 Task: Look for space in Dobropillya, Ukraine from 12th August, 2023 to 16th August, 2023 for 8 adults in price range Rs.10000 to Rs.16000. Place can be private room with 8 bedrooms having 8 beds and 8 bathrooms. Property type can be house, flat, guest house, hotel. Amenities needed are: wifi, TV, free parkinig on premises, gym, breakfast. Booking option can be shelf check-in. Required host language is English.
Action: Mouse moved to (603, 162)
Screenshot: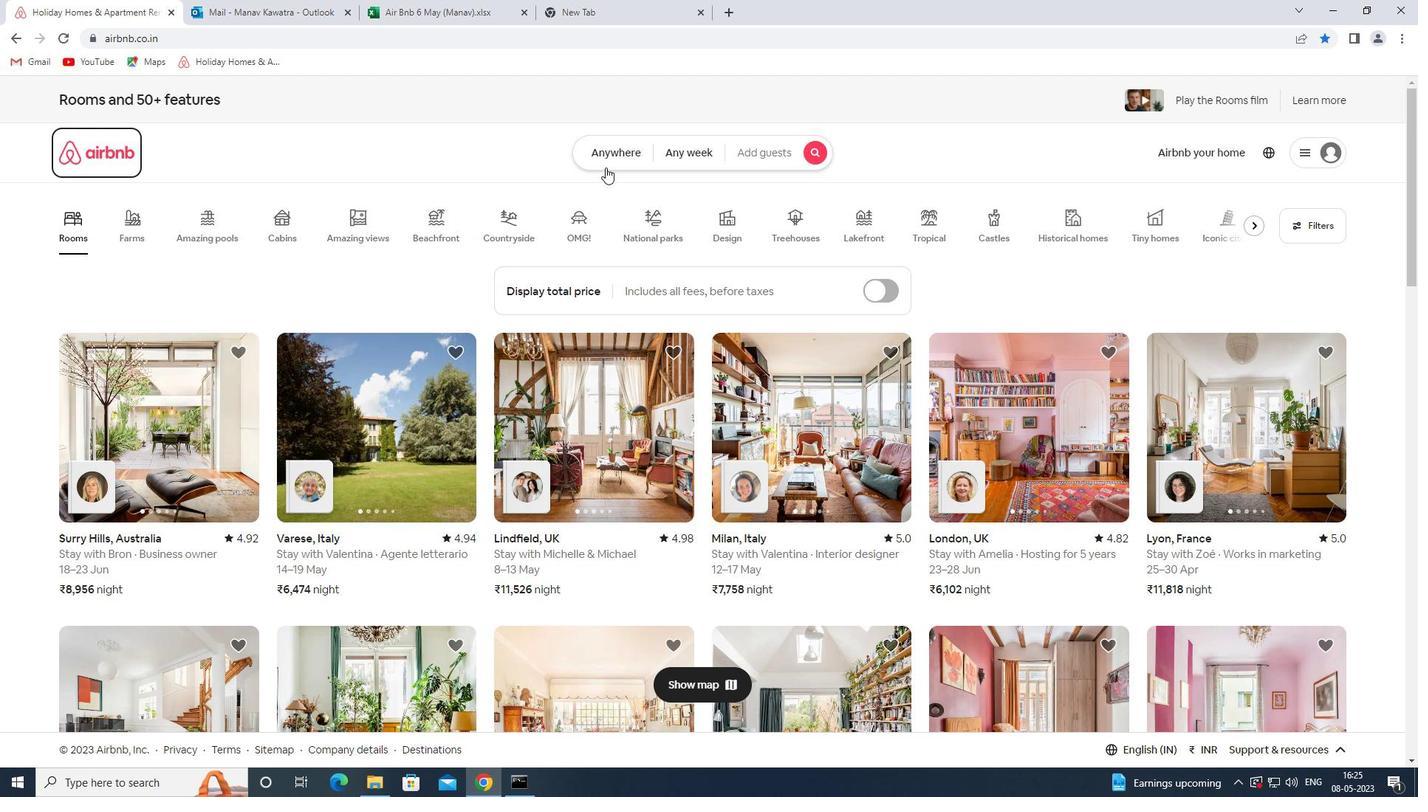 
Action: Mouse pressed left at (603, 162)
Screenshot: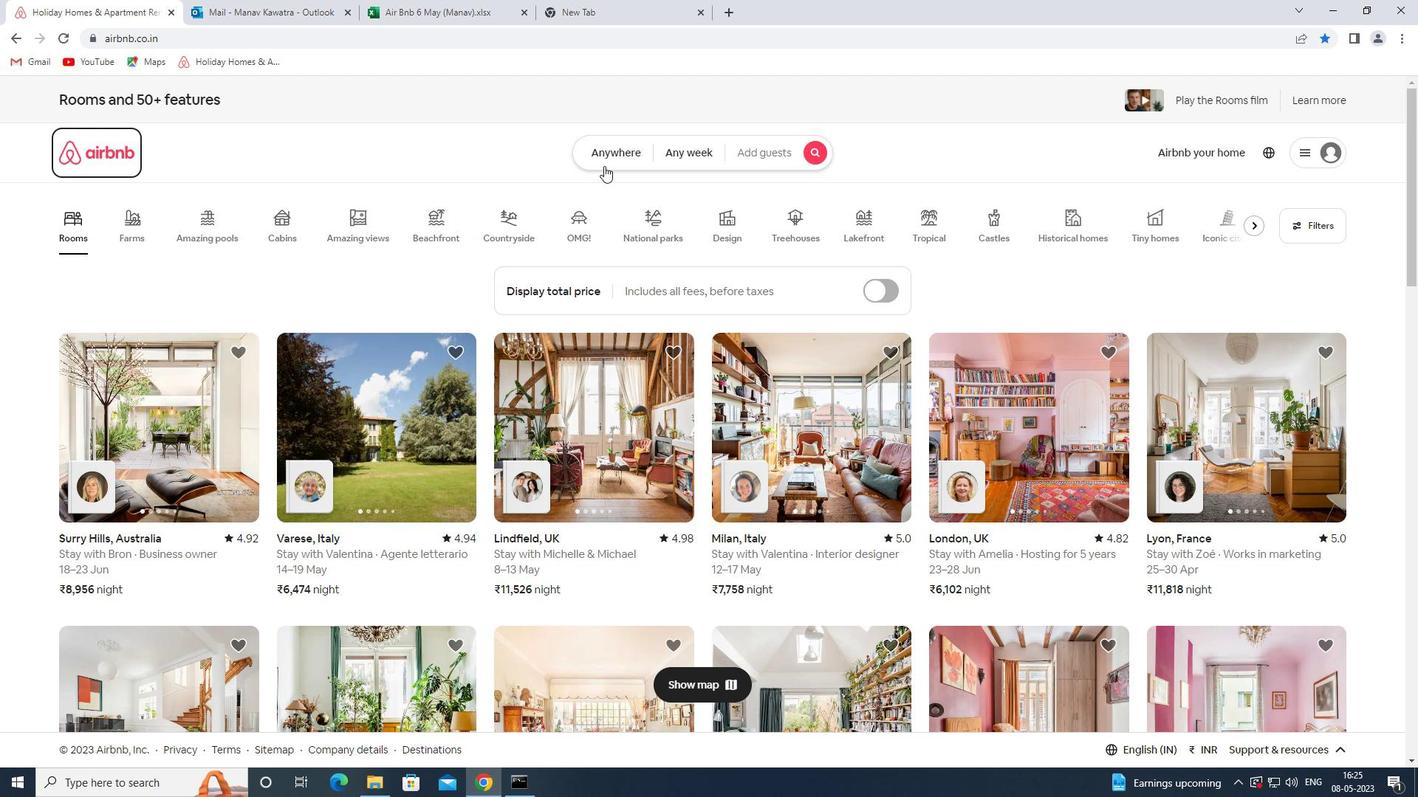 
Action: Mouse moved to (513, 212)
Screenshot: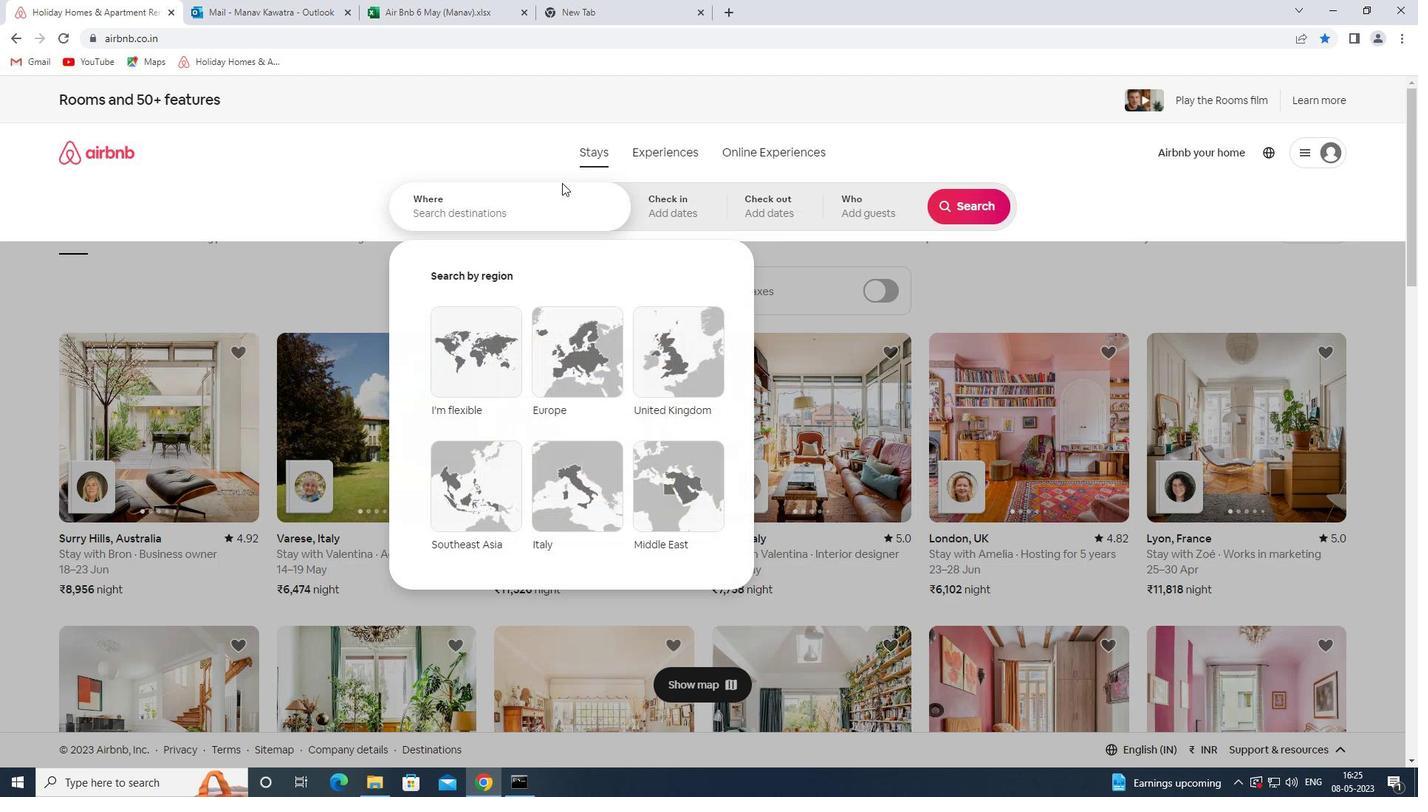 
Action: Mouse pressed left at (513, 212)
Screenshot: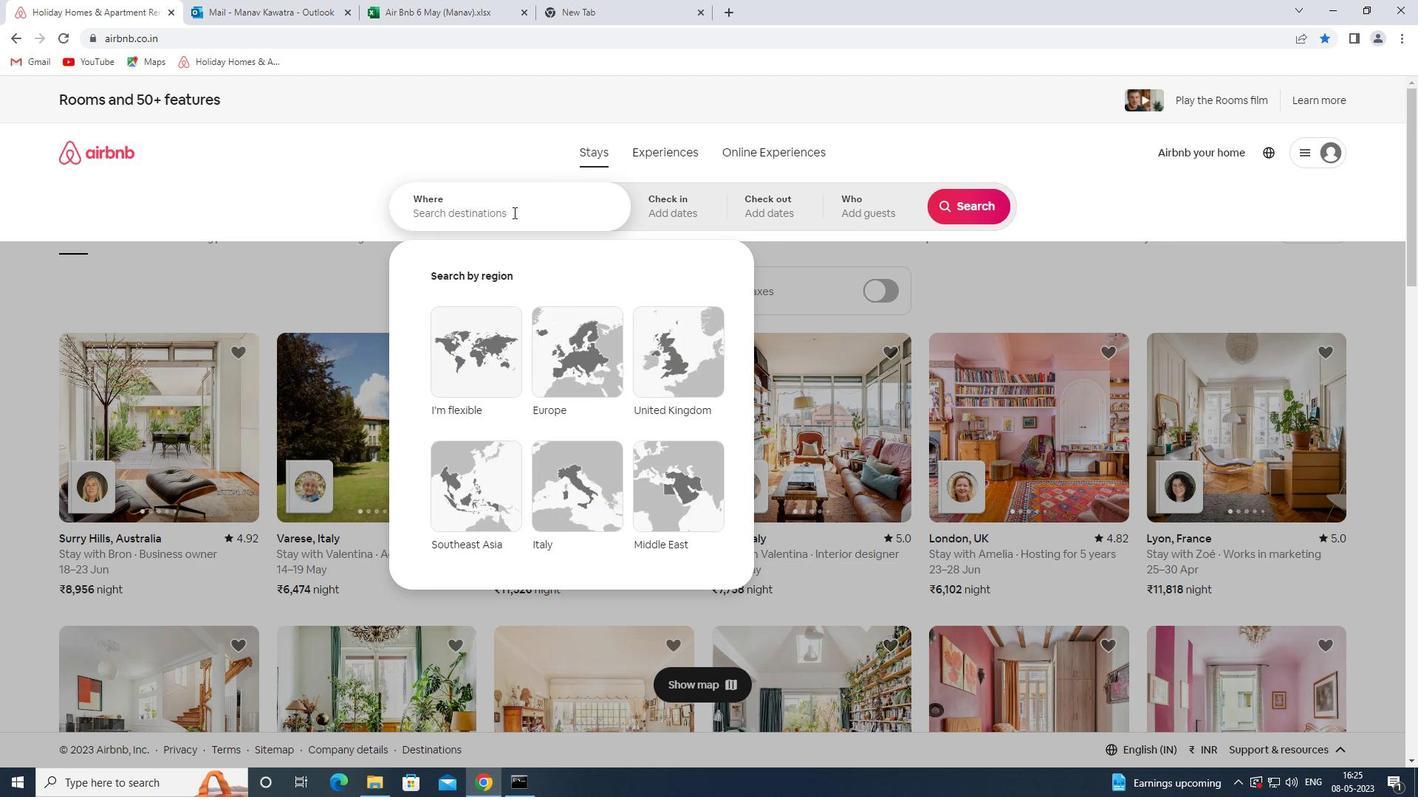 
Action: Key pressed <Key.shift><Key.shift><Key.shift>DON<Key.backspace>BROPILLYA<Key.space><Key.shift><Key.shift><Key.shift><Key.shift><Key.shift><Key.shift><Key.shift><Key.shift><Key.shift><Key.shift><Key.shift><Key.shift><Key.shift><Key.shift><Key.shift><Key.shift><Key.shift><Key.shift><Key.shift><Key.shift><Key.shift><Key.shift><Key.shift><Key.shift><Key.shift><Key.shift>UKRAINE<Key.space><Key.enter>
Screenshot: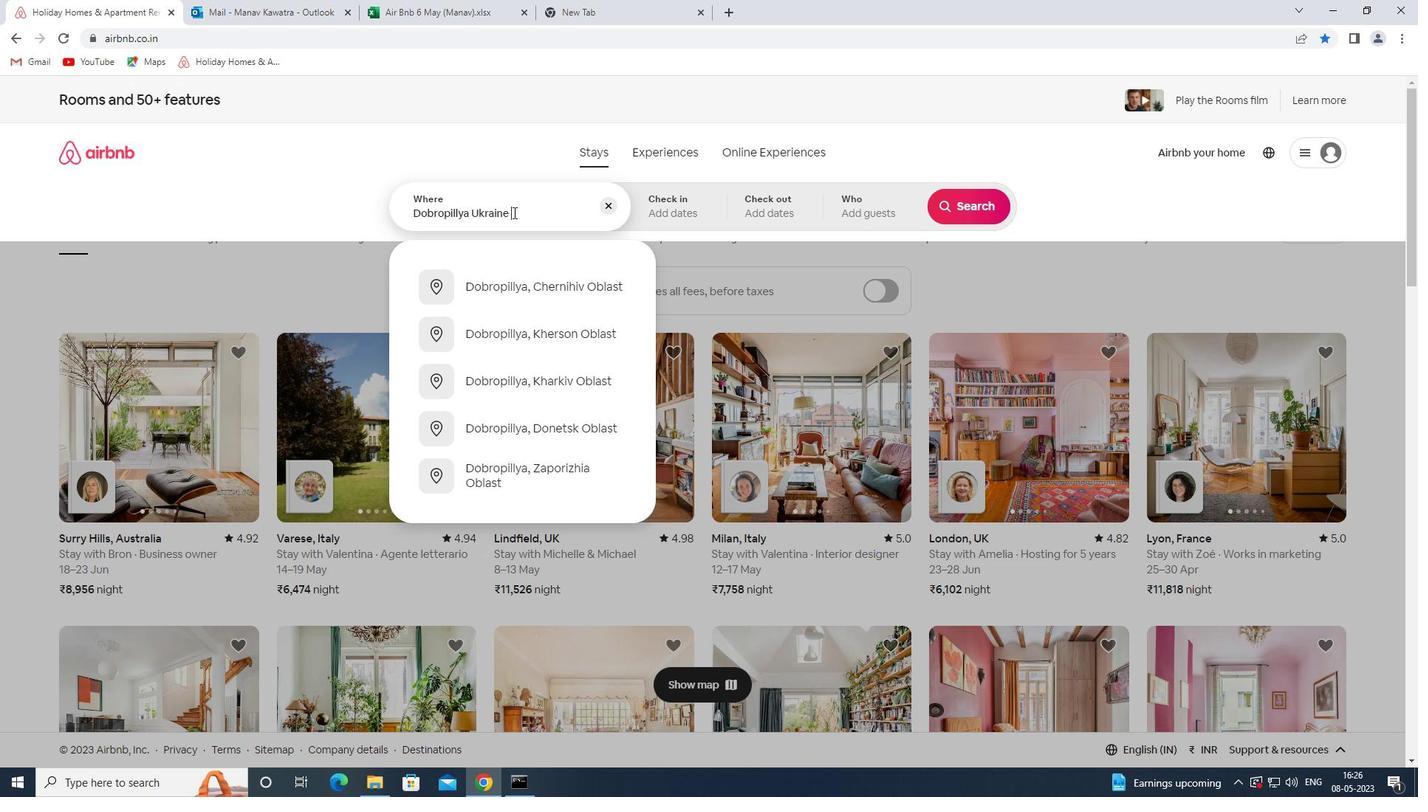 
Action: Mouse moved to (958, 336)
Screenshot: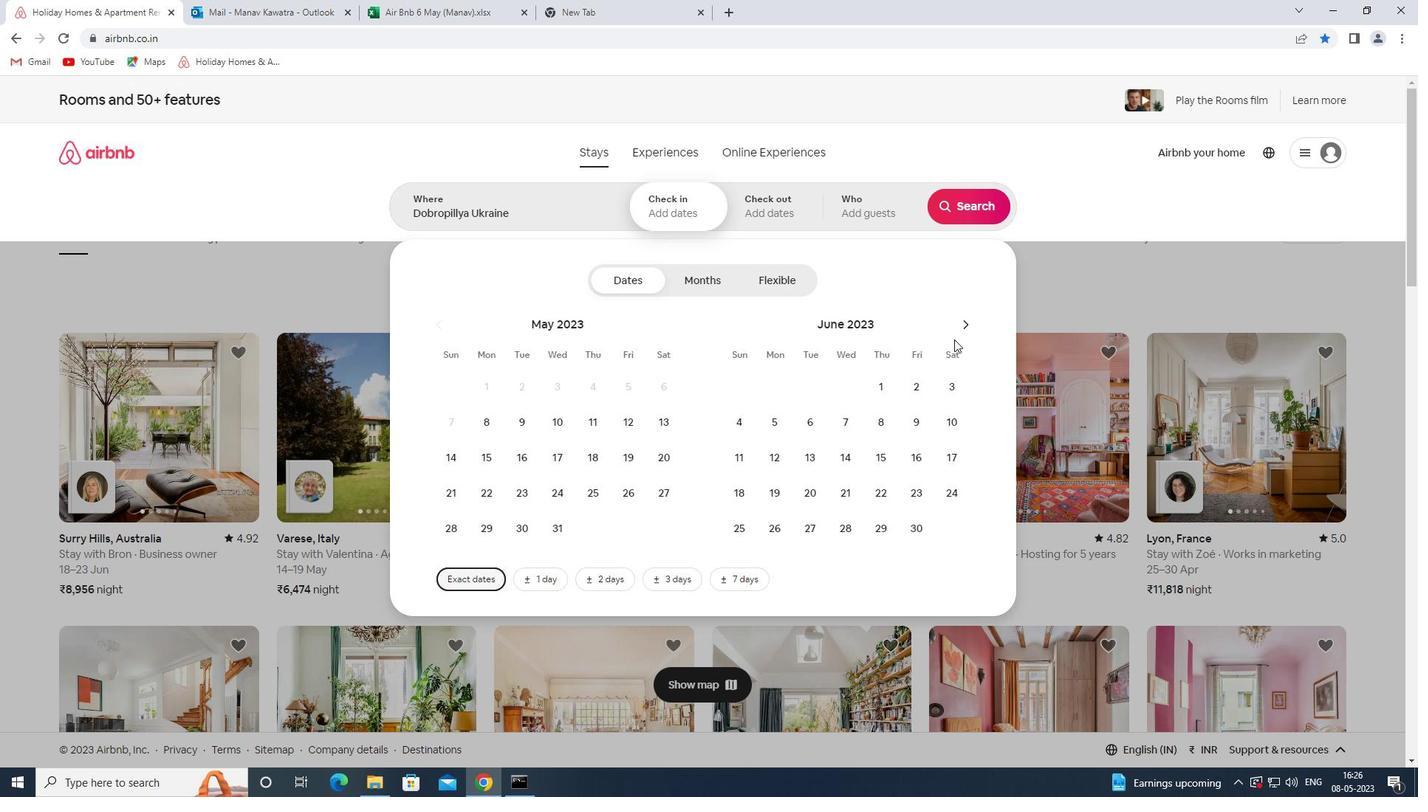 
Action: Mouse pressed left at (958, 336)
Screenshot: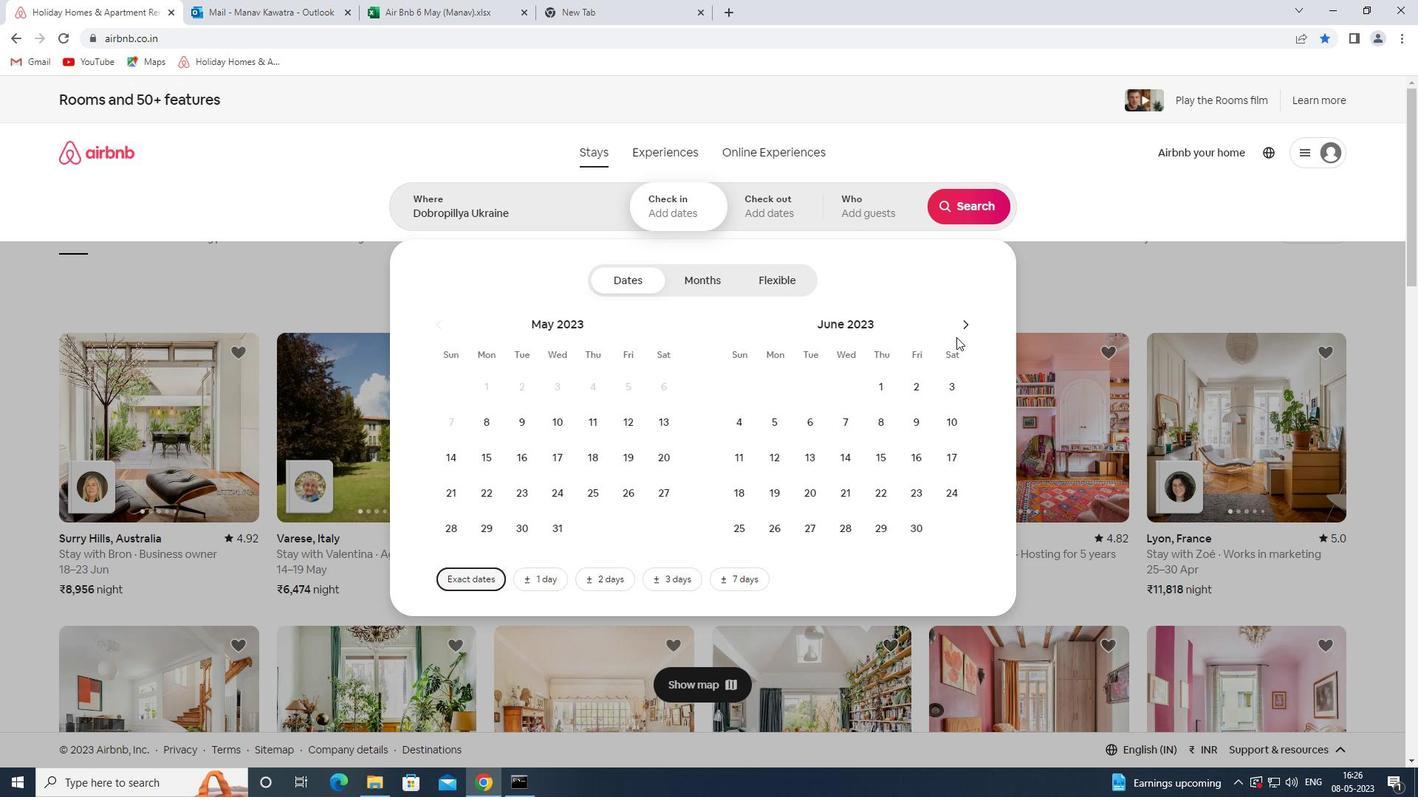 
Action: Mouse moved to (962, 326)
Screenshot: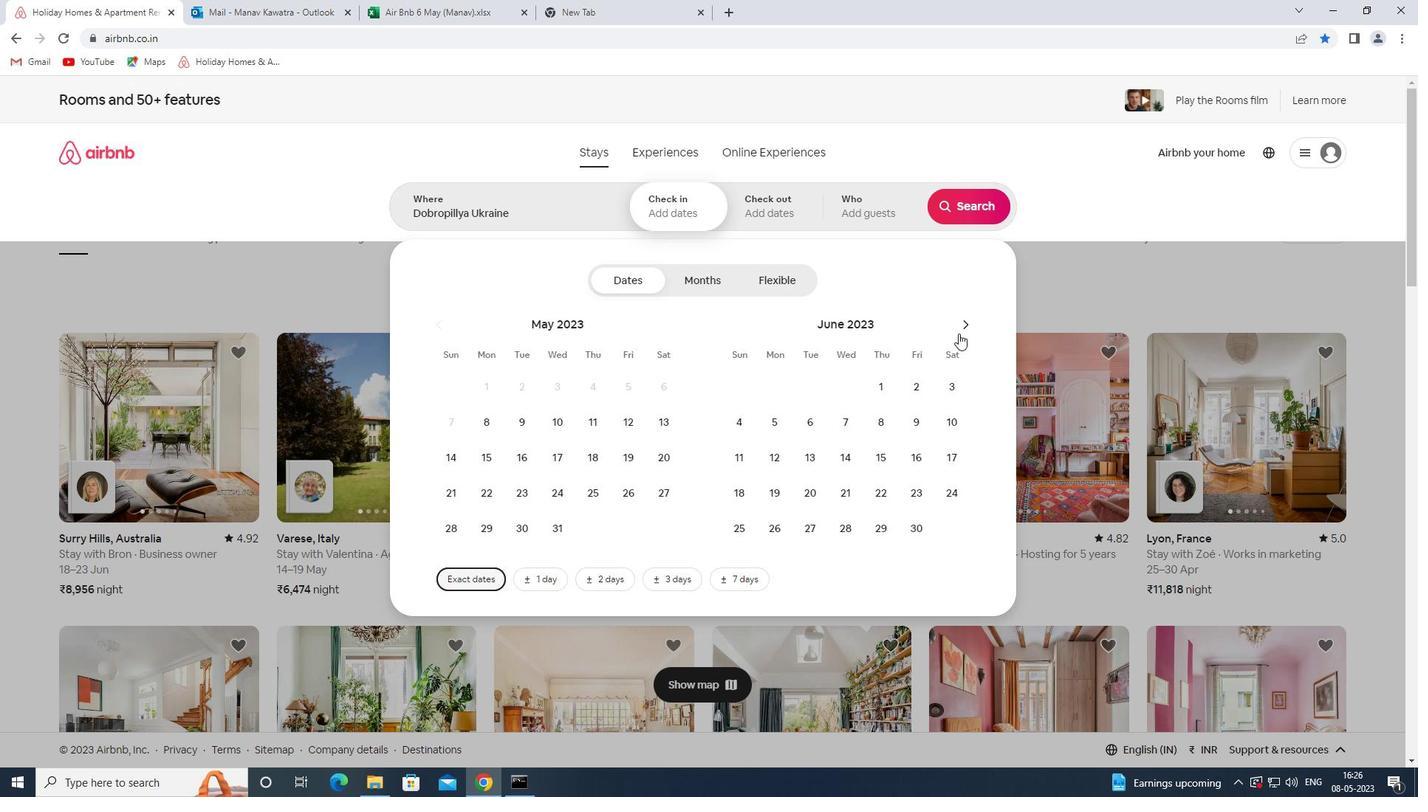 
Action: Mouse pressed left at (962, 326)
Screenshot: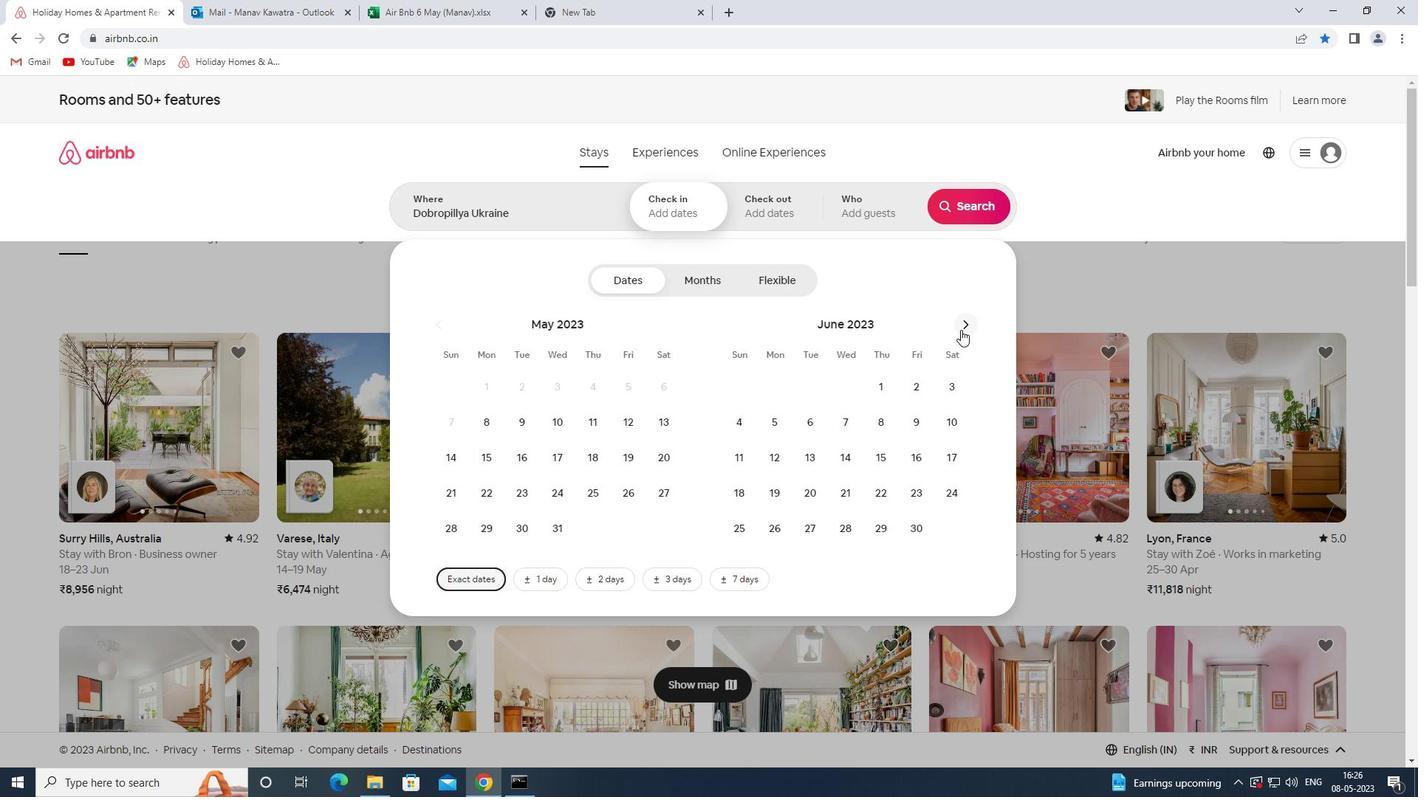 
Action: Mouse pressed left at (962, 326)
Screenshot: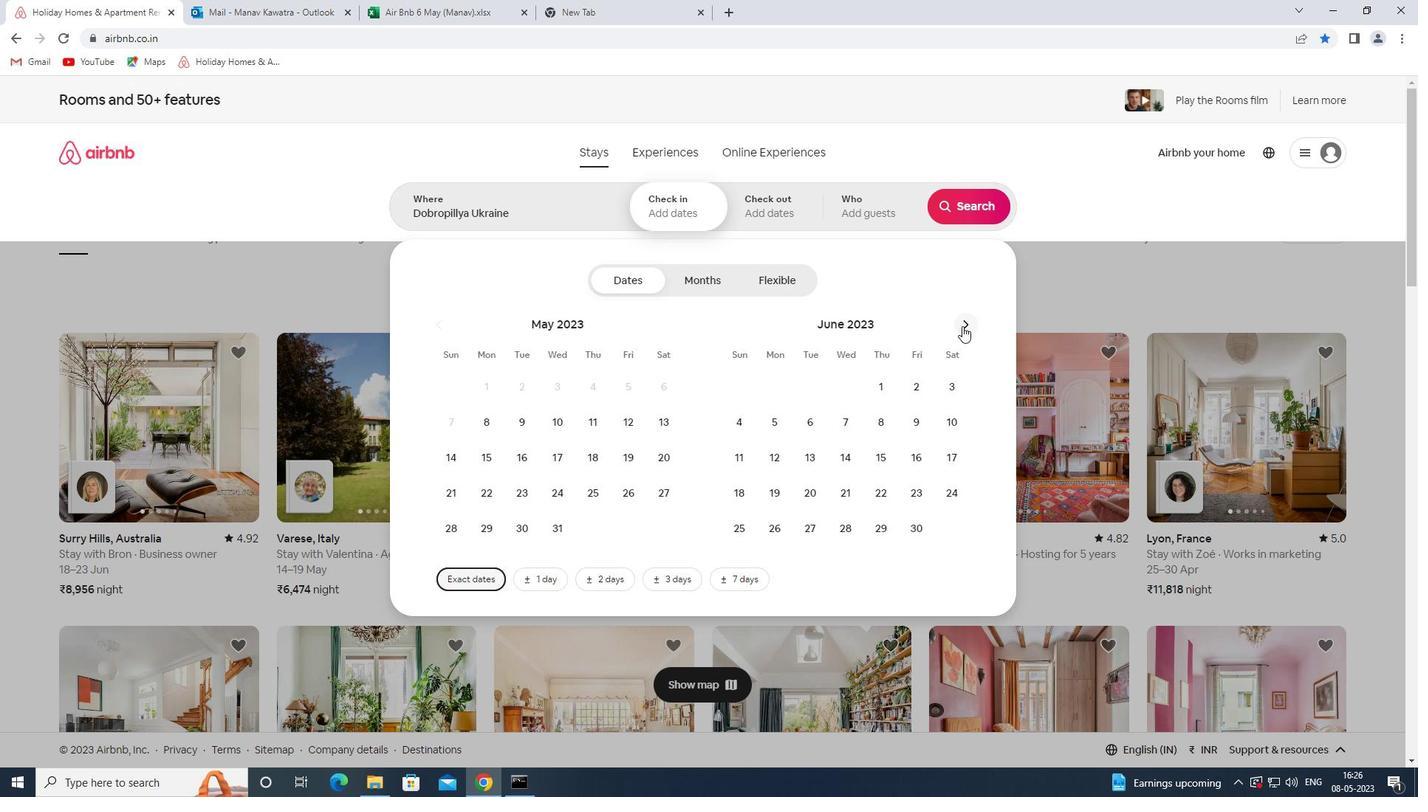 
Action: Mouse pressed left at (962, 326)
Screenshot: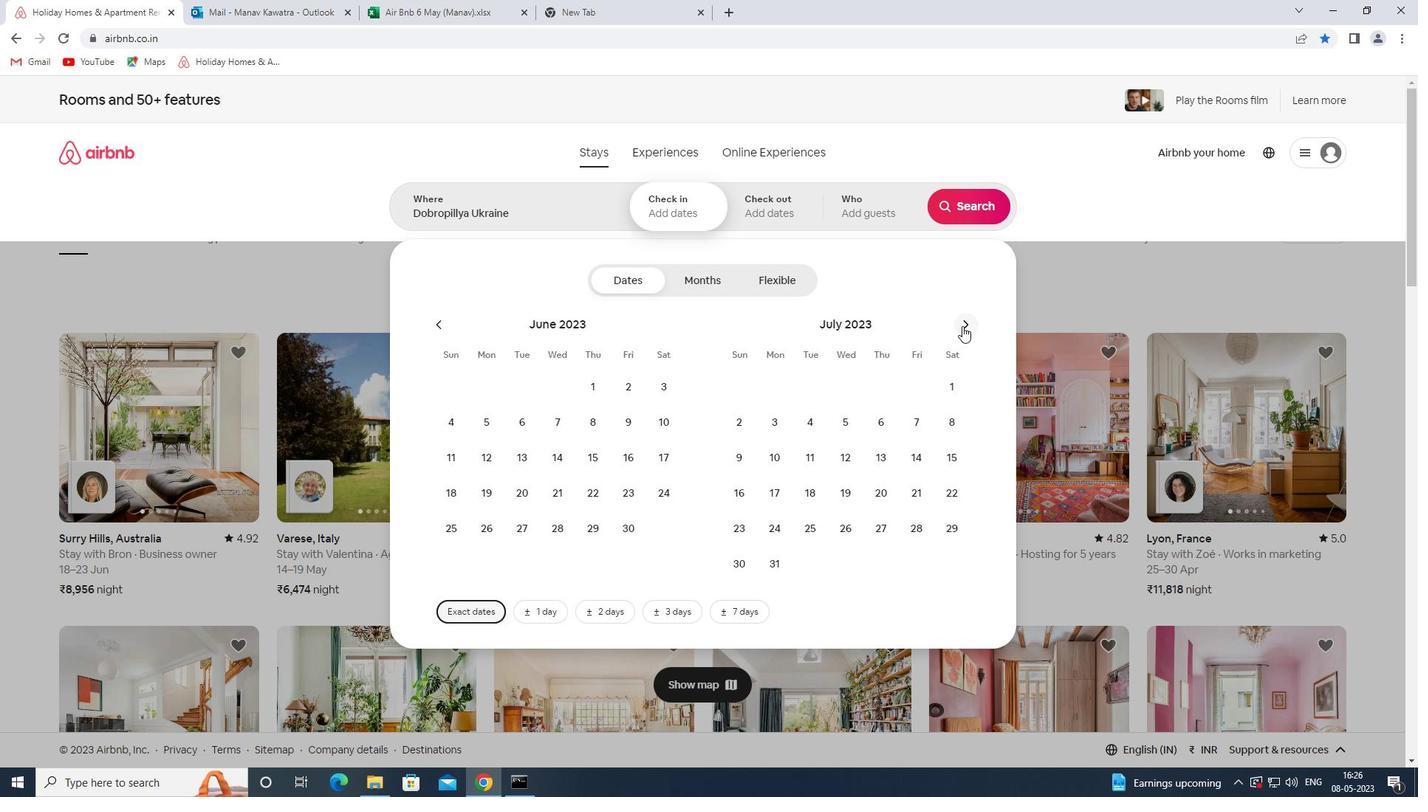 
Action: Mouse moved to (945, 421)
Screenshot: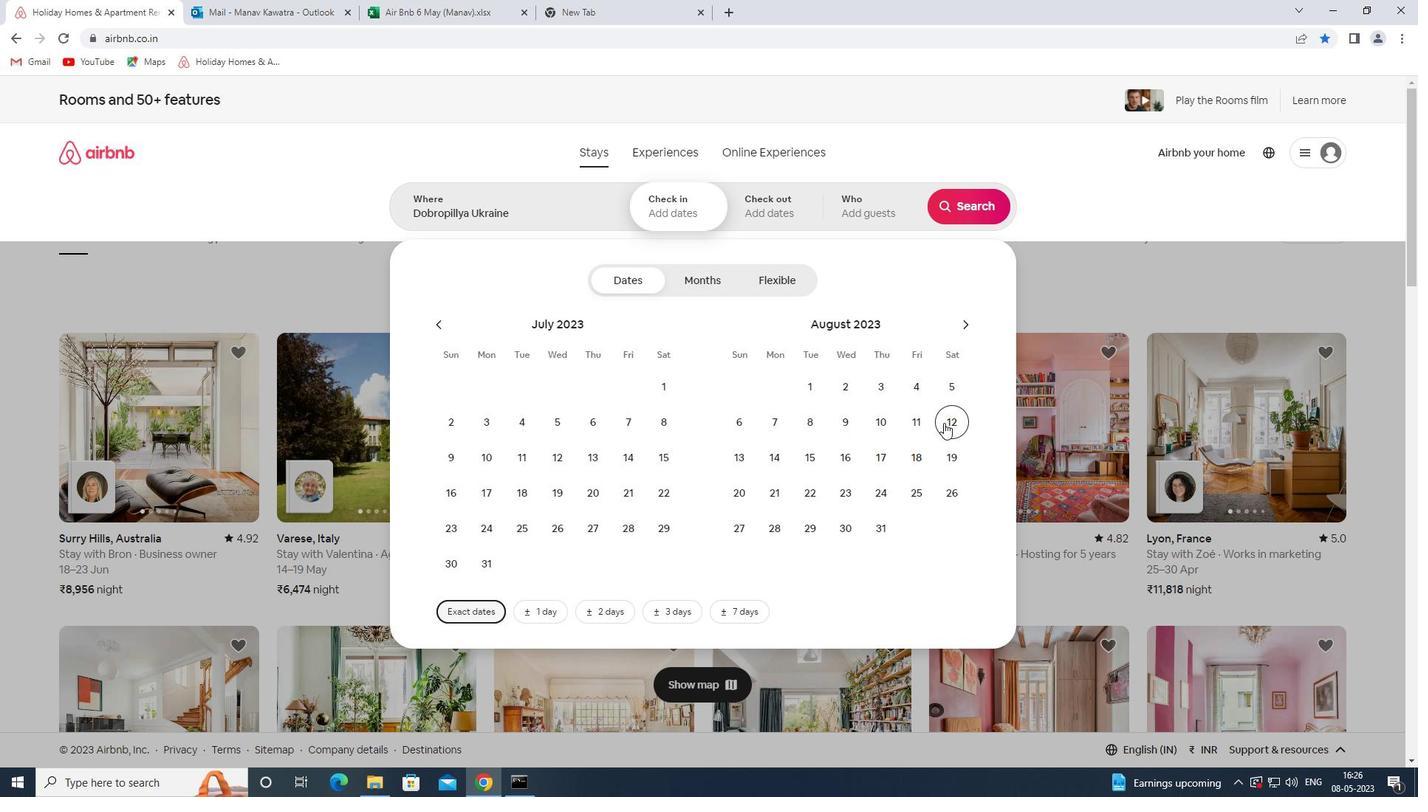 
Action: Mouse pressed left at (945, 421)
Screenshot: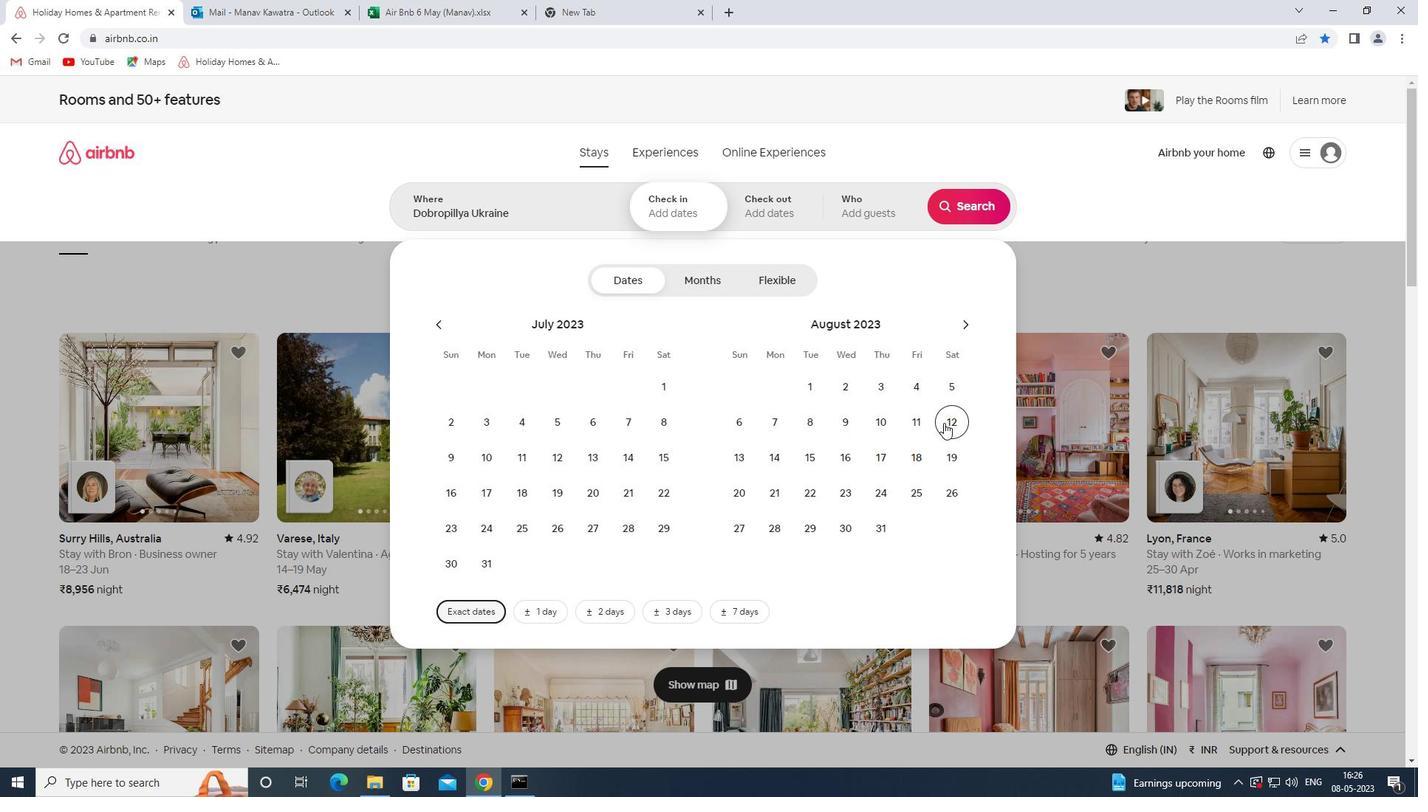 
Action: Mouse moved to (847, 455)
Screenshot: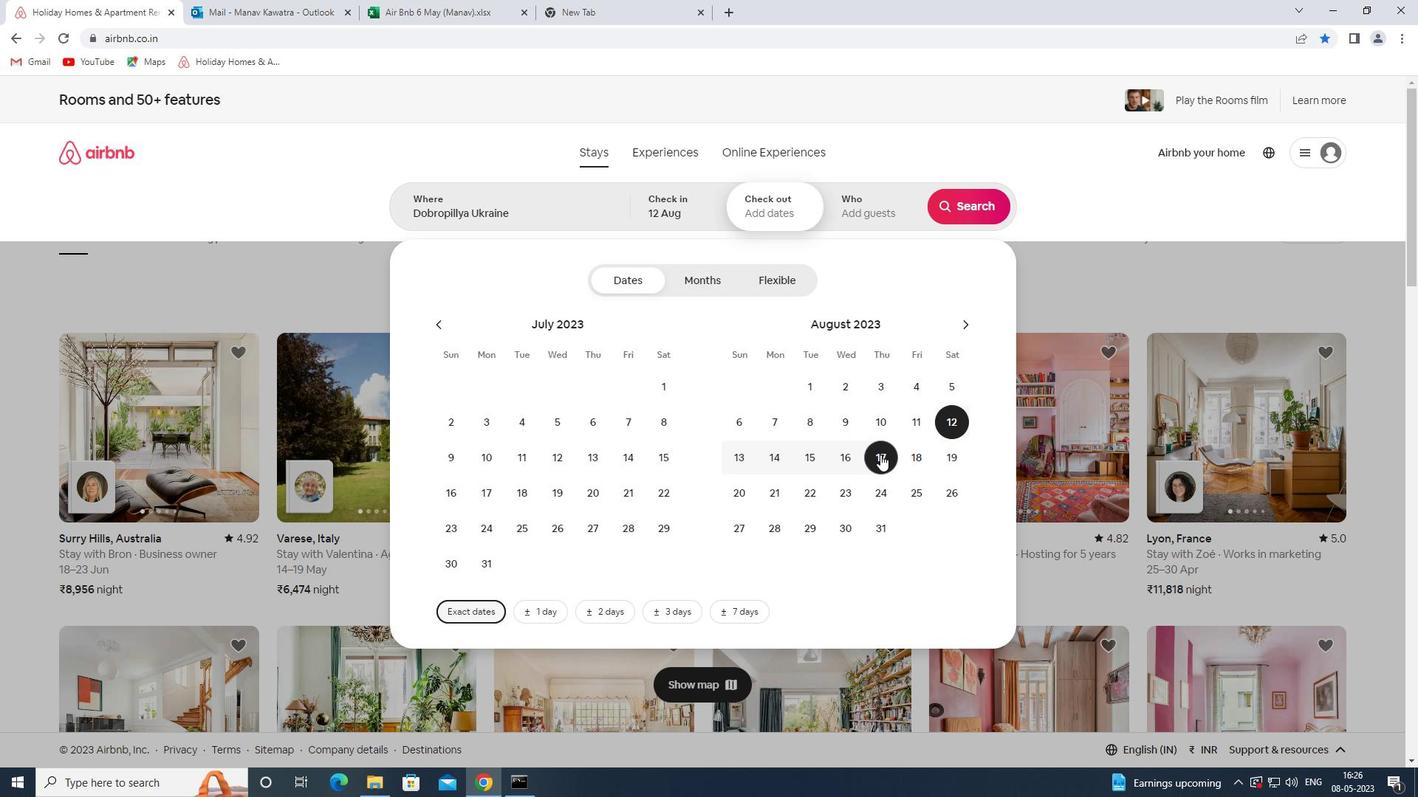 
Action: Mouse pressed left at (847, 455)
Screenshot: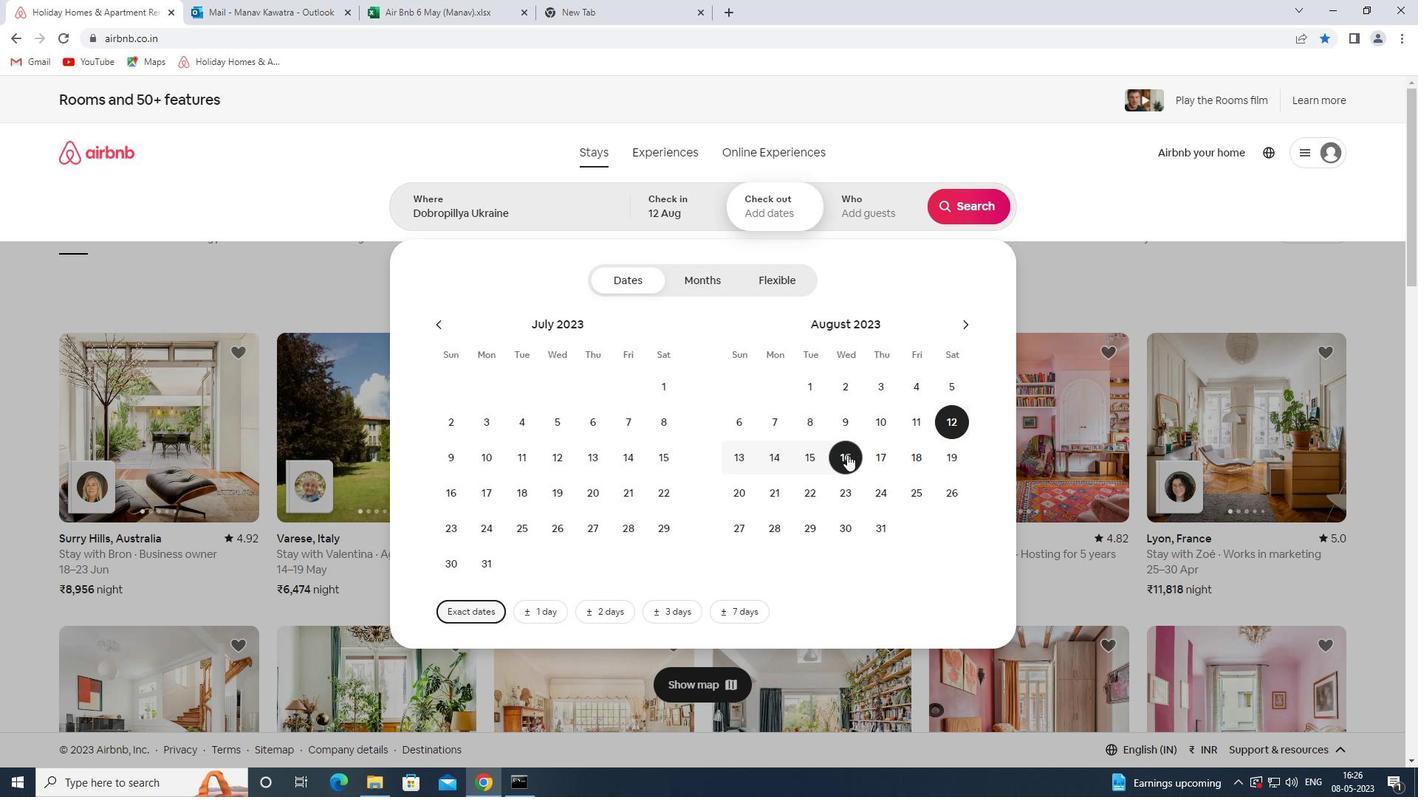 
Action: Mouse moved to (884, 209)
Screenshot: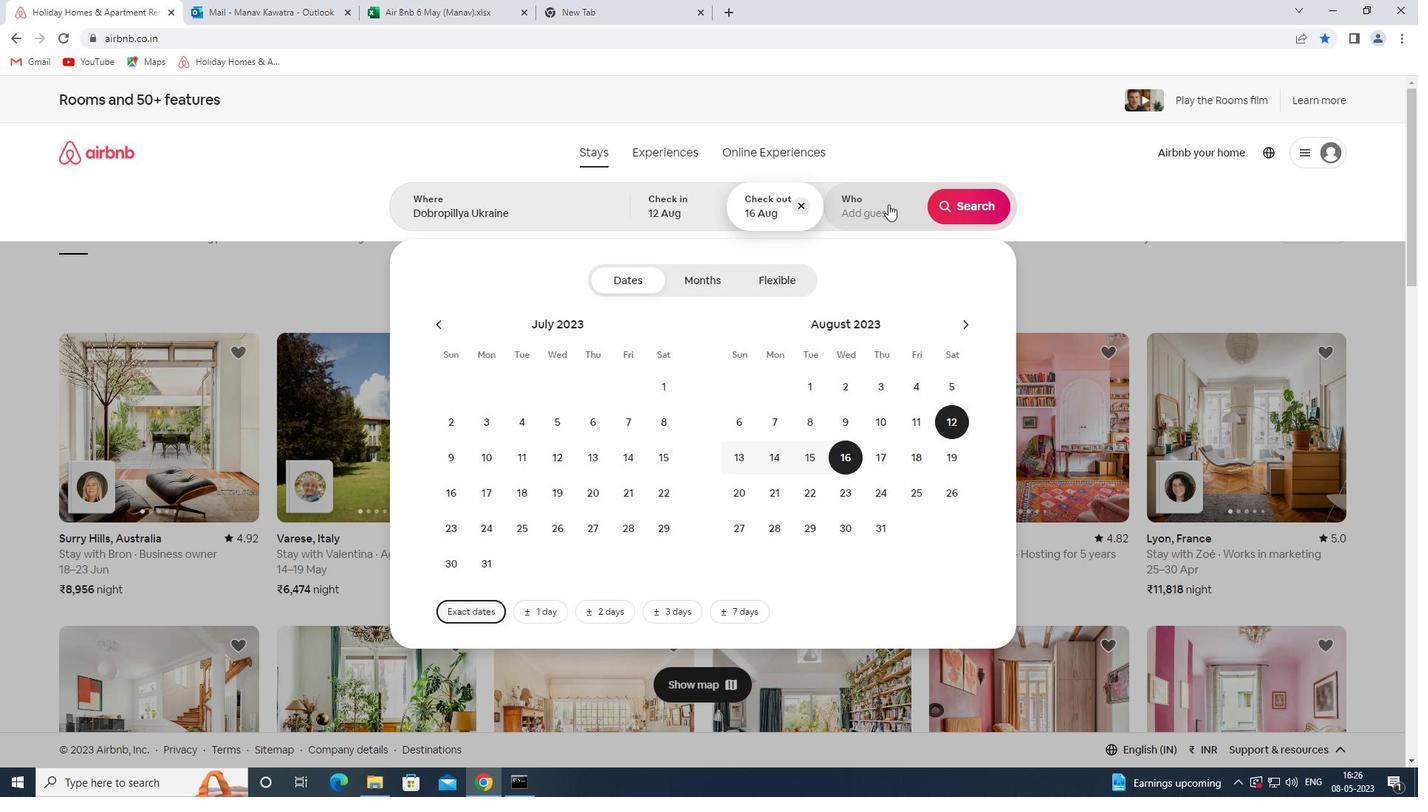 
Action: Mouse pressed left at (884, 209)
Screenshot: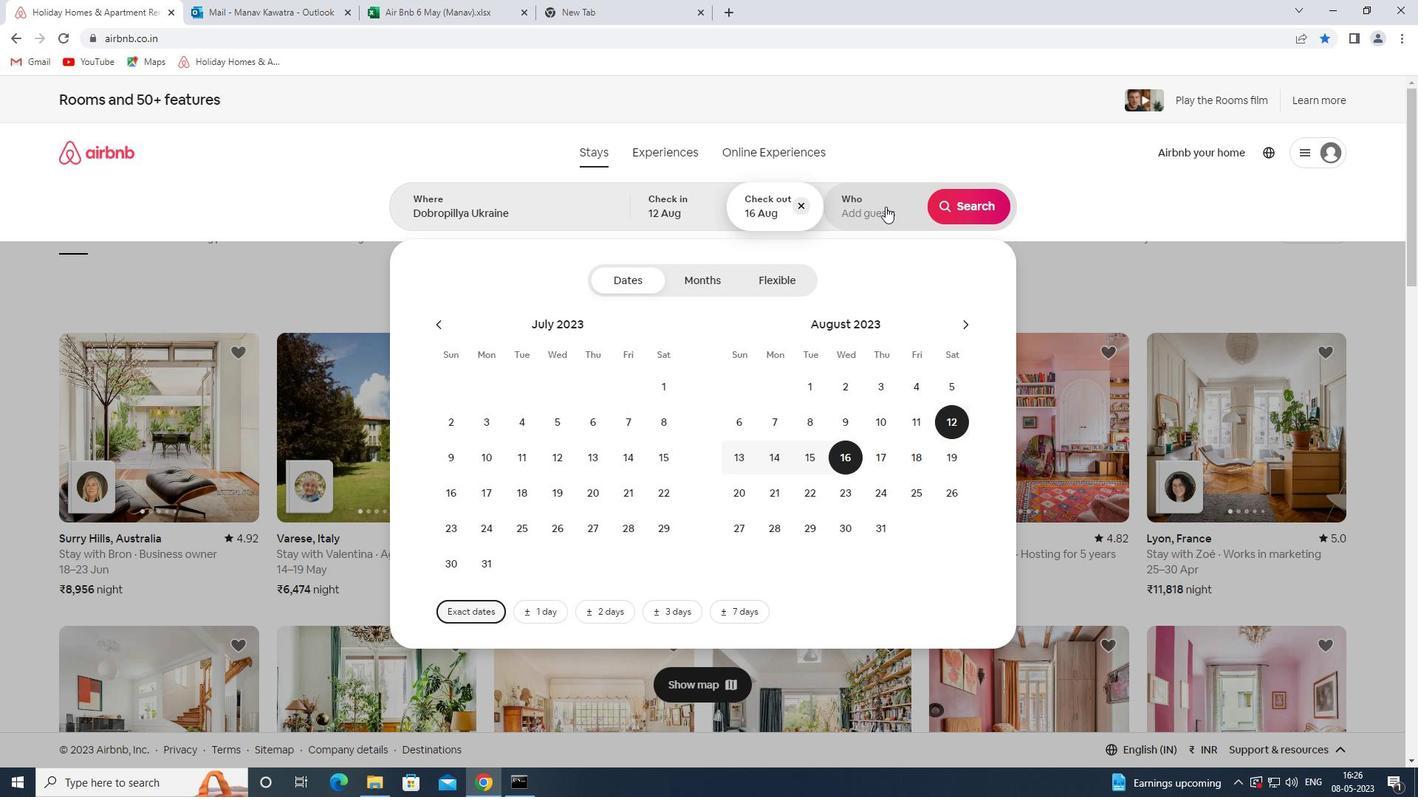
Action: Mouse moved to (977, 282)
Screenshot: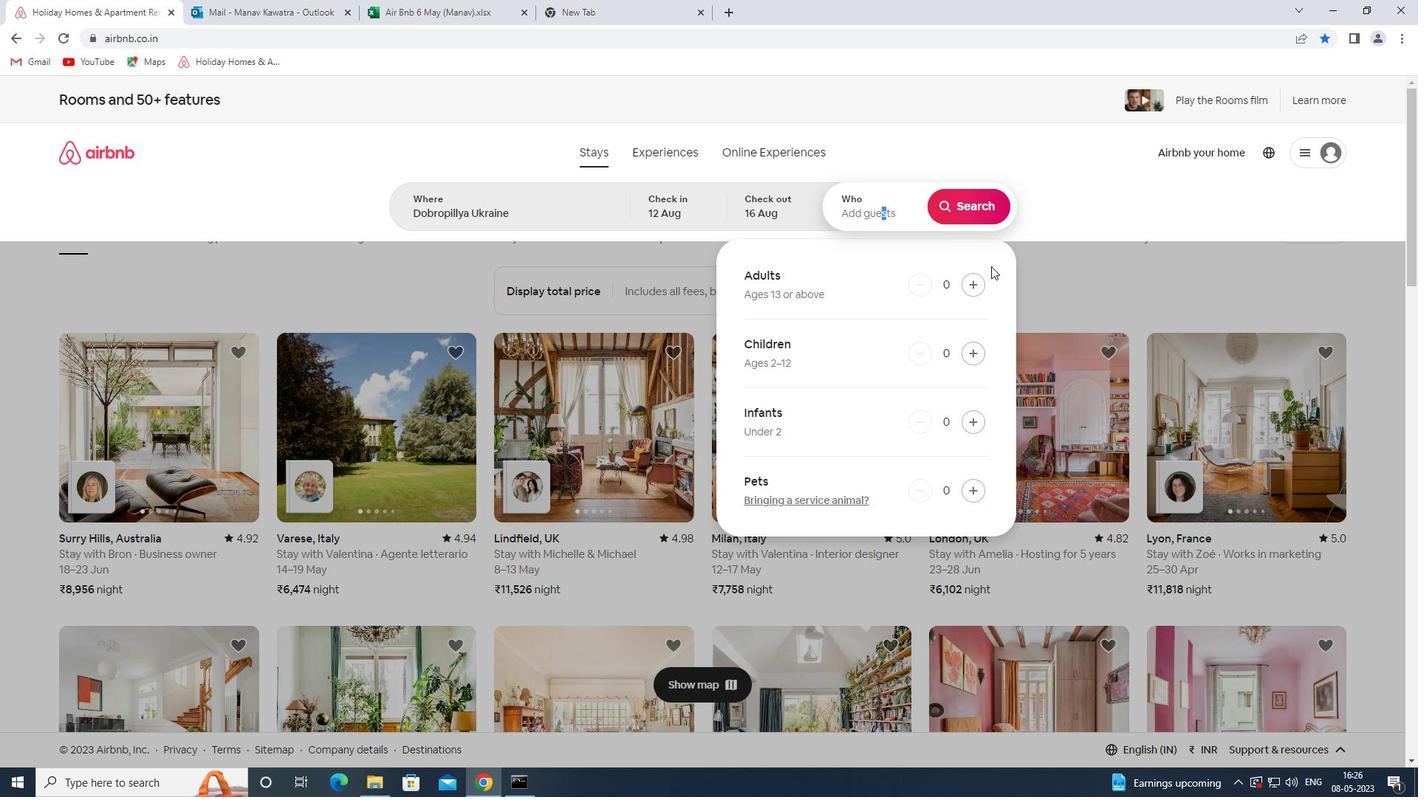 
Action: Mouse pressed left at (977, 282)
Screenshot: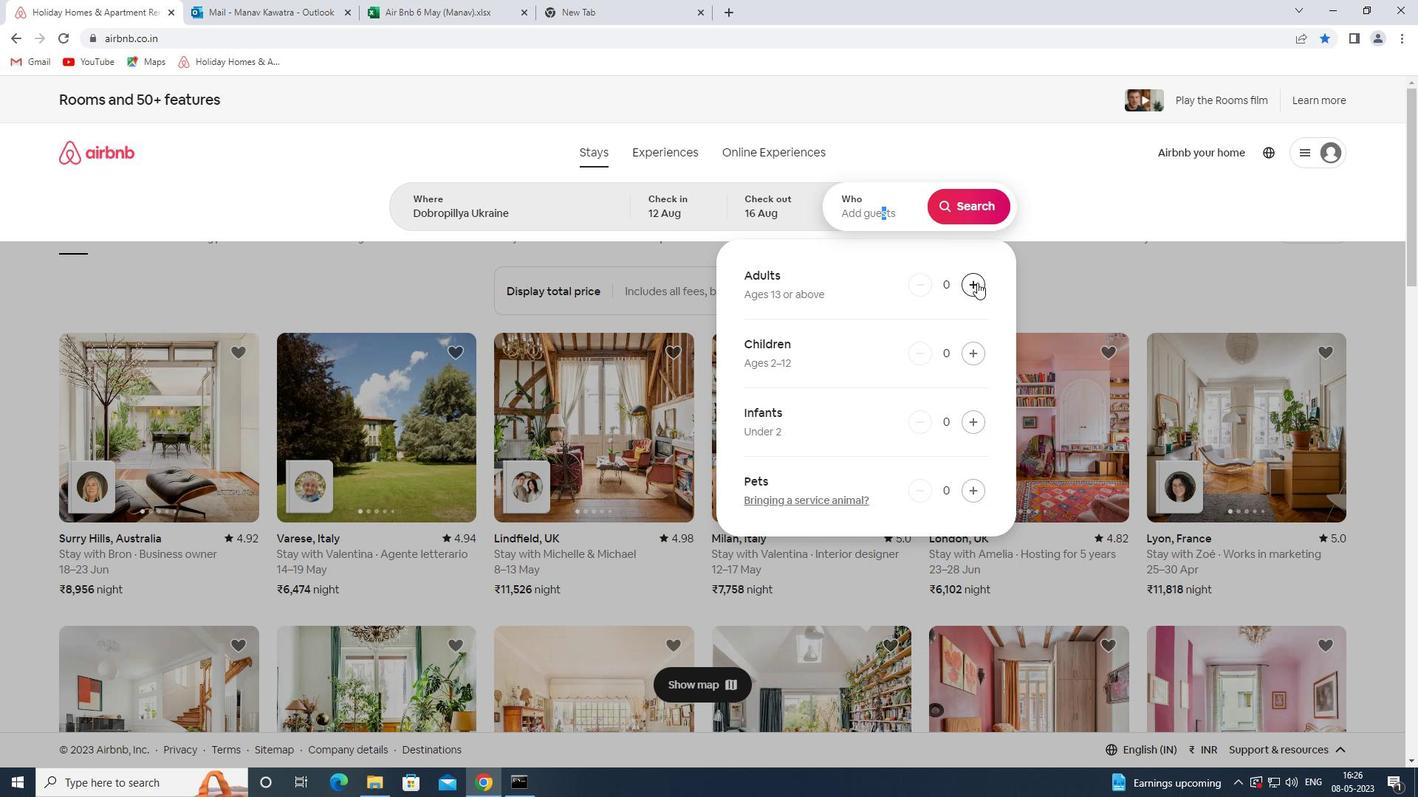 
Action: Mouse pressed left at (977, 282)
Screenshot: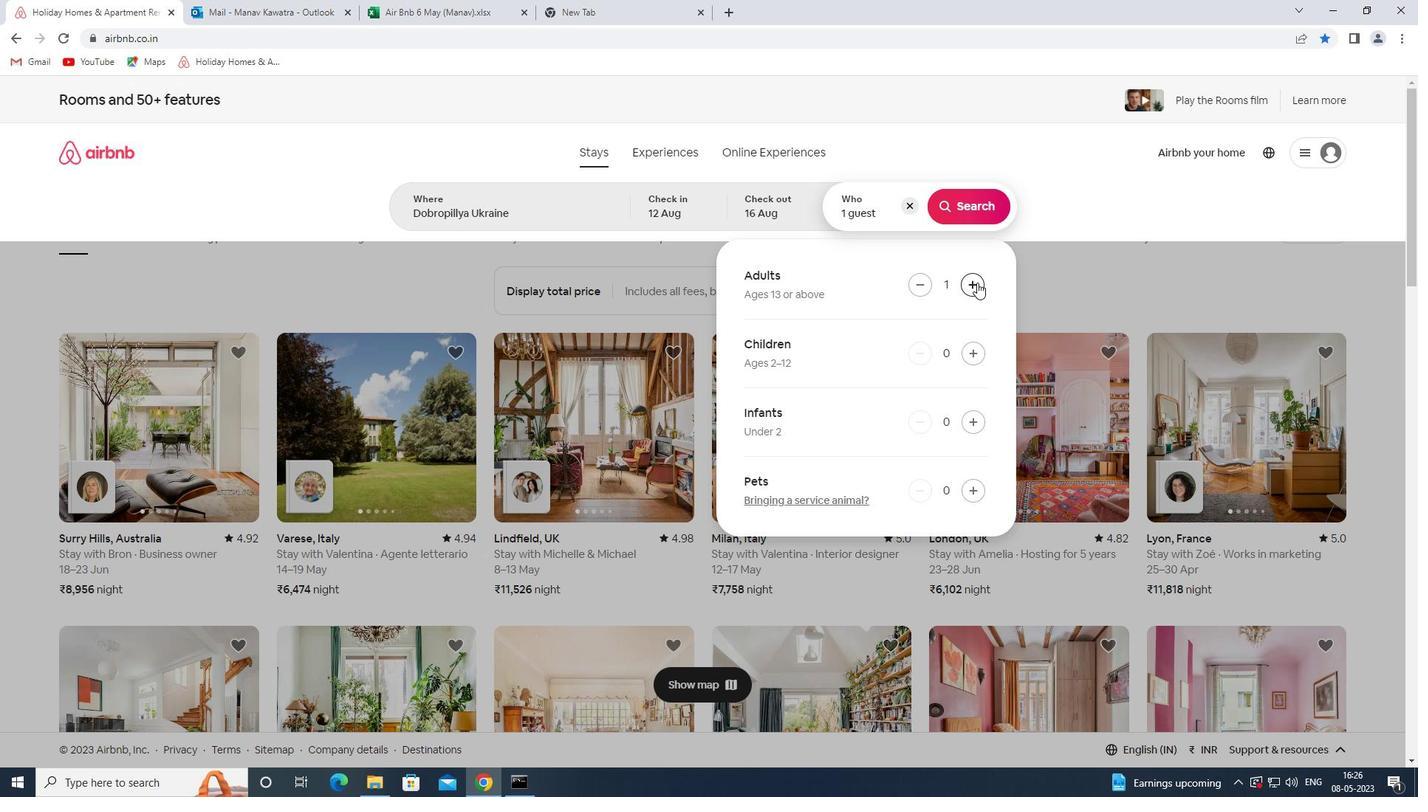 
Action: Mouse pressed left at (977, 282)
Screenshot: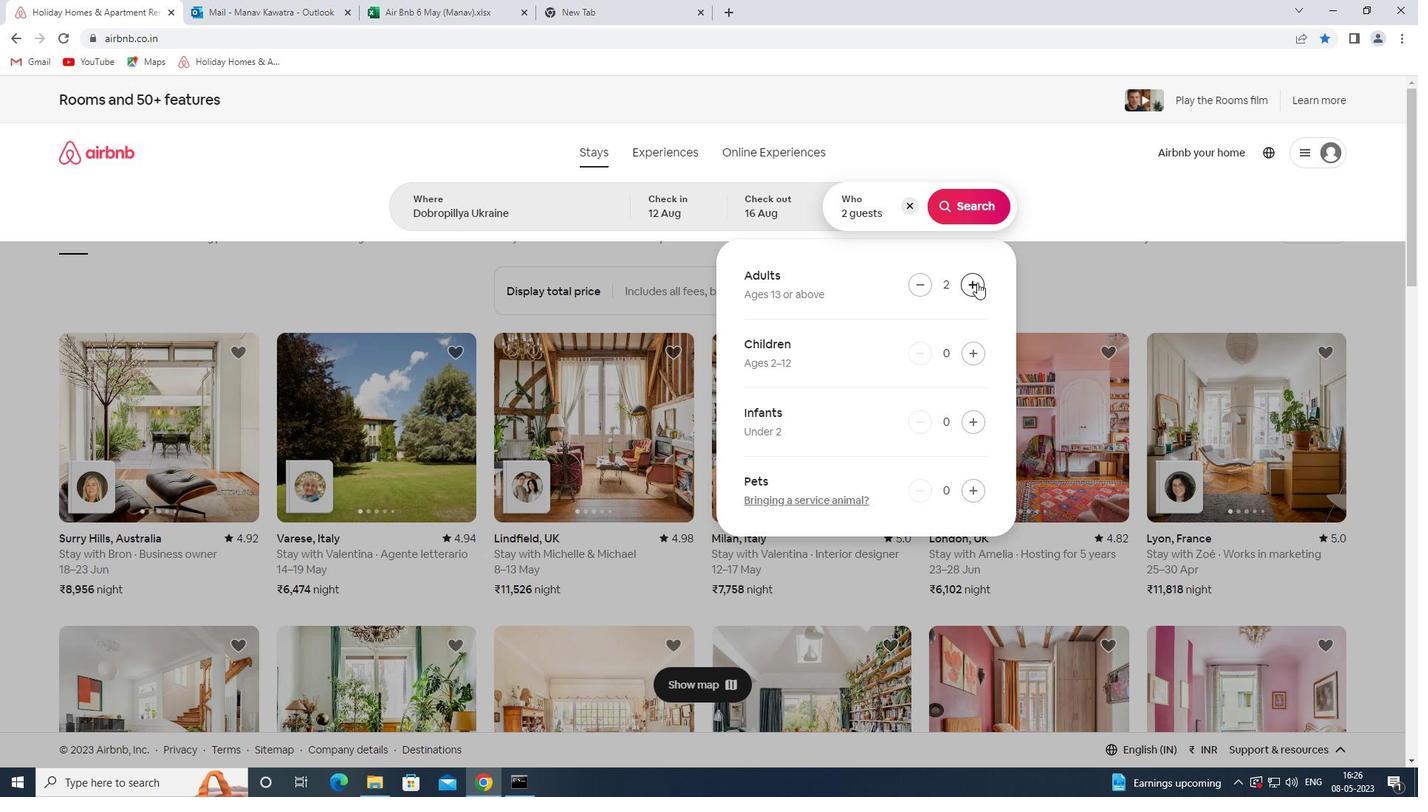 
Action: Mouse pressed left at (977, 282)
Screenshot: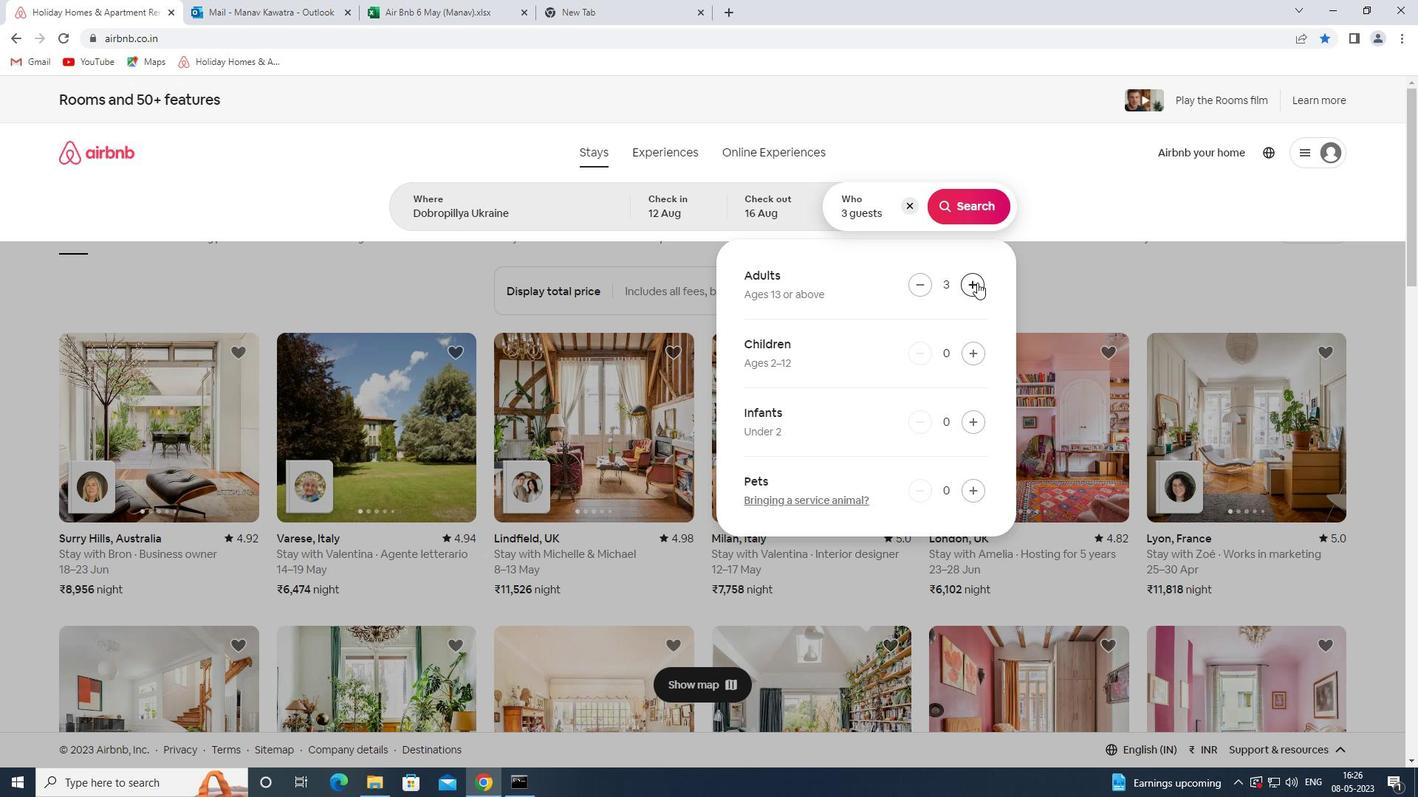 
Action: Mouse pressed left at (977, 282)
Screenshot: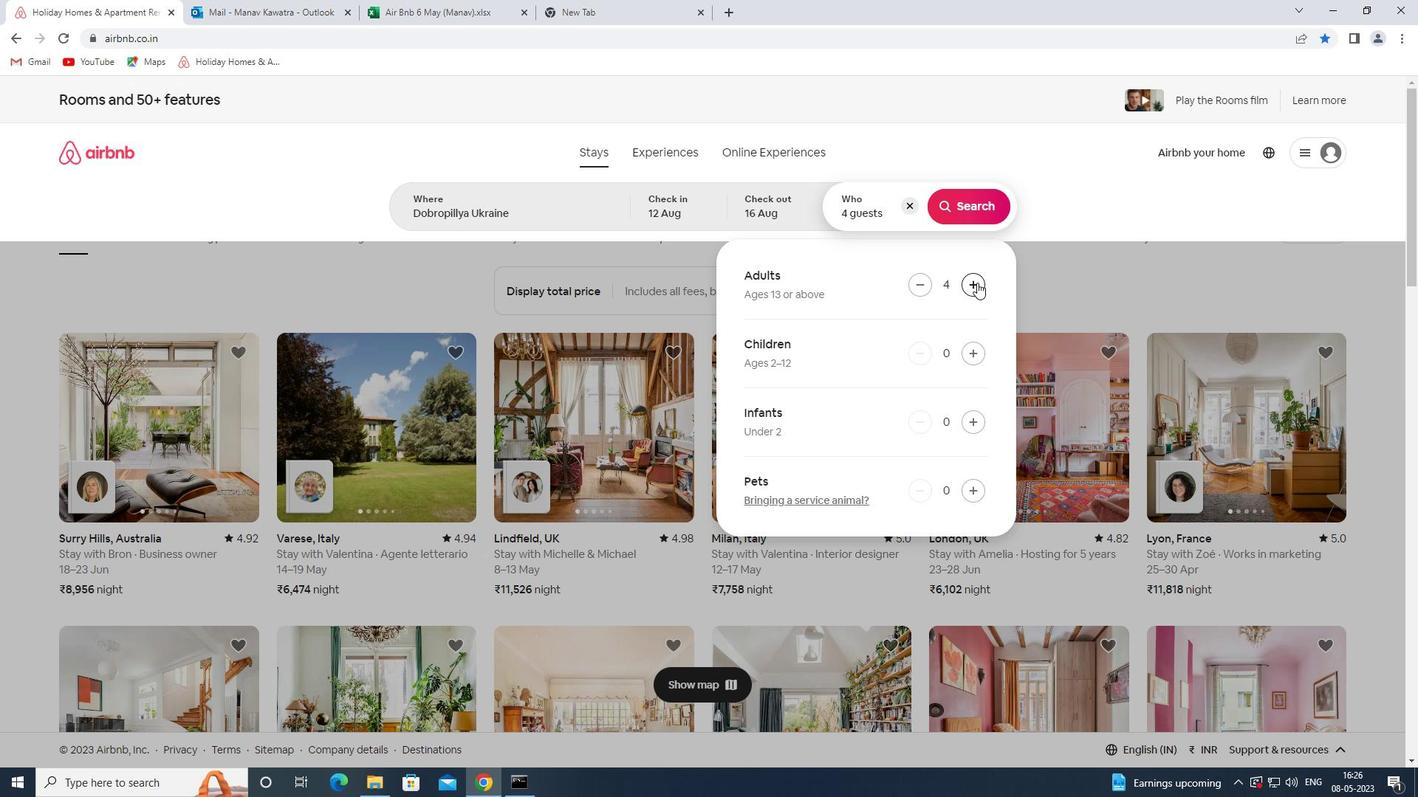 
Action: Mouse pressed left at (977, 282)
Screenshot: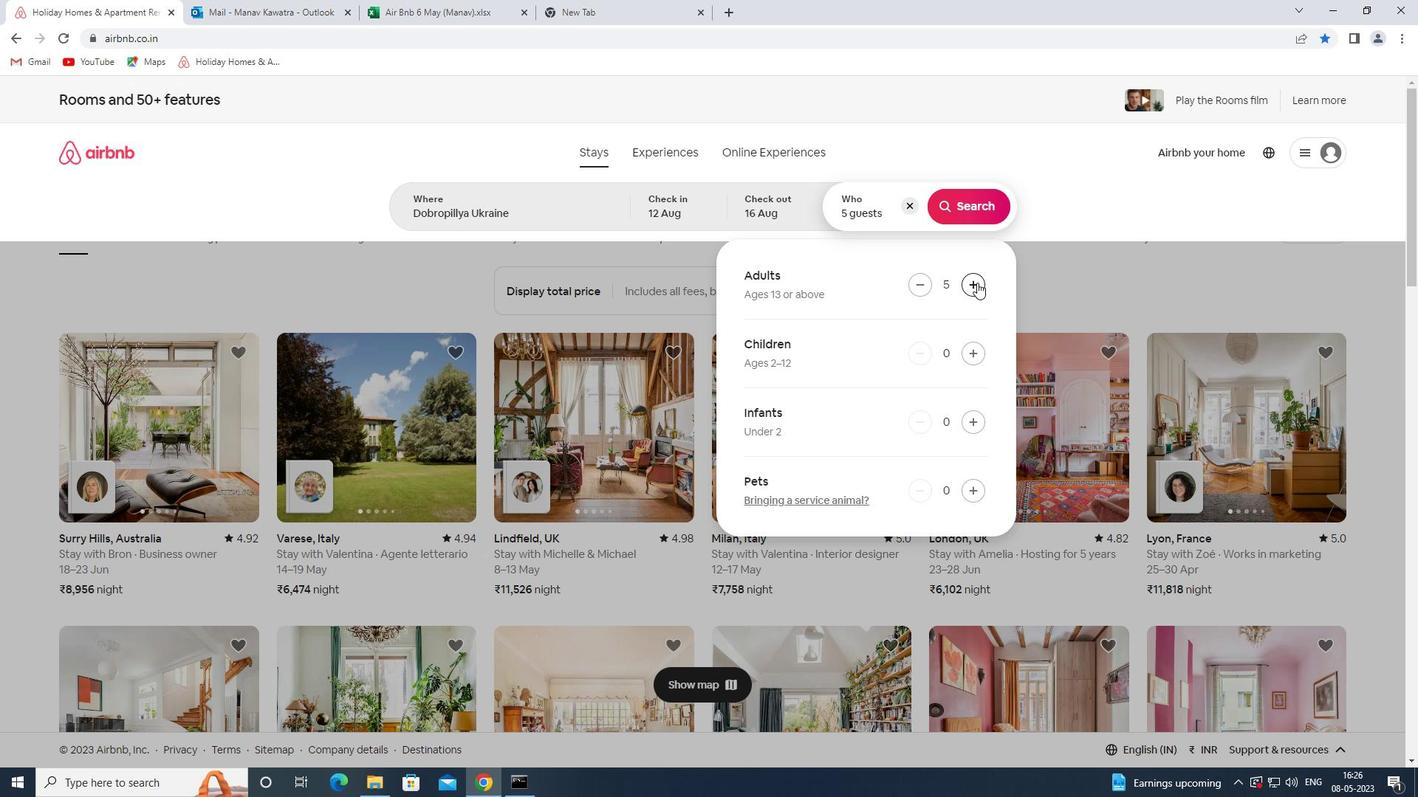 
Action: Mouse pressed left at (977, 282)
Screenshot: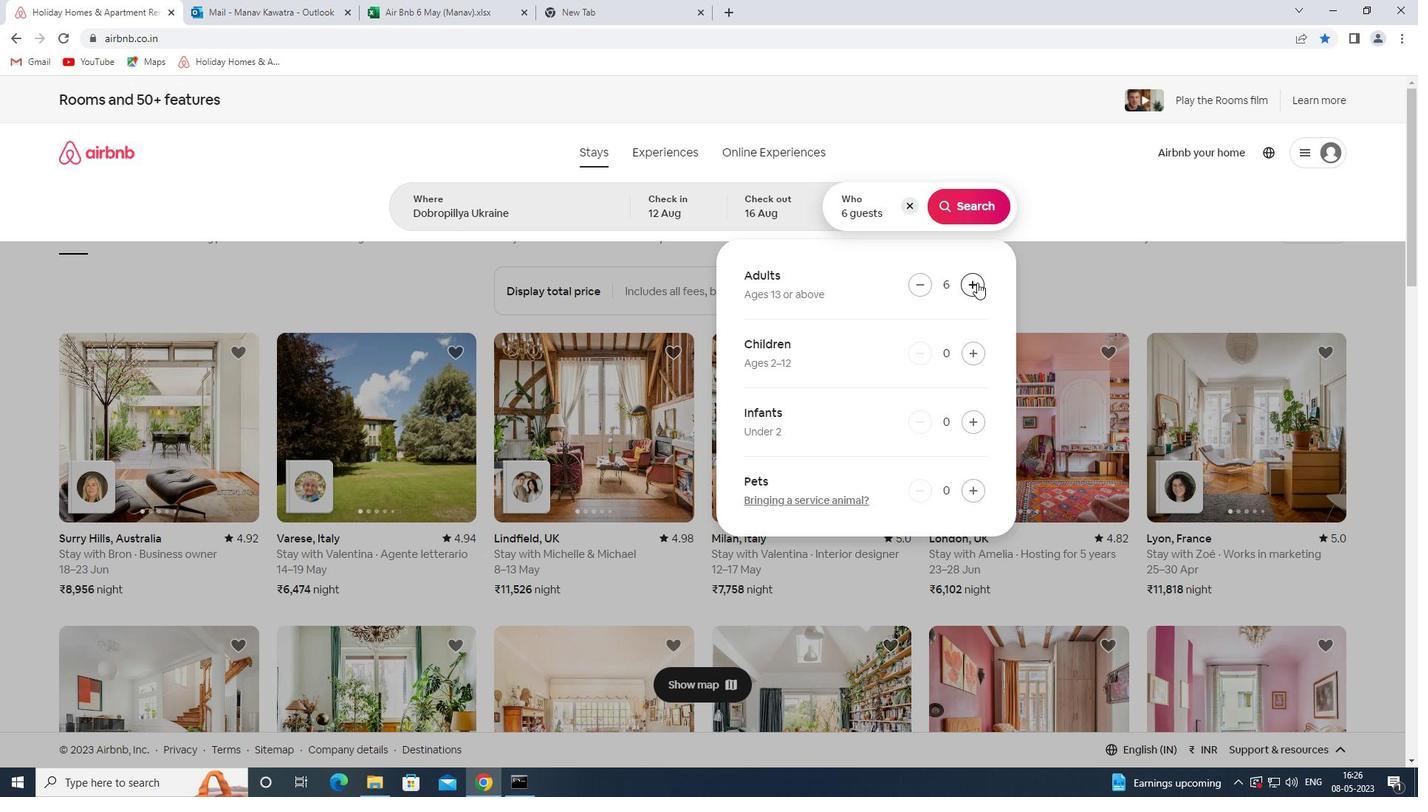 
Action: Mouse pressed left at (977, 282)
Screenshot: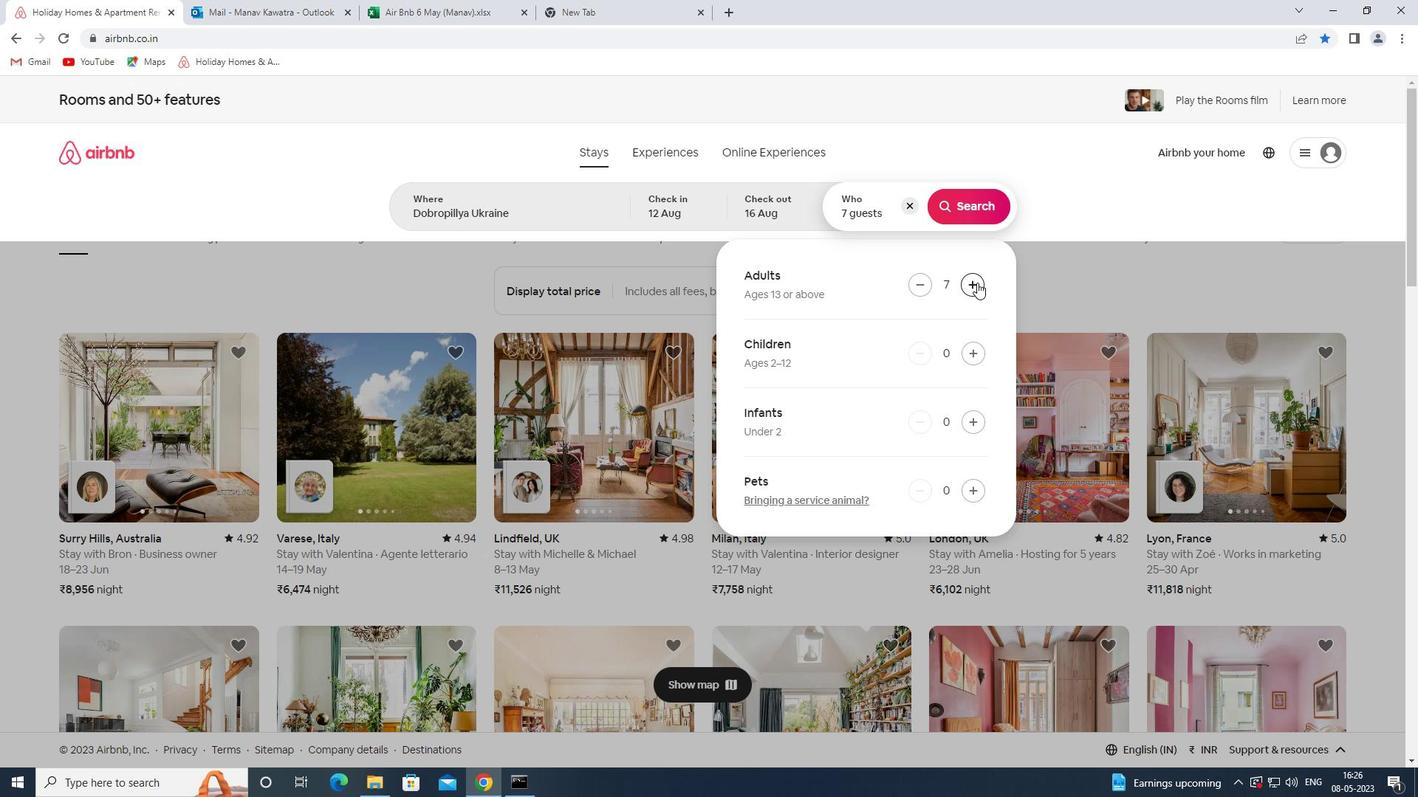 
Action: Mouse moved to (974, 207)
Screenshot: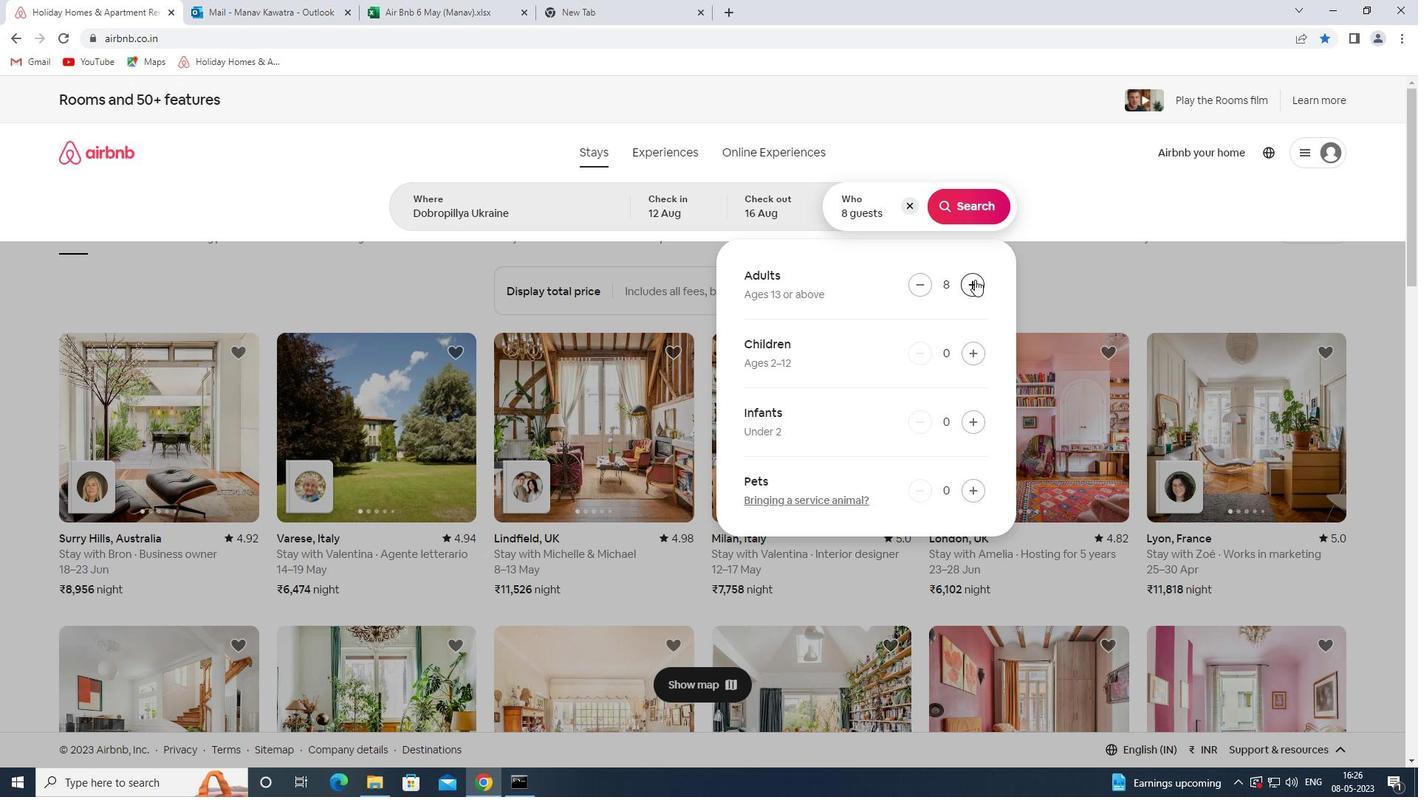 
Action: Mouse pressed left at (974, 207)
Screenshot: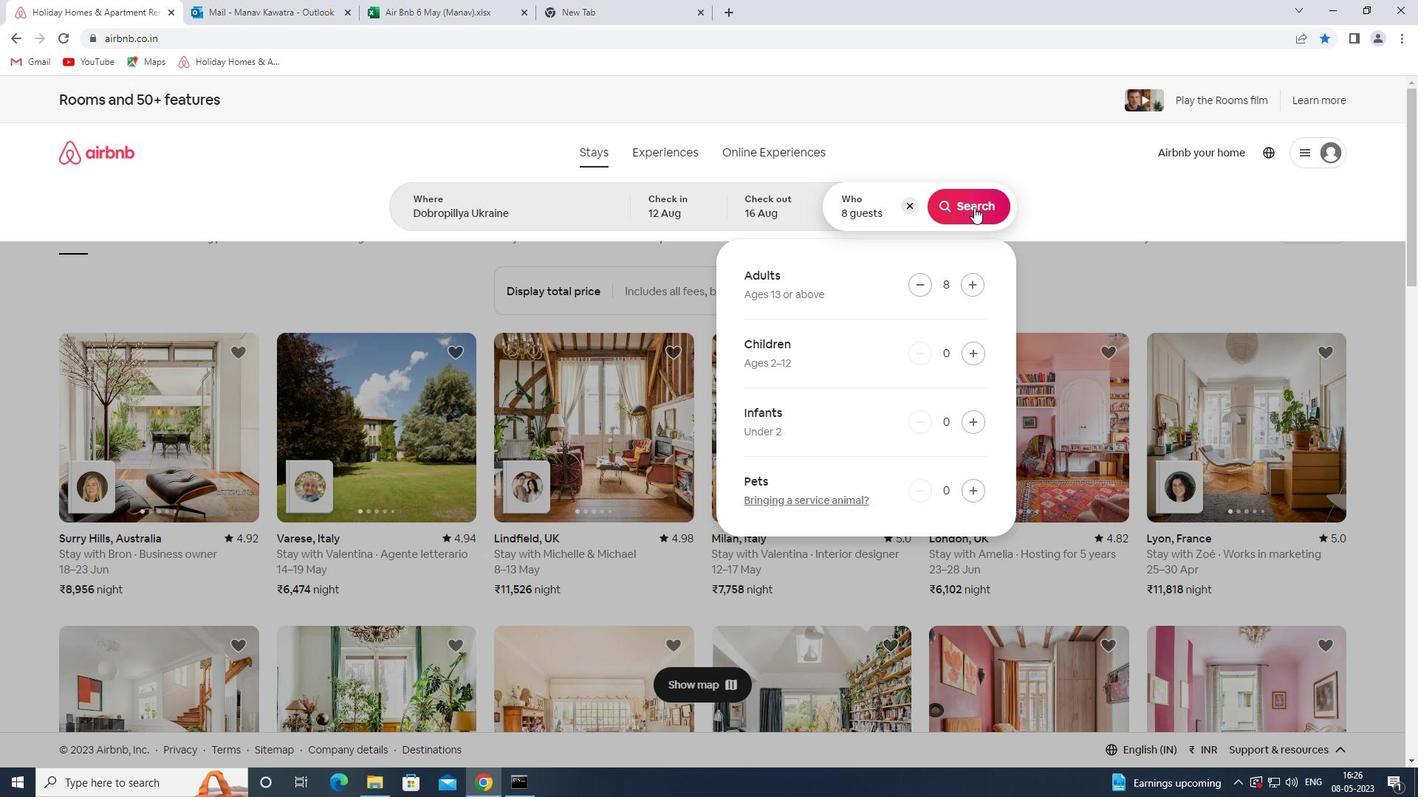 
Action: Mouse moved to (1345, 173)
Screenshot: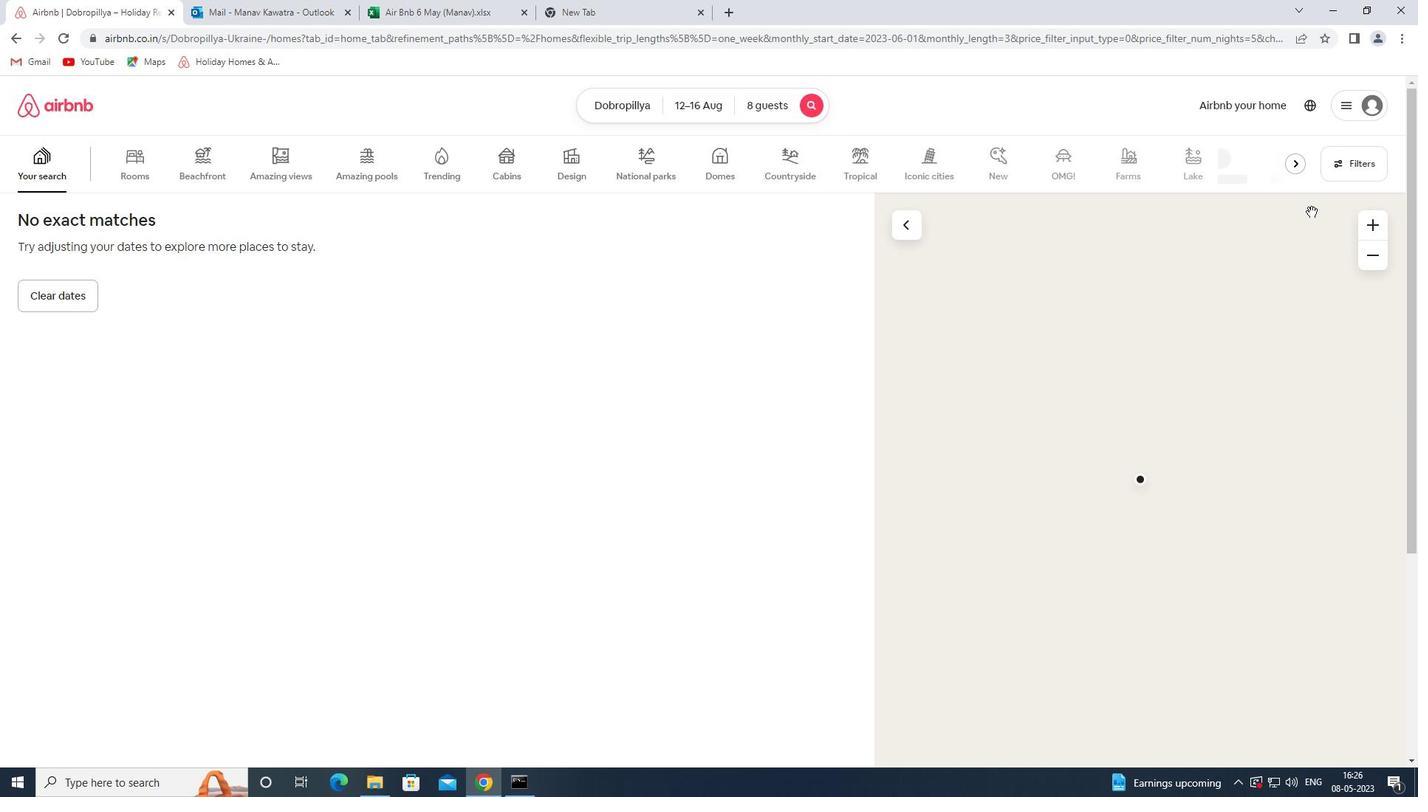 
Action: Mouse pressed left at (1345, 173)
Screenshot: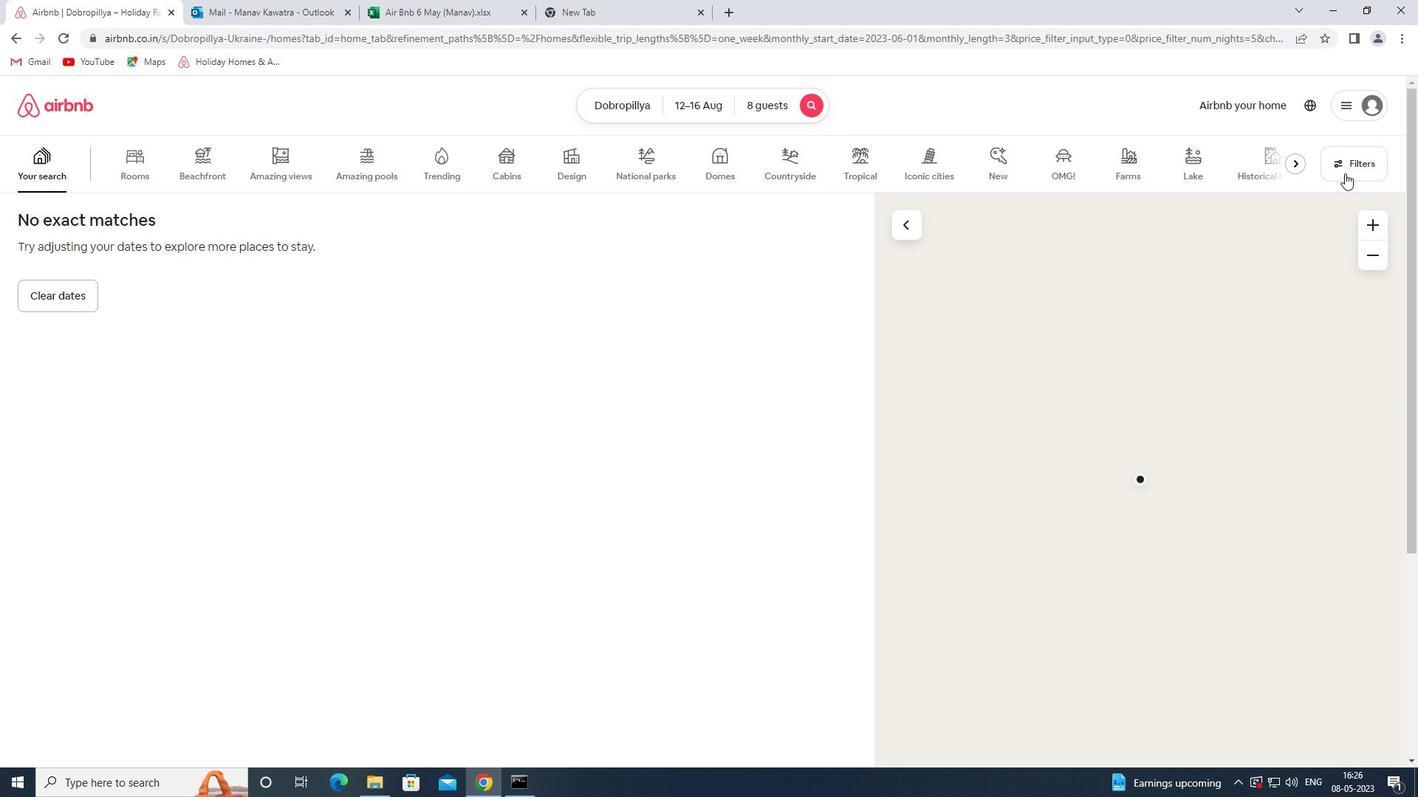 
Action: Mouse moved to (552, 525)
Screenshot: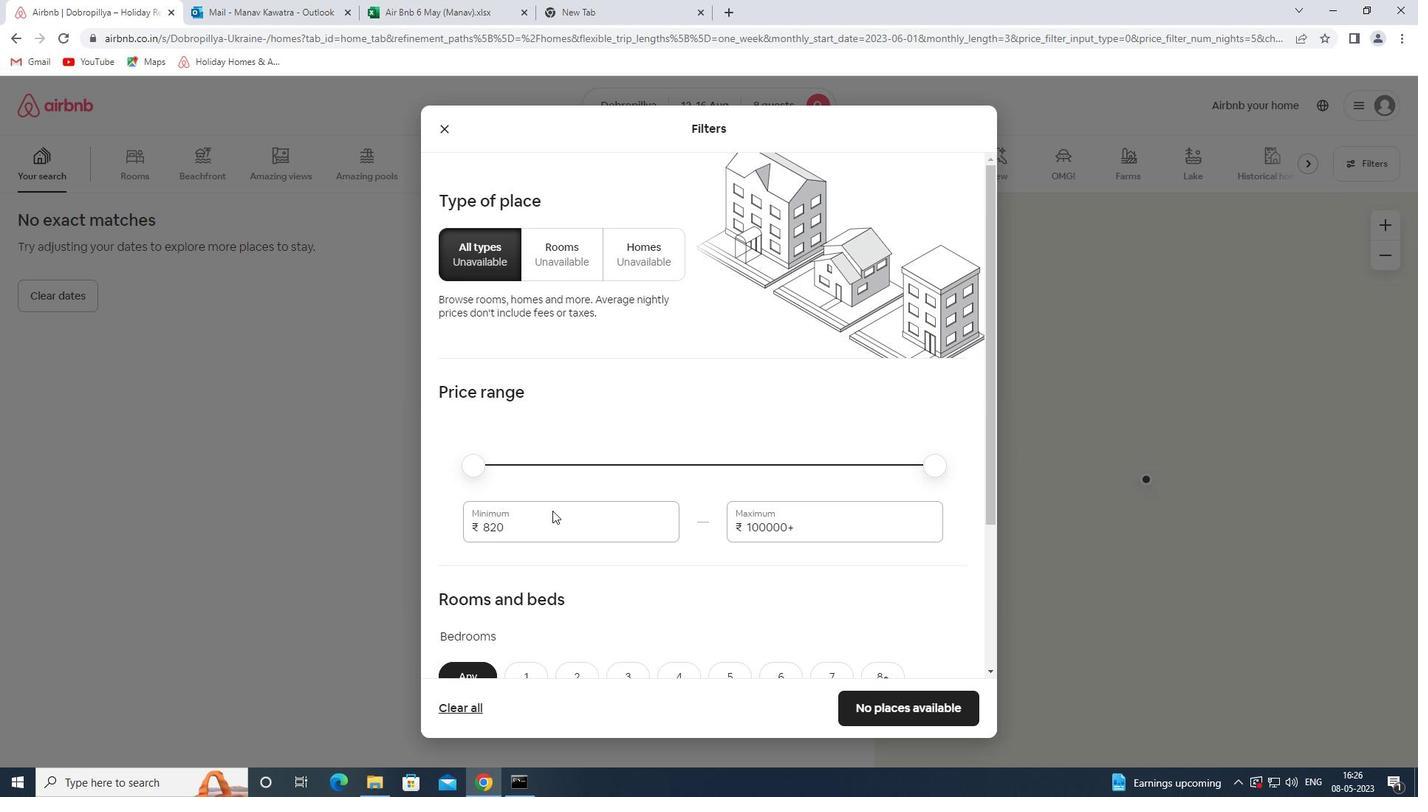 
Action: Mouse pressed left at (552, 525)
Screenshot: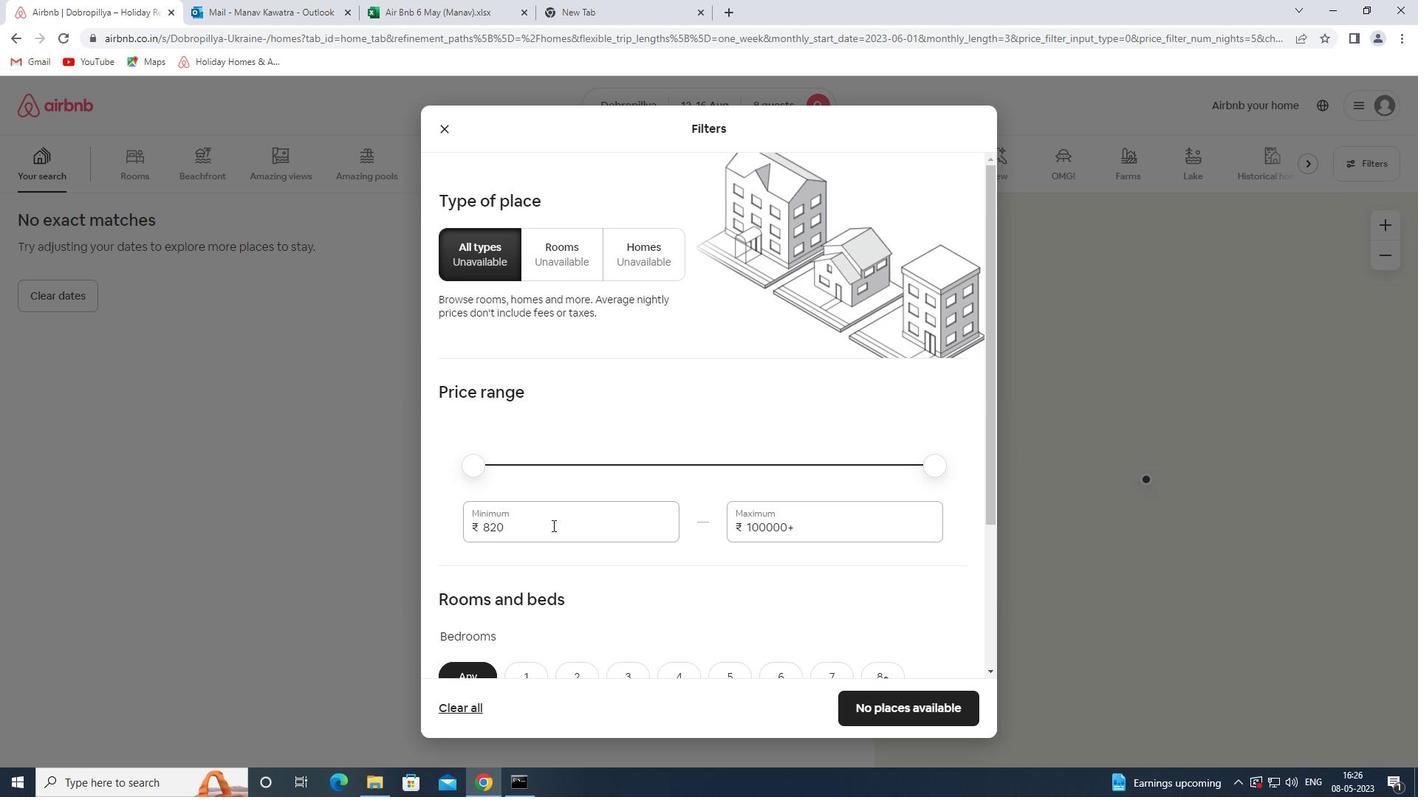 
Action: Mouse pressed left at (552, 525)
Screenshot: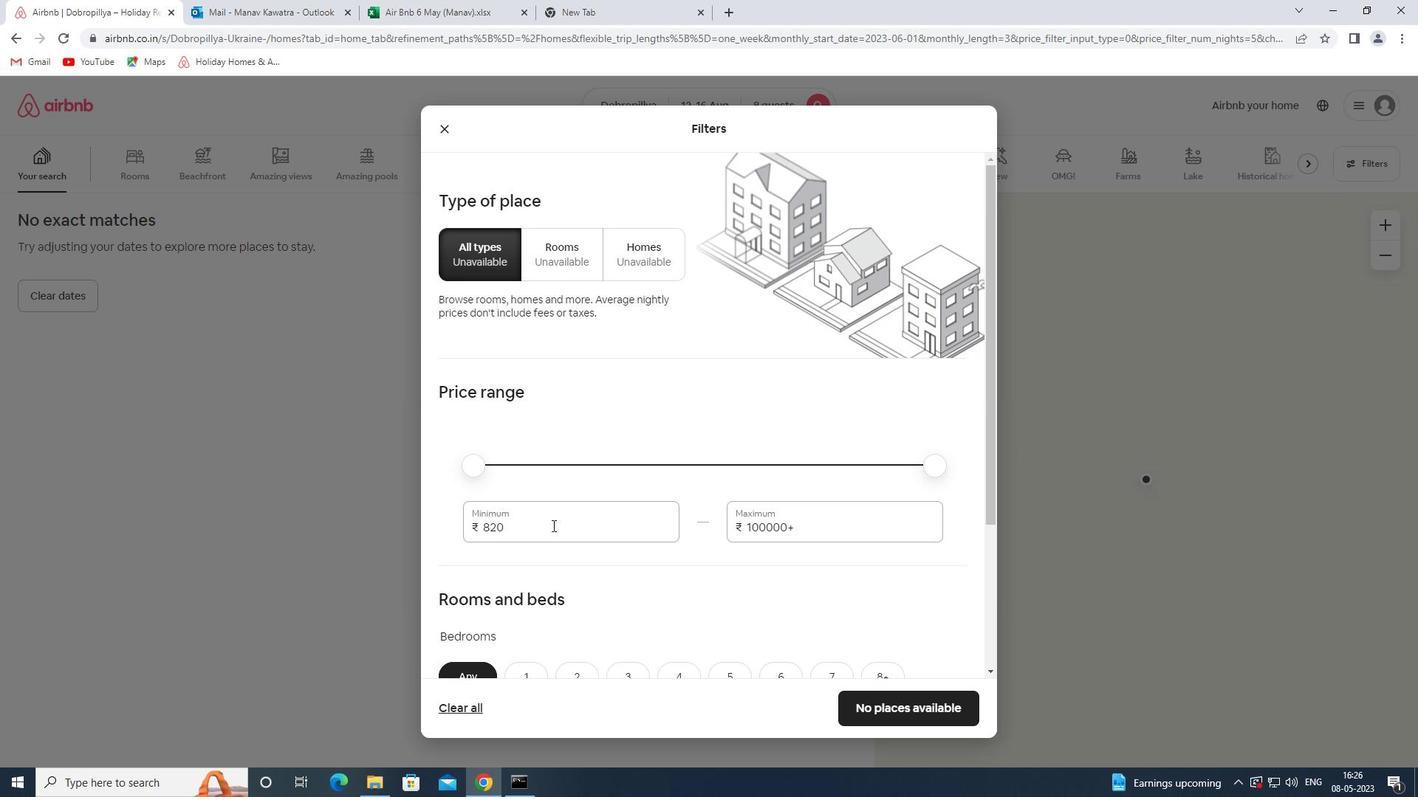 
Action: Key pressed 1
Screenshot: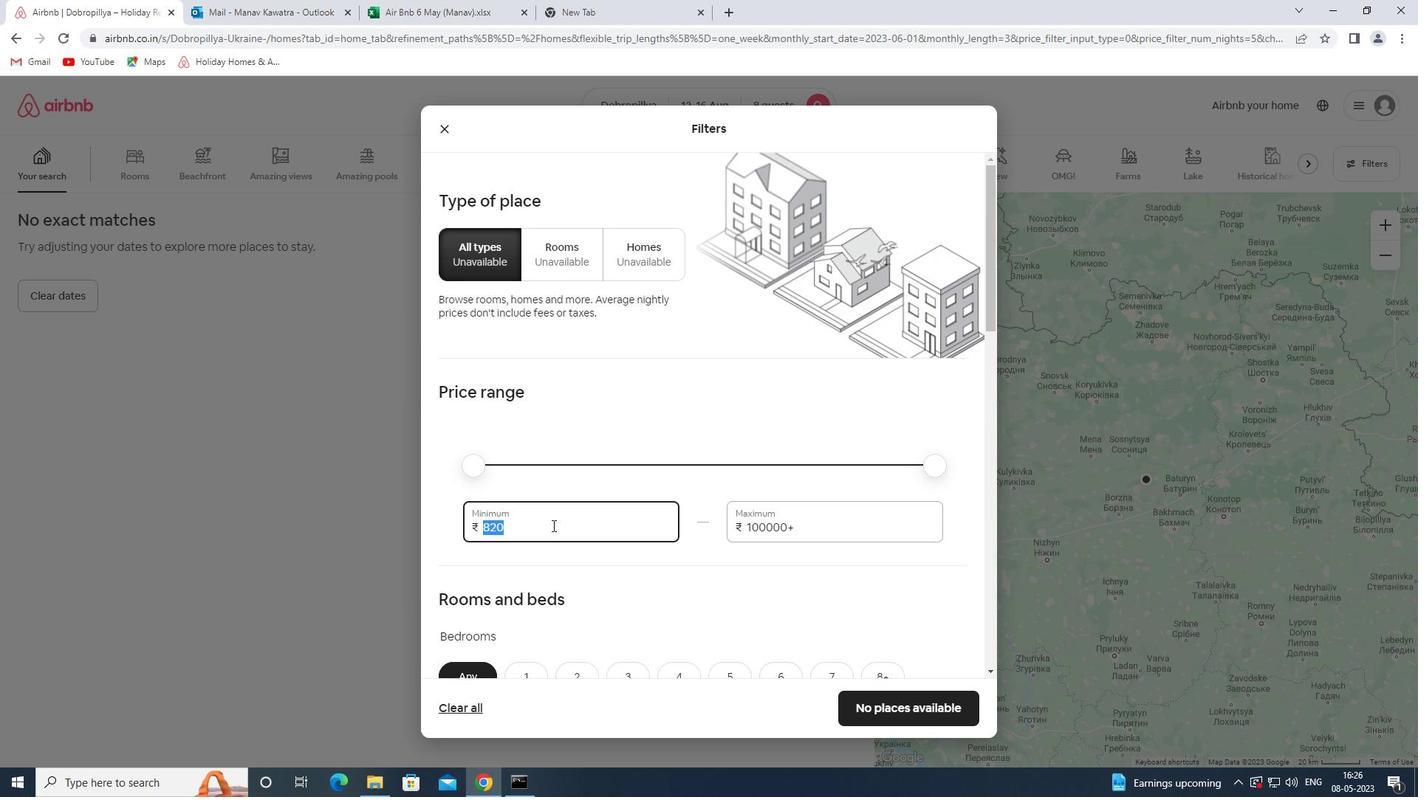 
Action: Mouse moved to (559, 504)
Screenshot: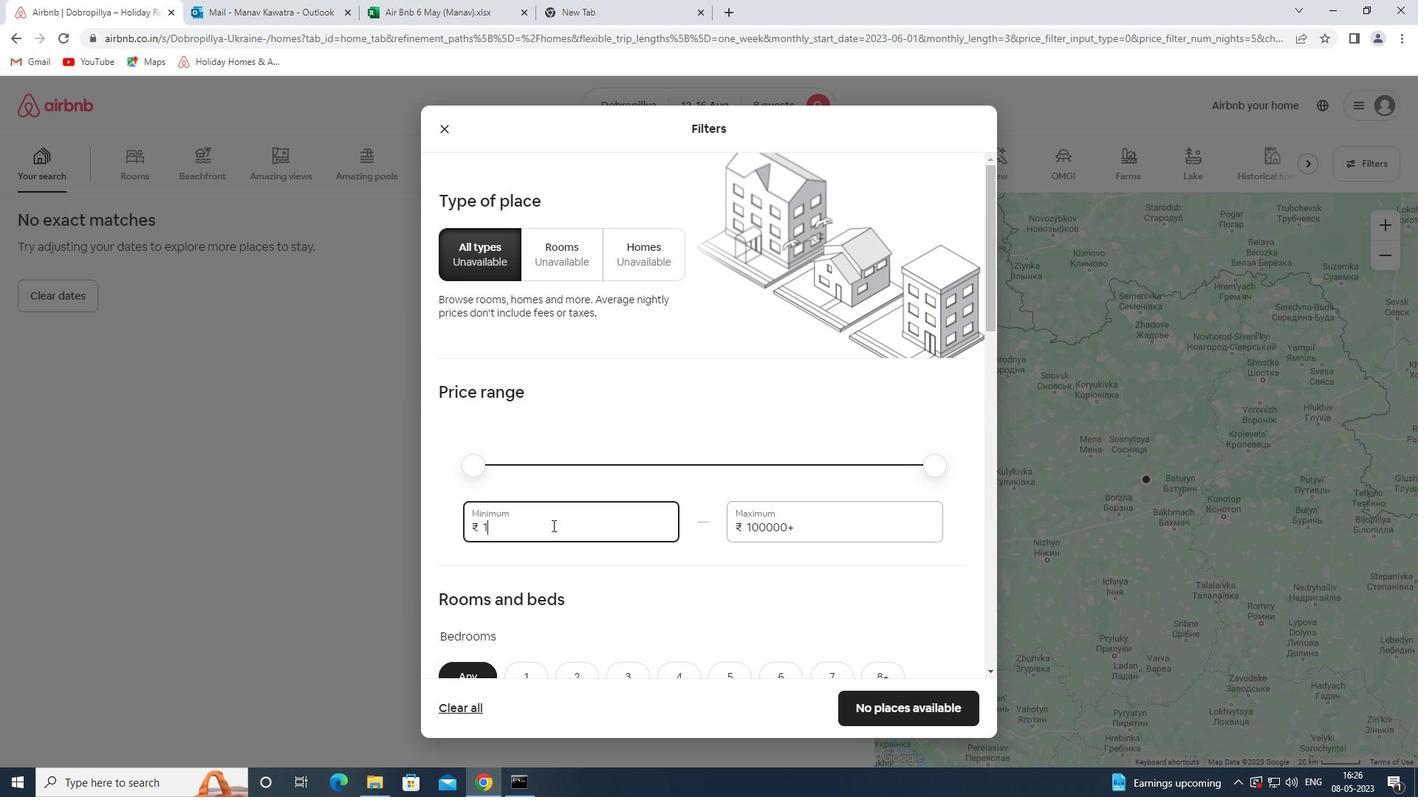 
Action: Key pressed 0000
Screenshot: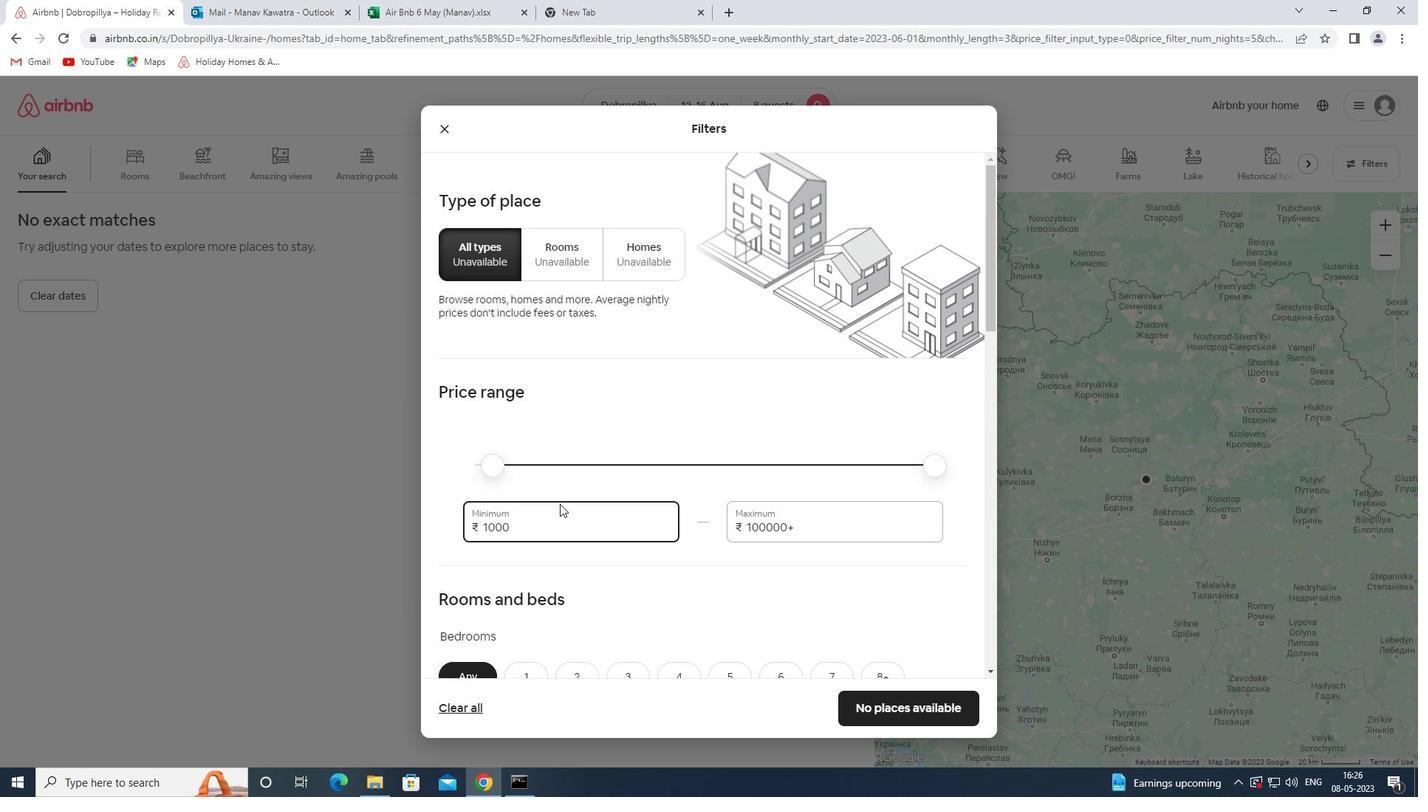 
Action: Mouse moved to (561, 503)
Screenshot: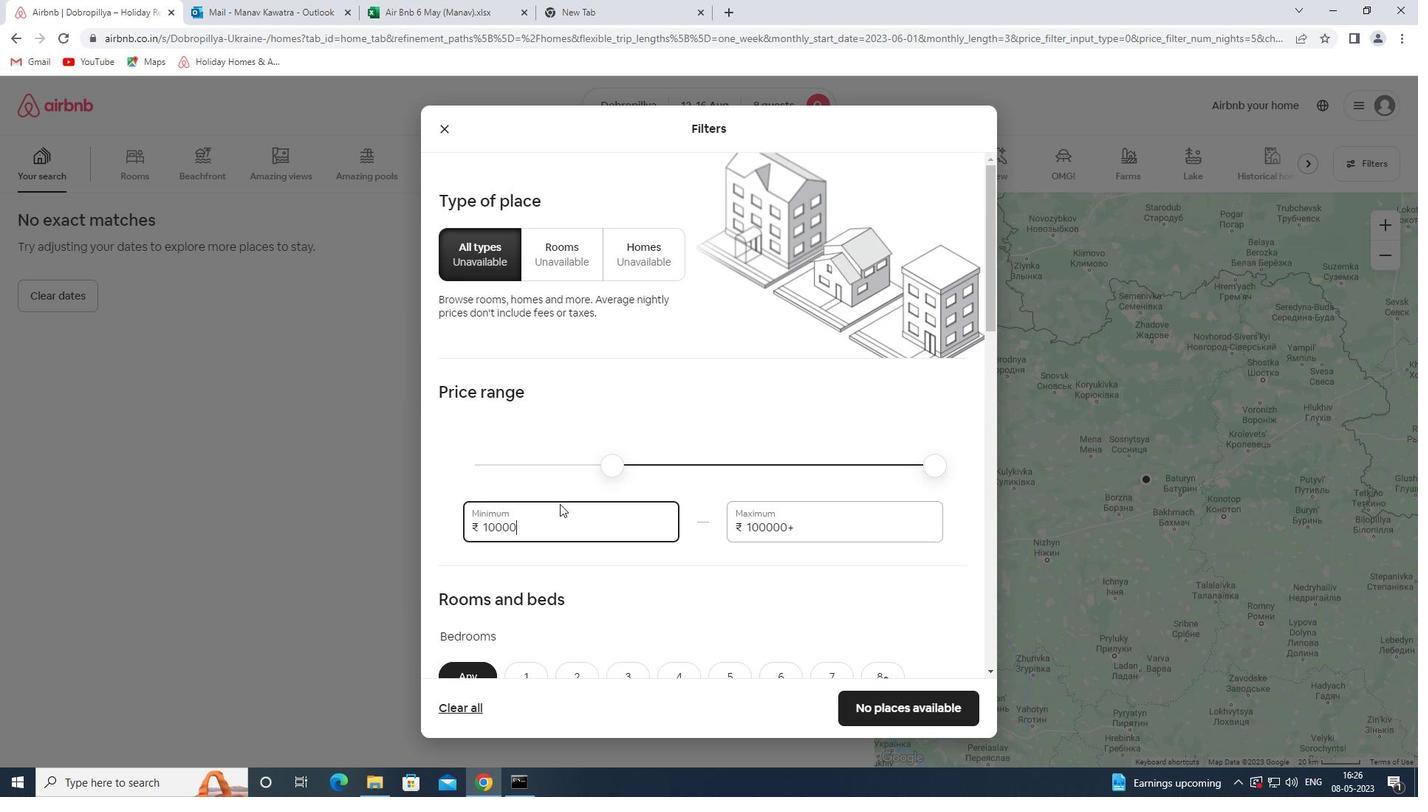 
Action: Key pressed <Key.tab>16000
Screenshot: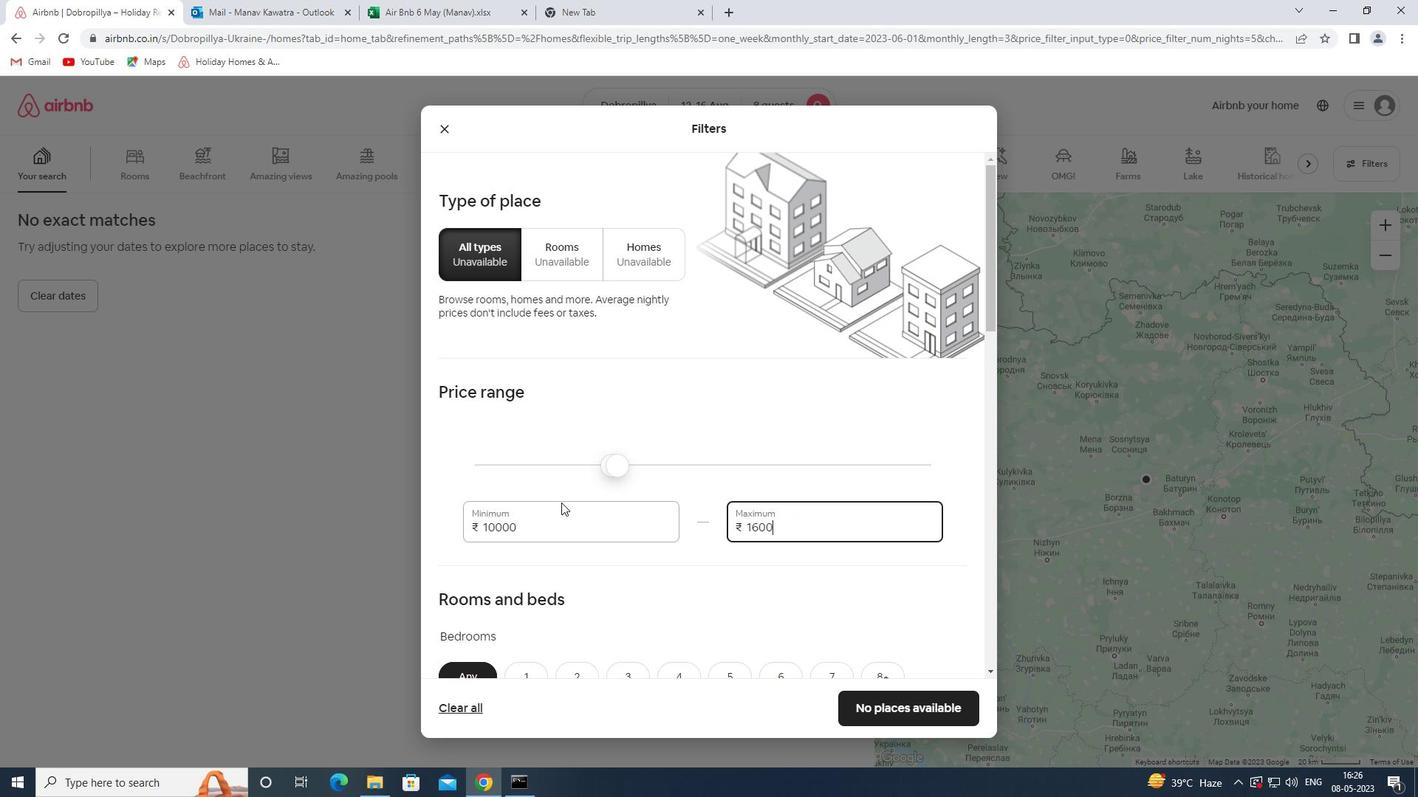 
Action: Mouse scrolled (561, 502) with delta (0, 0)
Screenshot: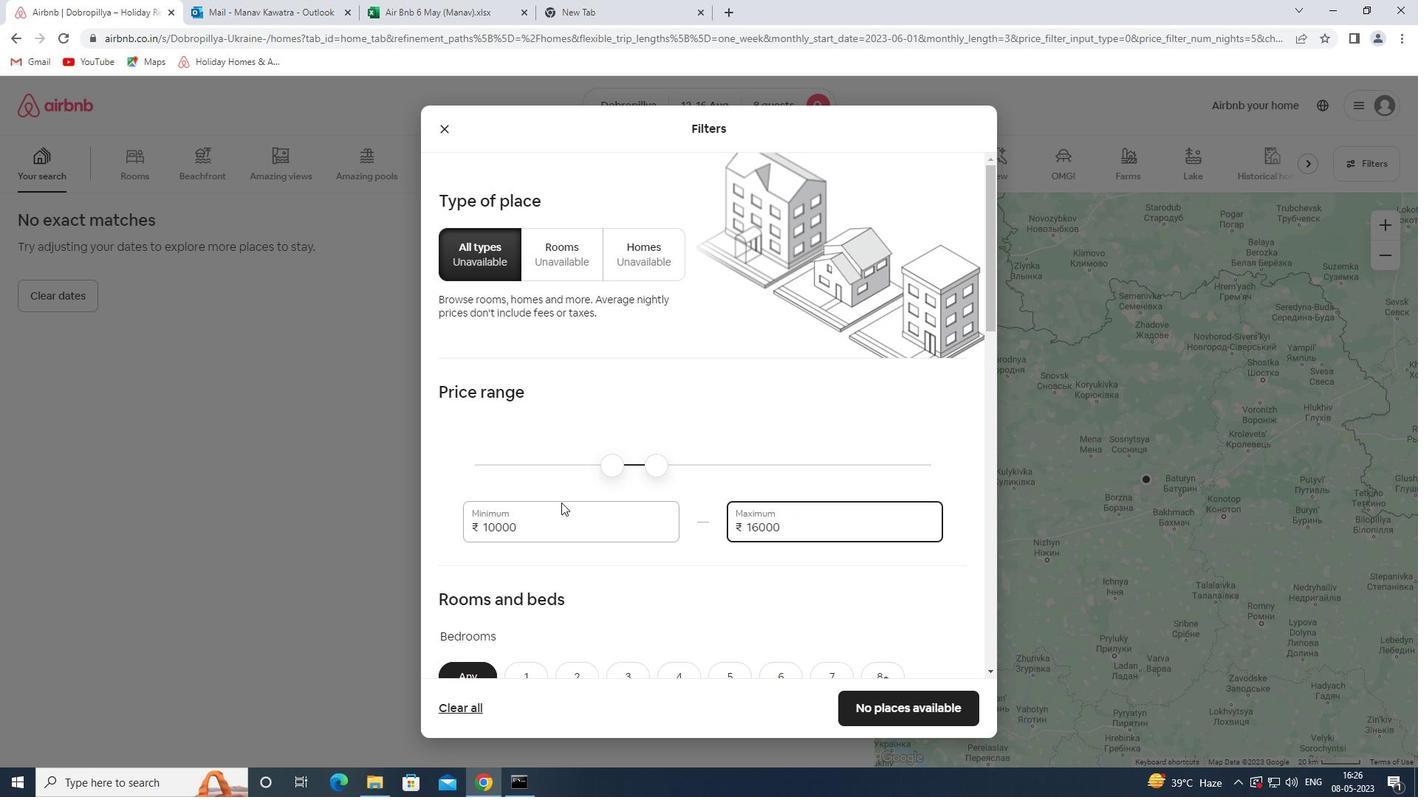 
Action: Mouse scrolled (561, 502) with delta (0, 0)
Screenshot: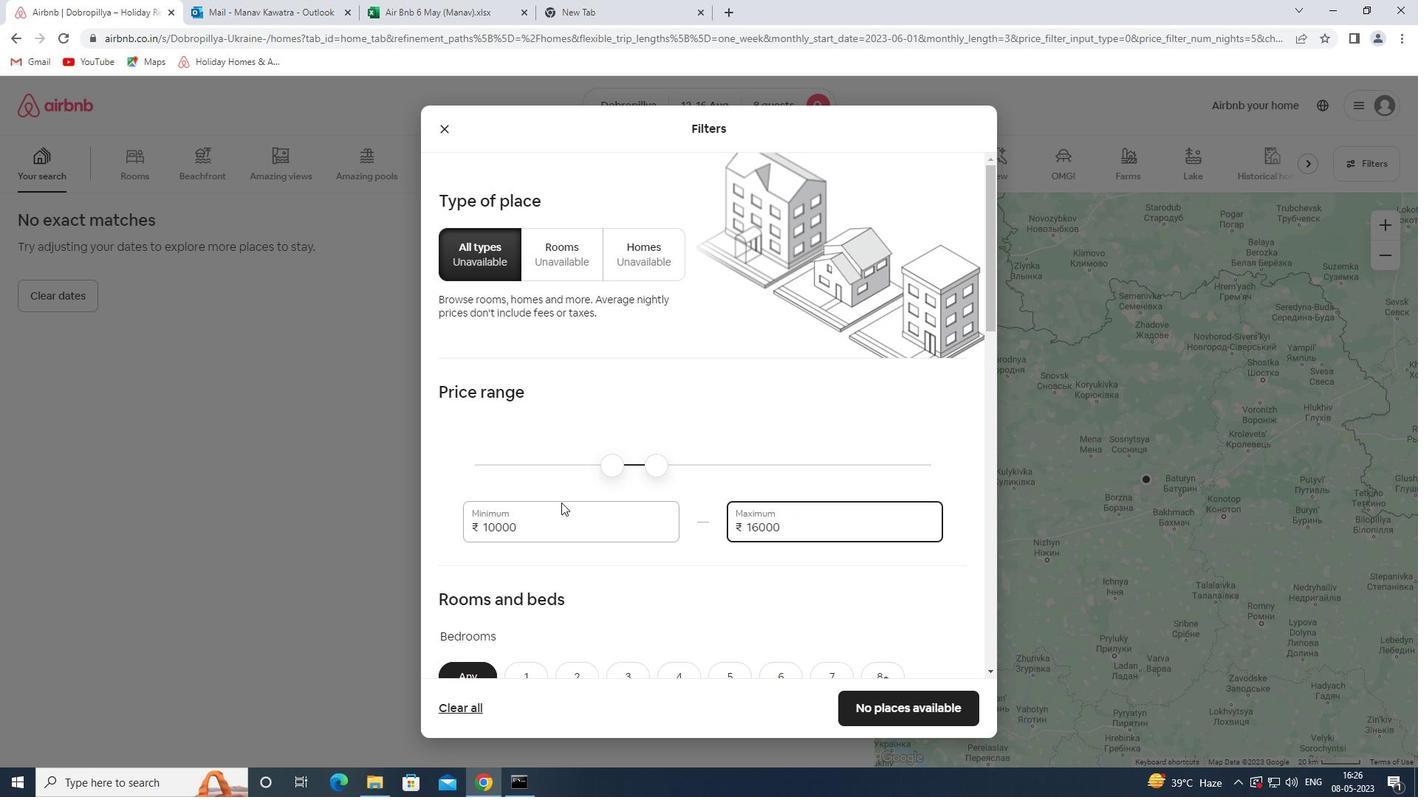 
Action: Mouse scrolled (561, 502) with delta (0, 0)
Screenshot: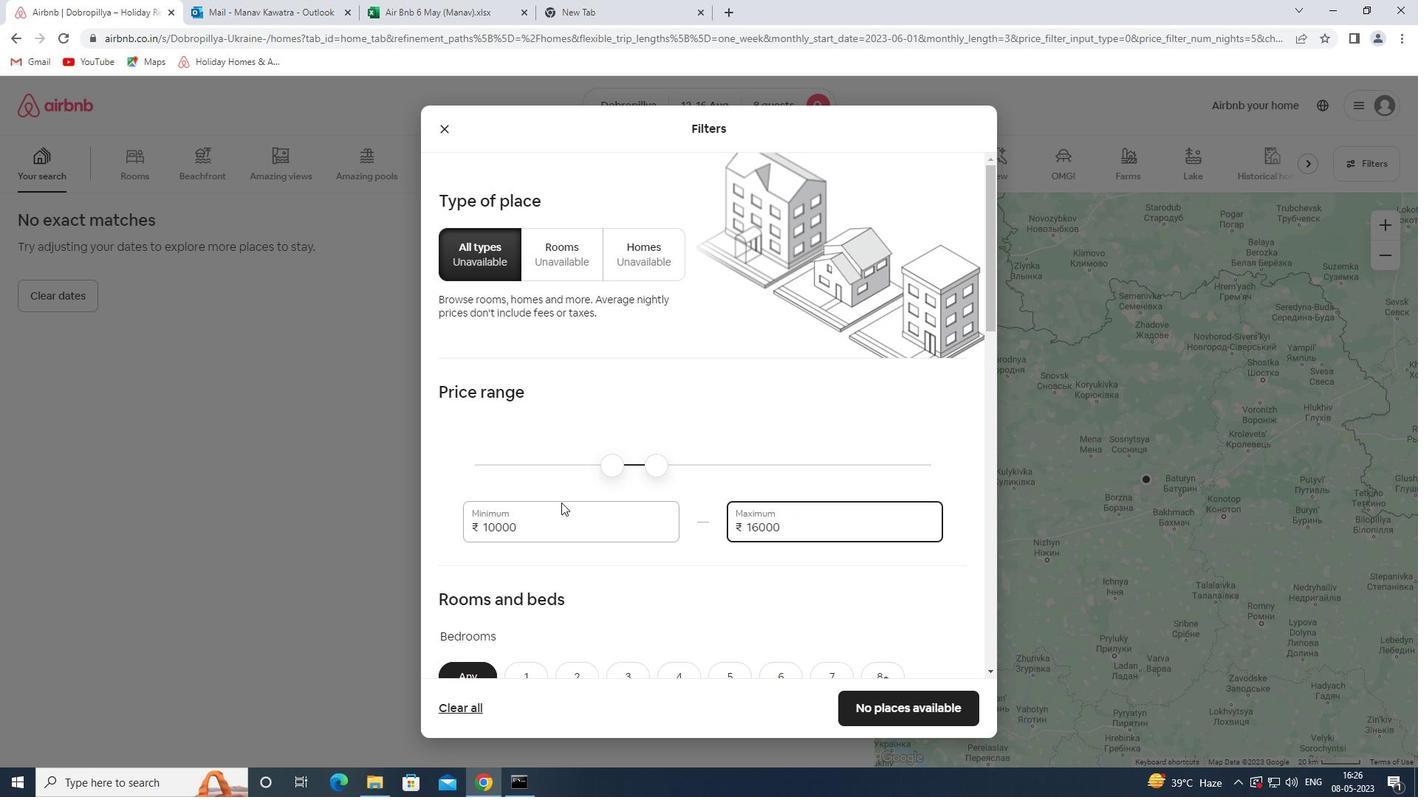 
Action: Mouse scrolled (561, 502) with delta (0, 0)
Screenshot: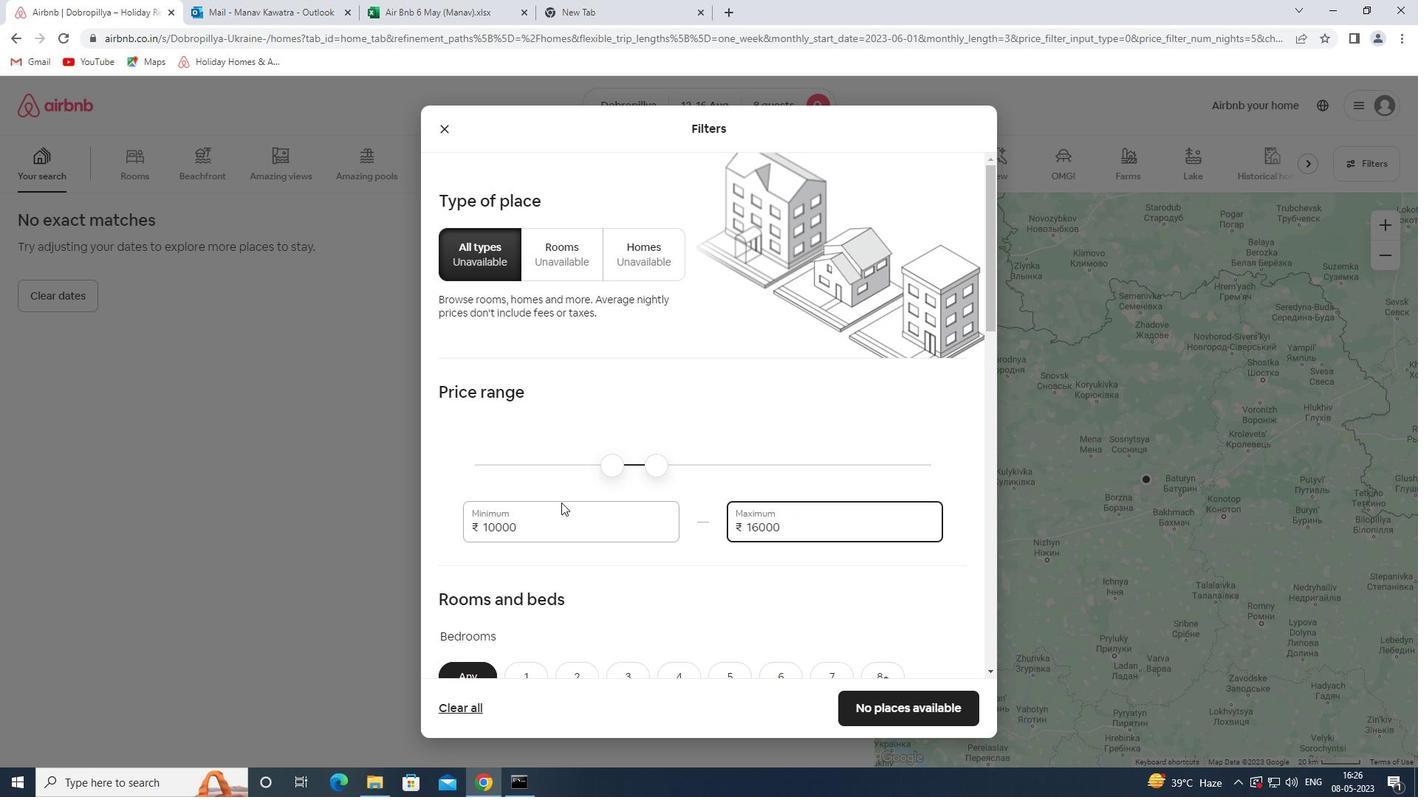 
Action: Mouse moved to (892, 380)
Screenshot: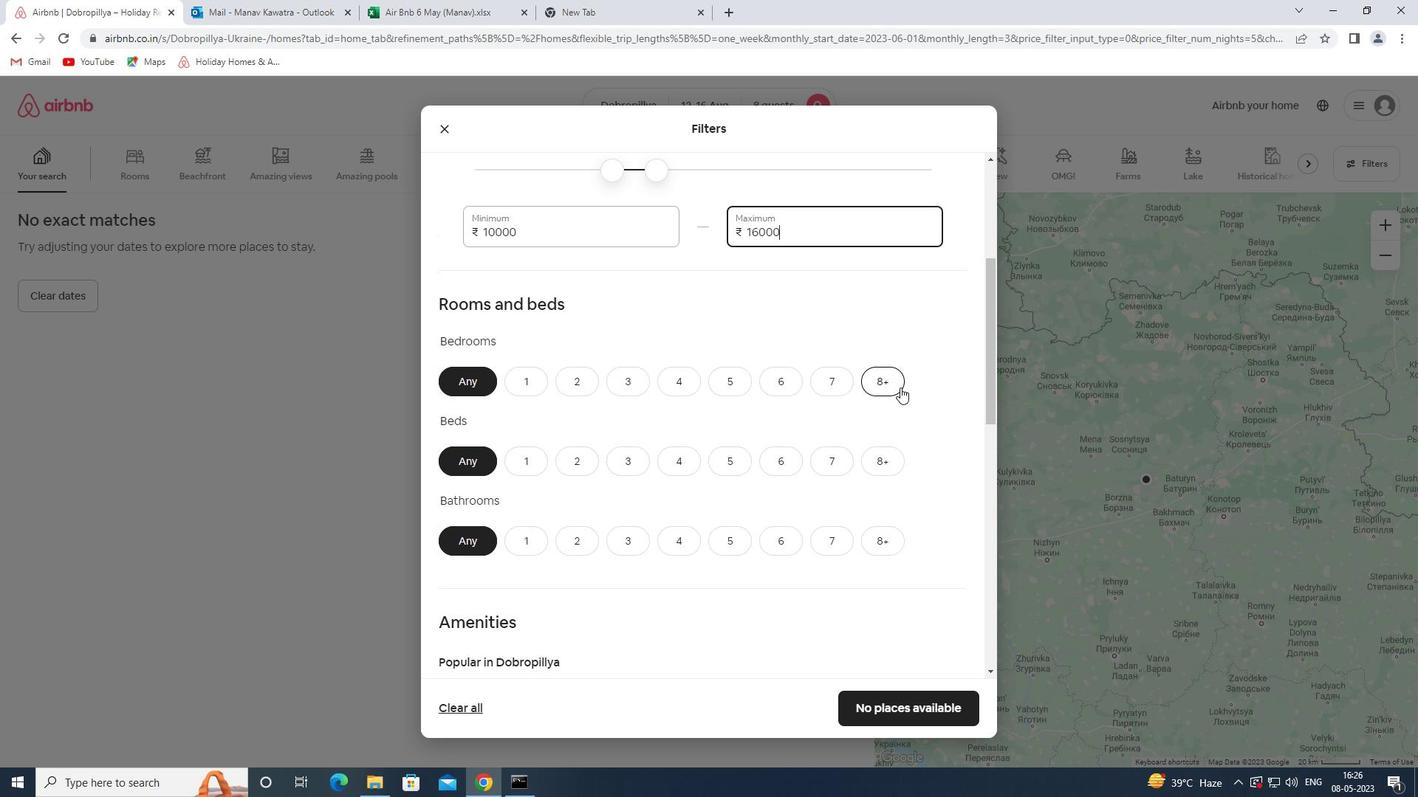 
Action: Mouse pressed left at (892, 380)
Screenshot: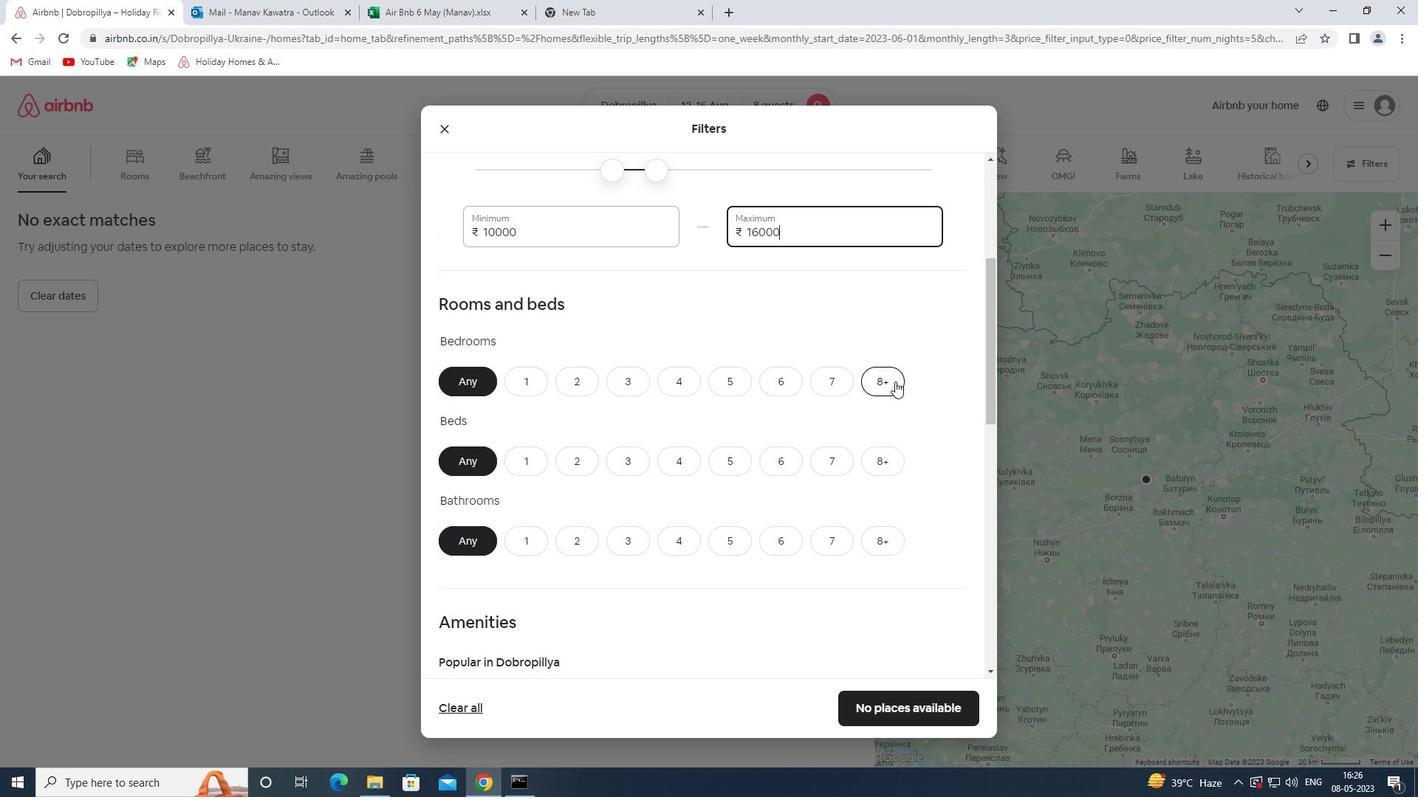 
Action: Mouse moved to (890, 470)
Screenshot: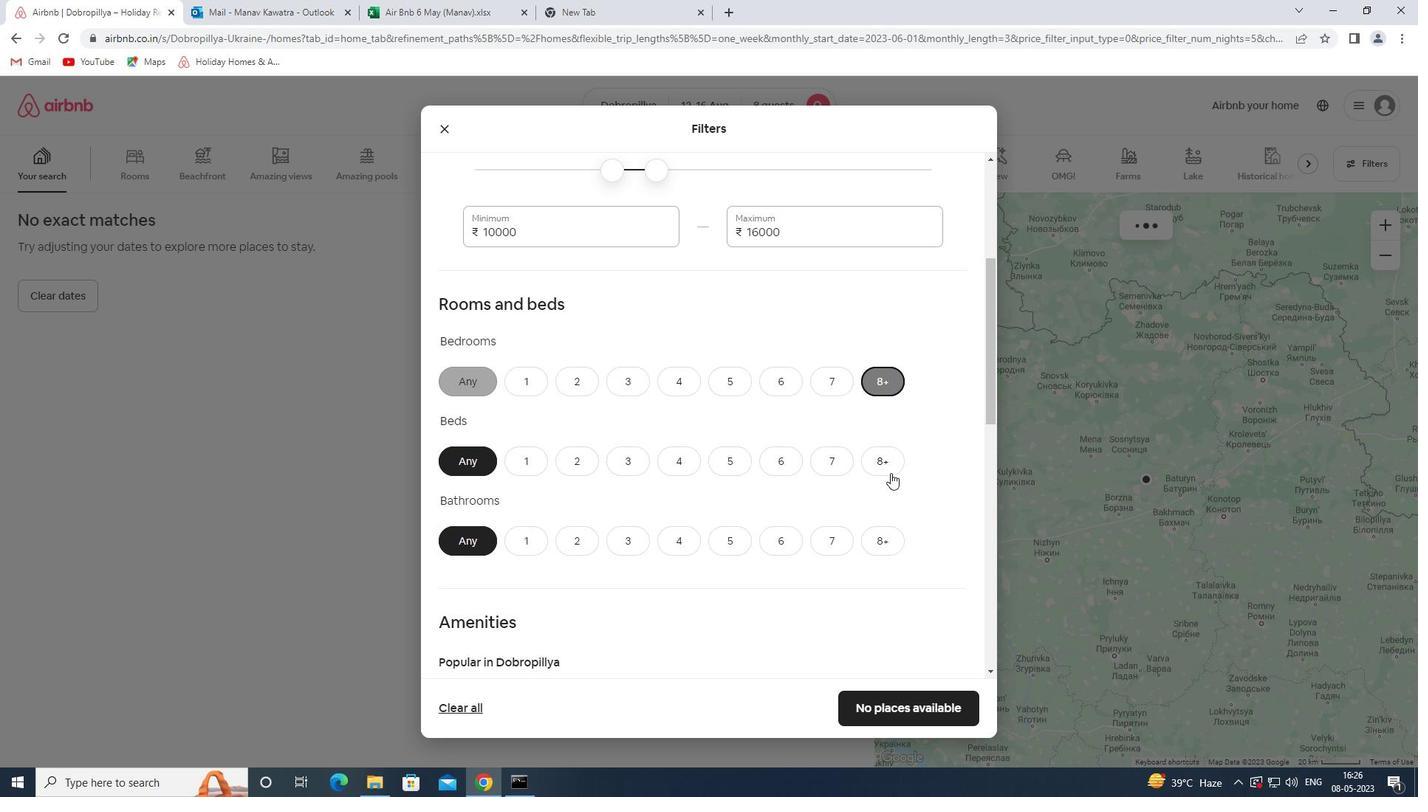 
Action: Mouse pressed left at (890, 470)
Screenshot: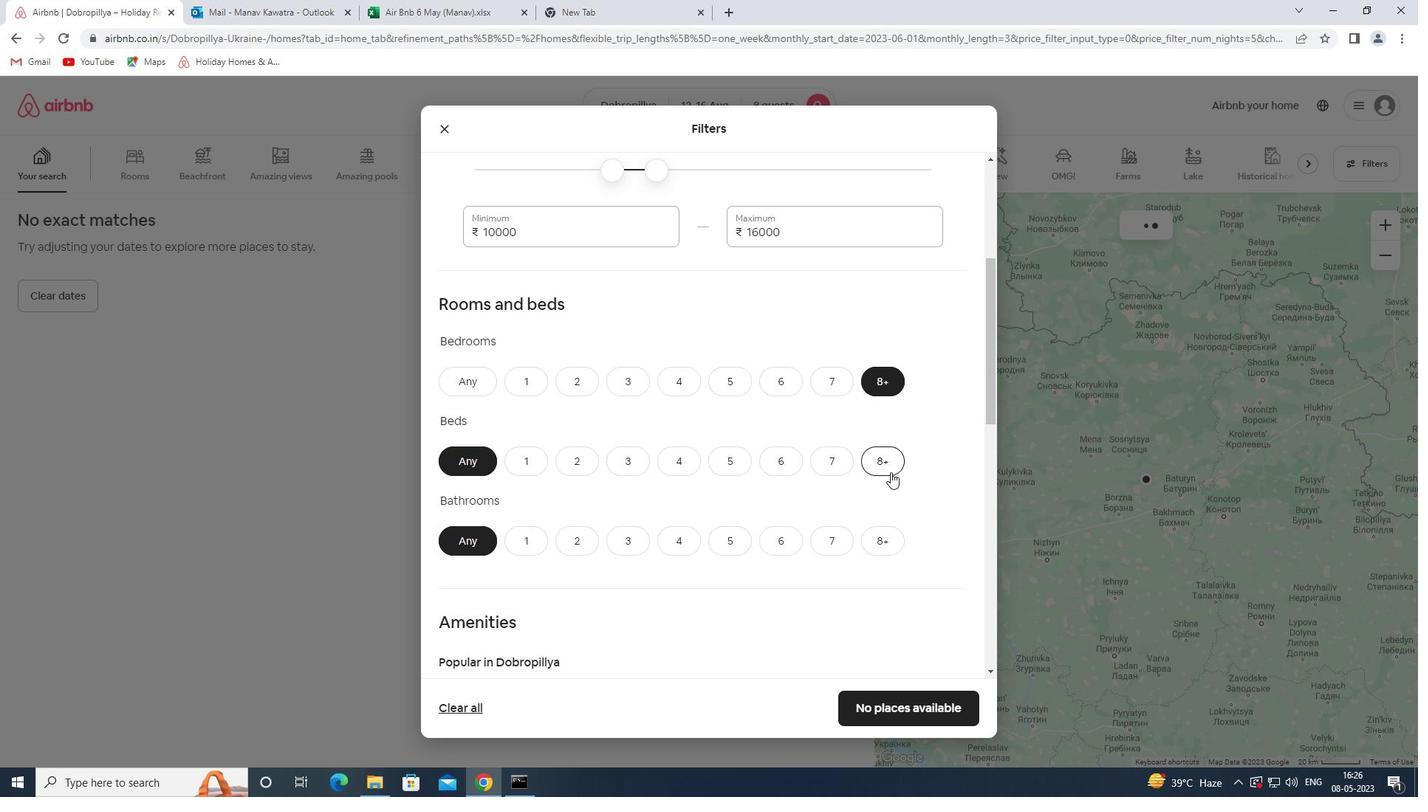 
Action: Mouse moved to (890, 552)
Screenshot: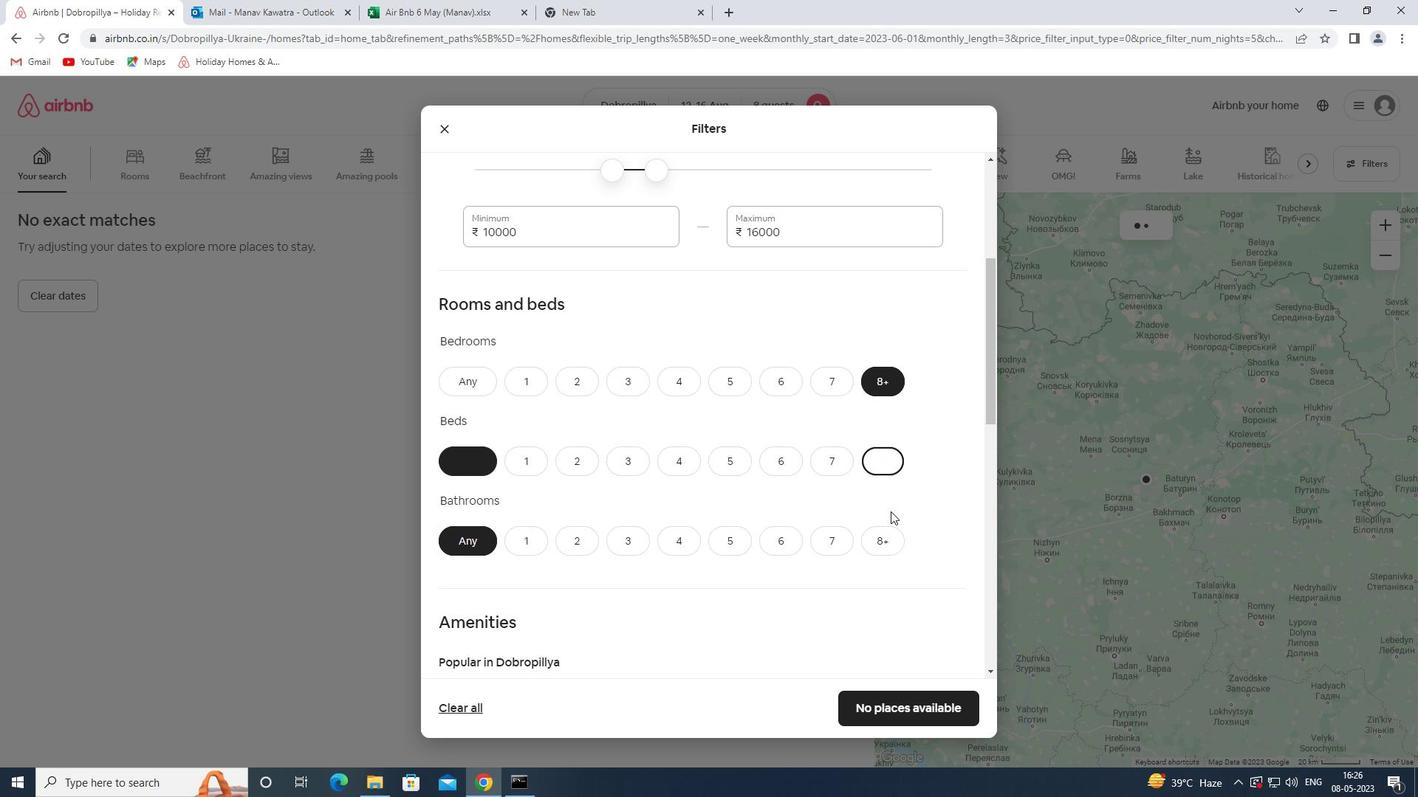 
Action: Mouse pressed left at (890, 552)
Screenshot: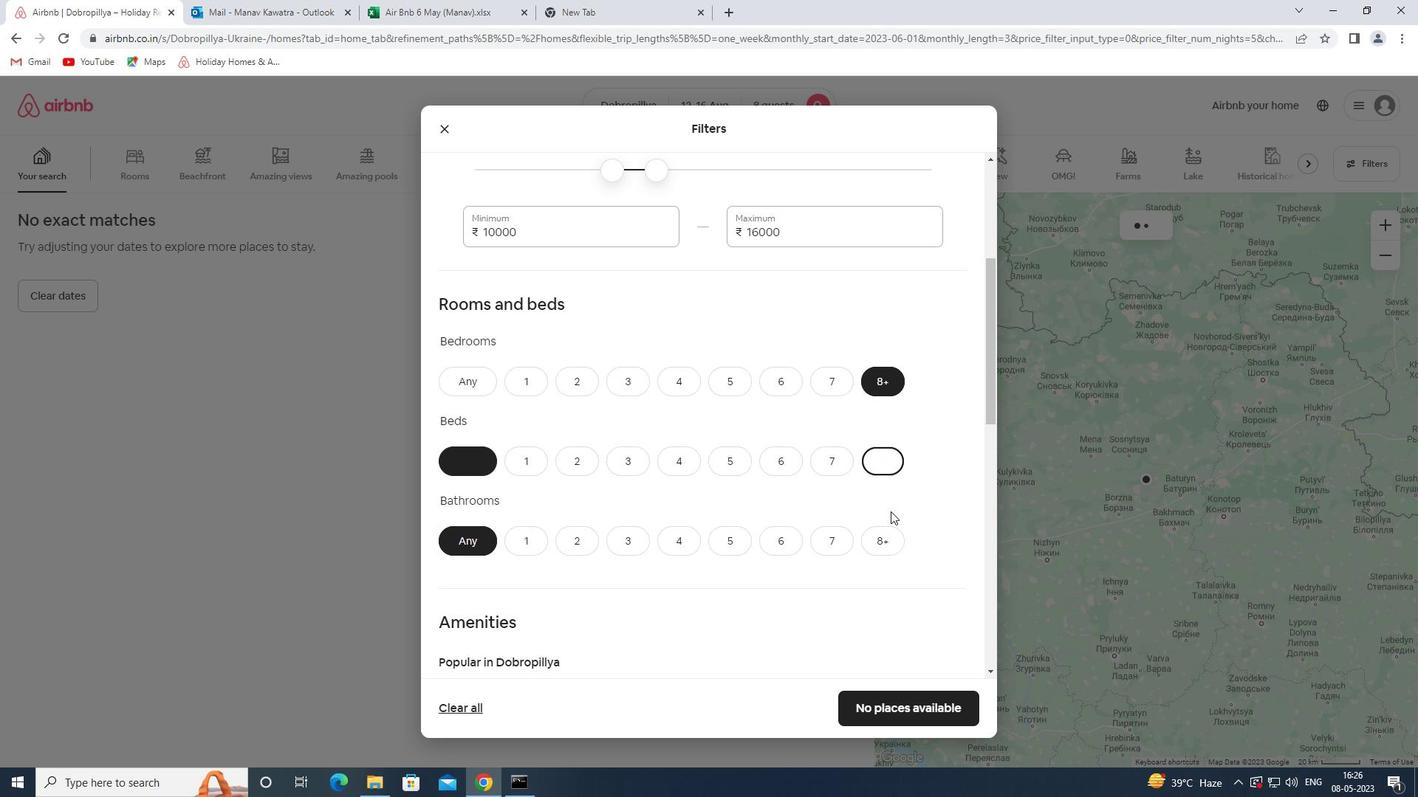 
Action: Mouse moved to (790, 590)
Screenshot: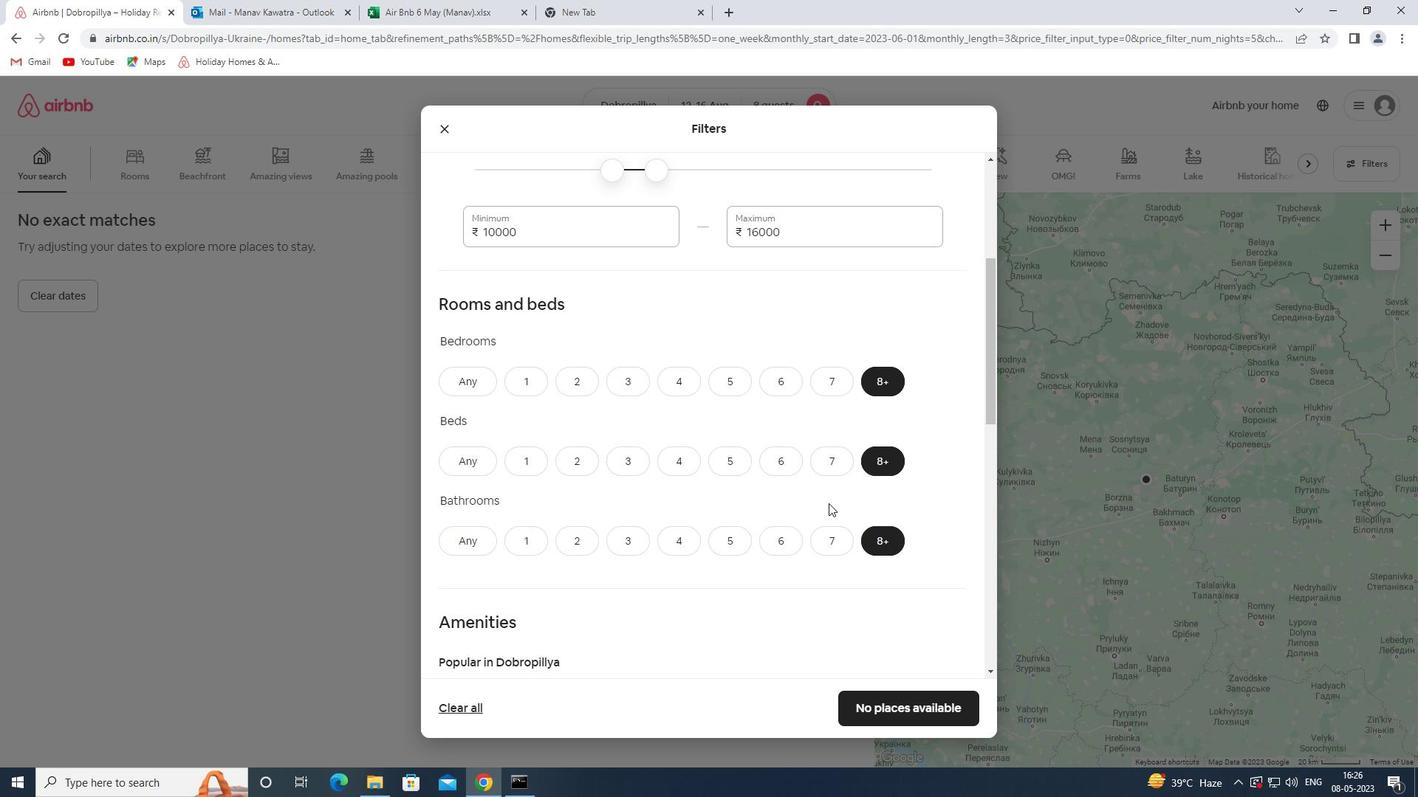 
Action: Mouse scrolled (790, 590) with delta (0, 0)
Screenshot: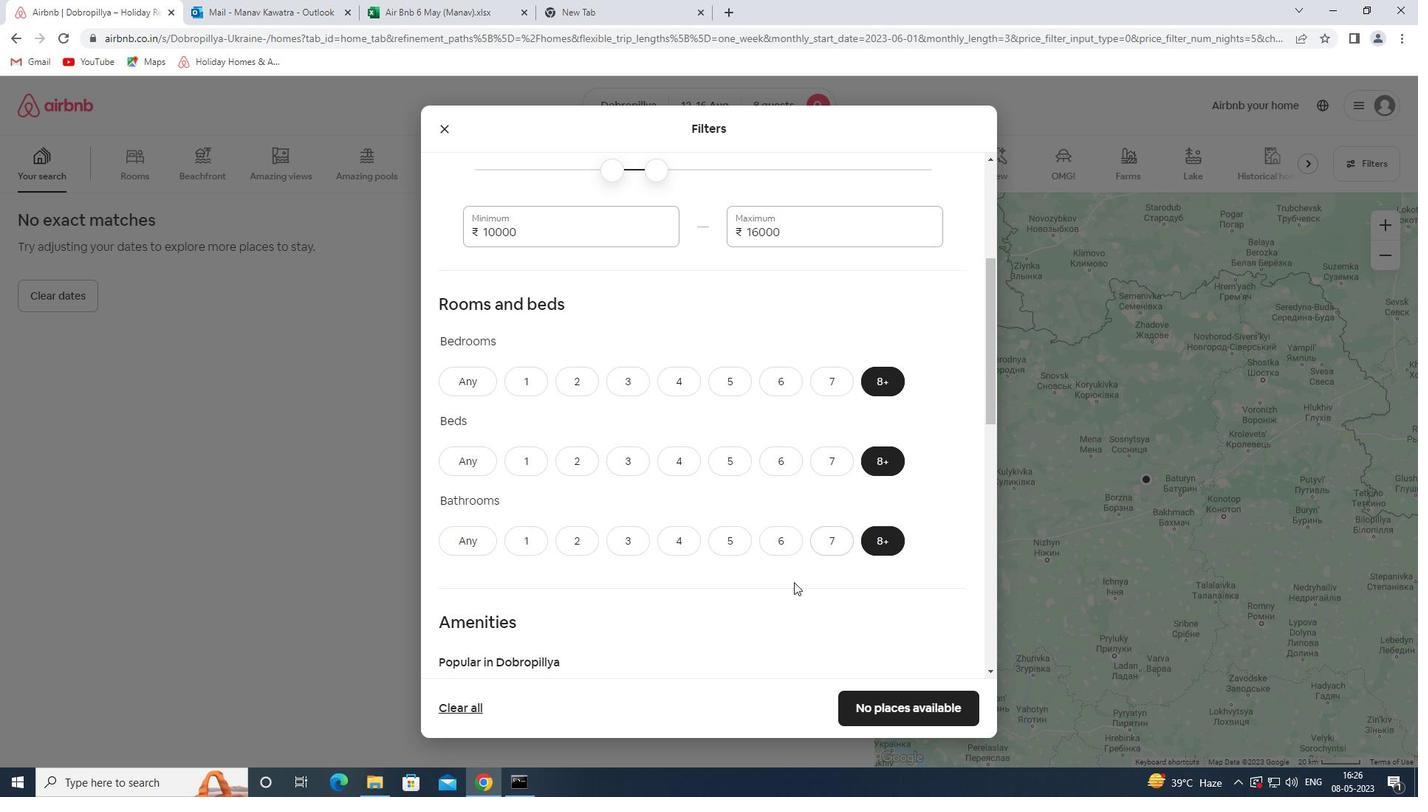 
Action: Mouse scrolled (790, 590) with delta (0, 0)
Screenshot: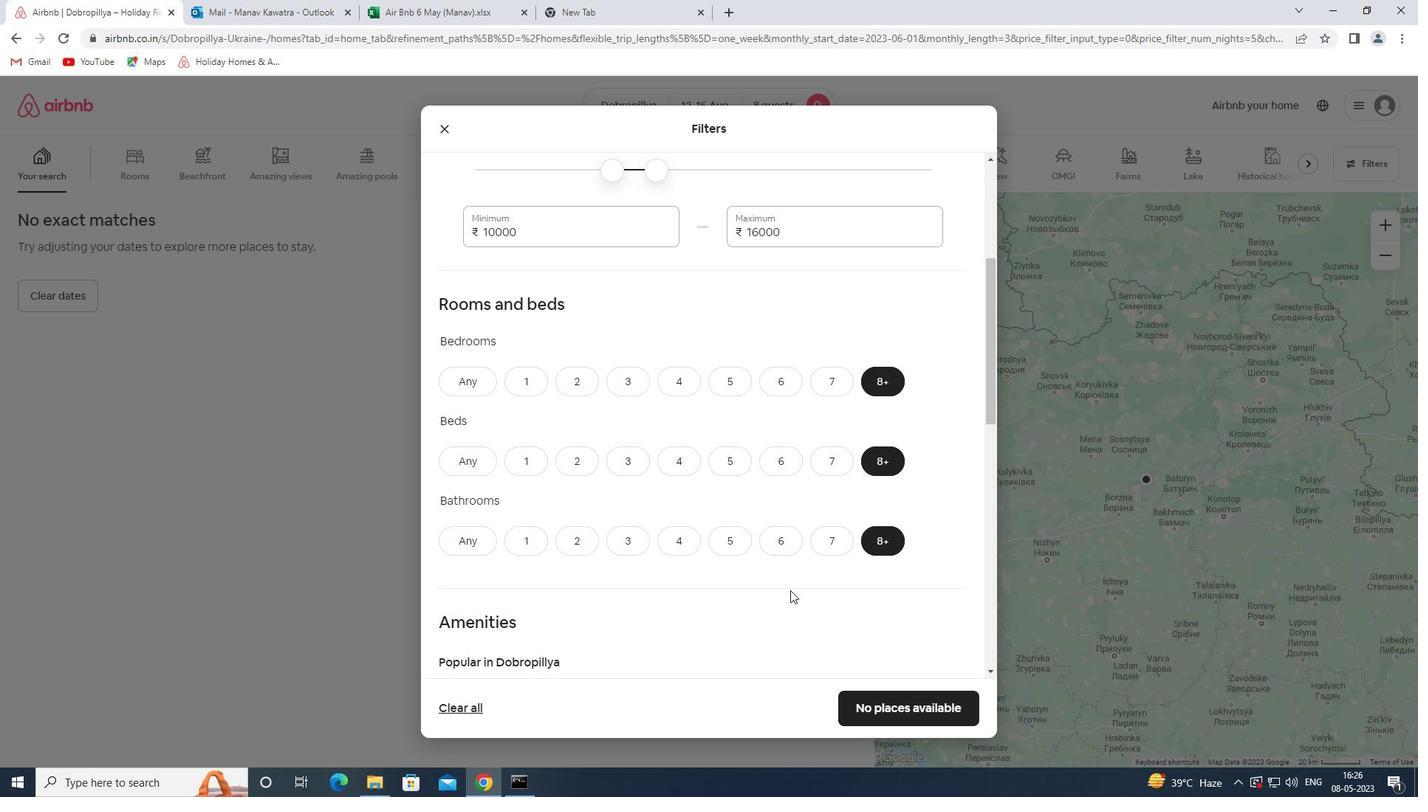 
Action: Mouse moved to (782, 612)
Screenshot: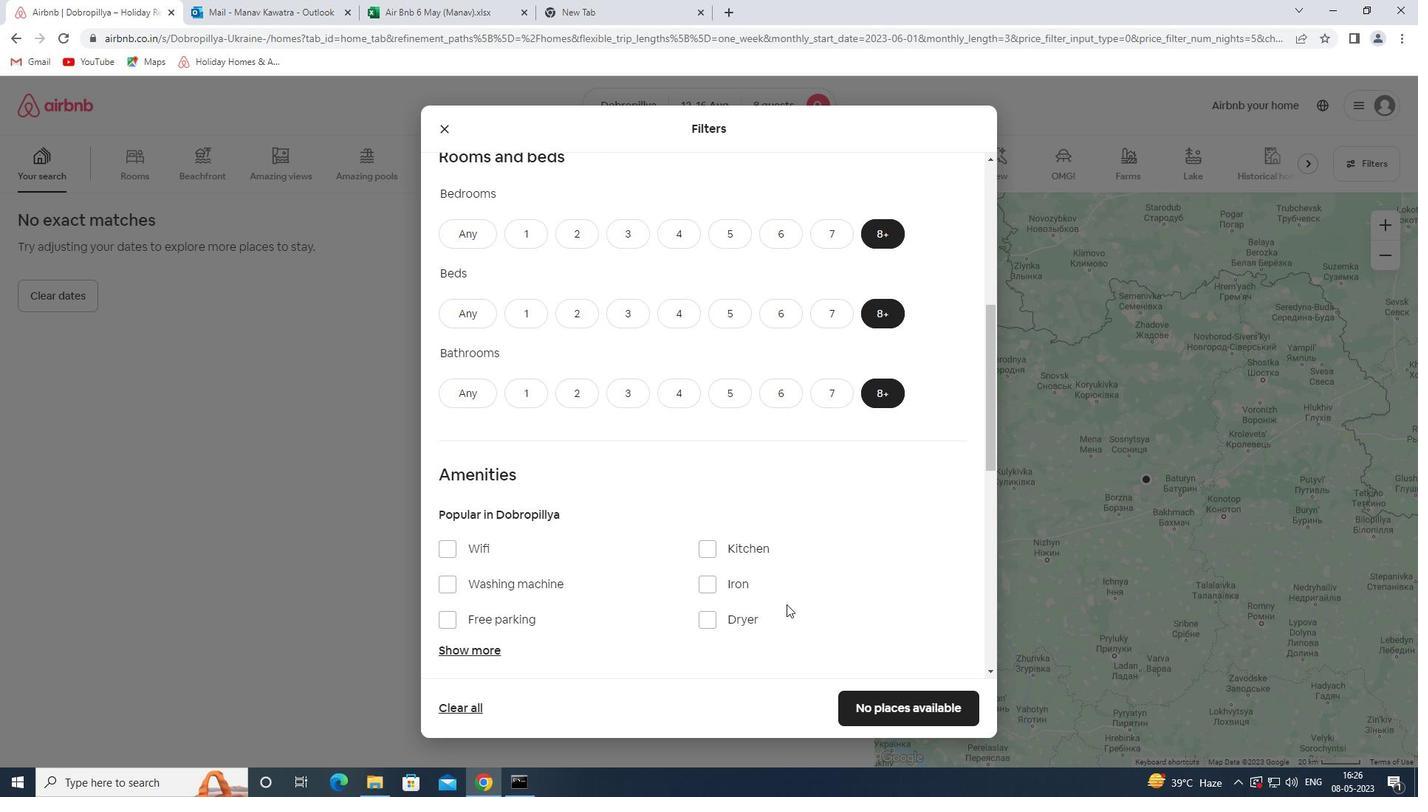 
Action: Mouse scrolled (782, 611) with delta (0, 0)
Screenshot: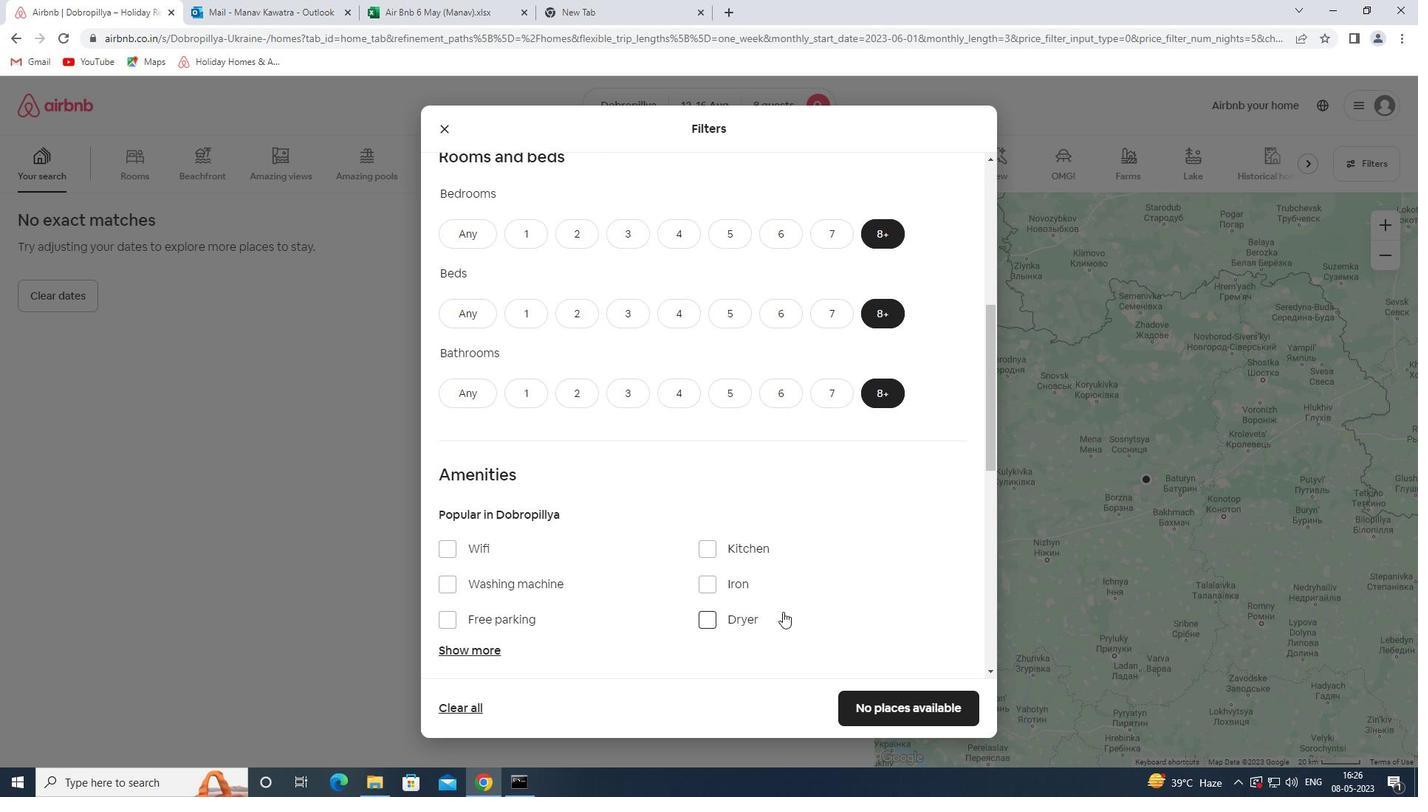 
Action: Mouse scrolled (782, 611) with delta (0, 0)
Screenshot: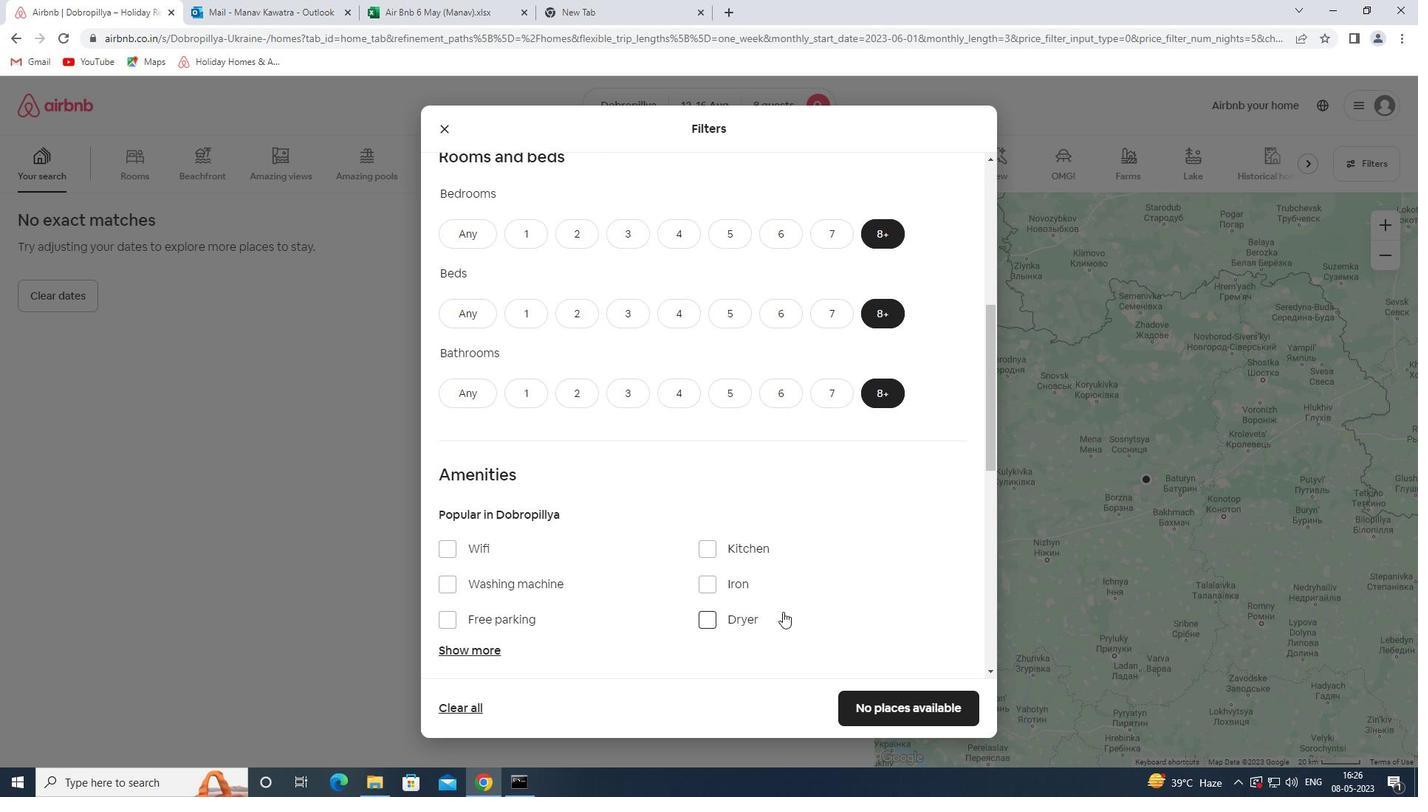 
Action: Mouse moved to (481, 400)
Screenshot: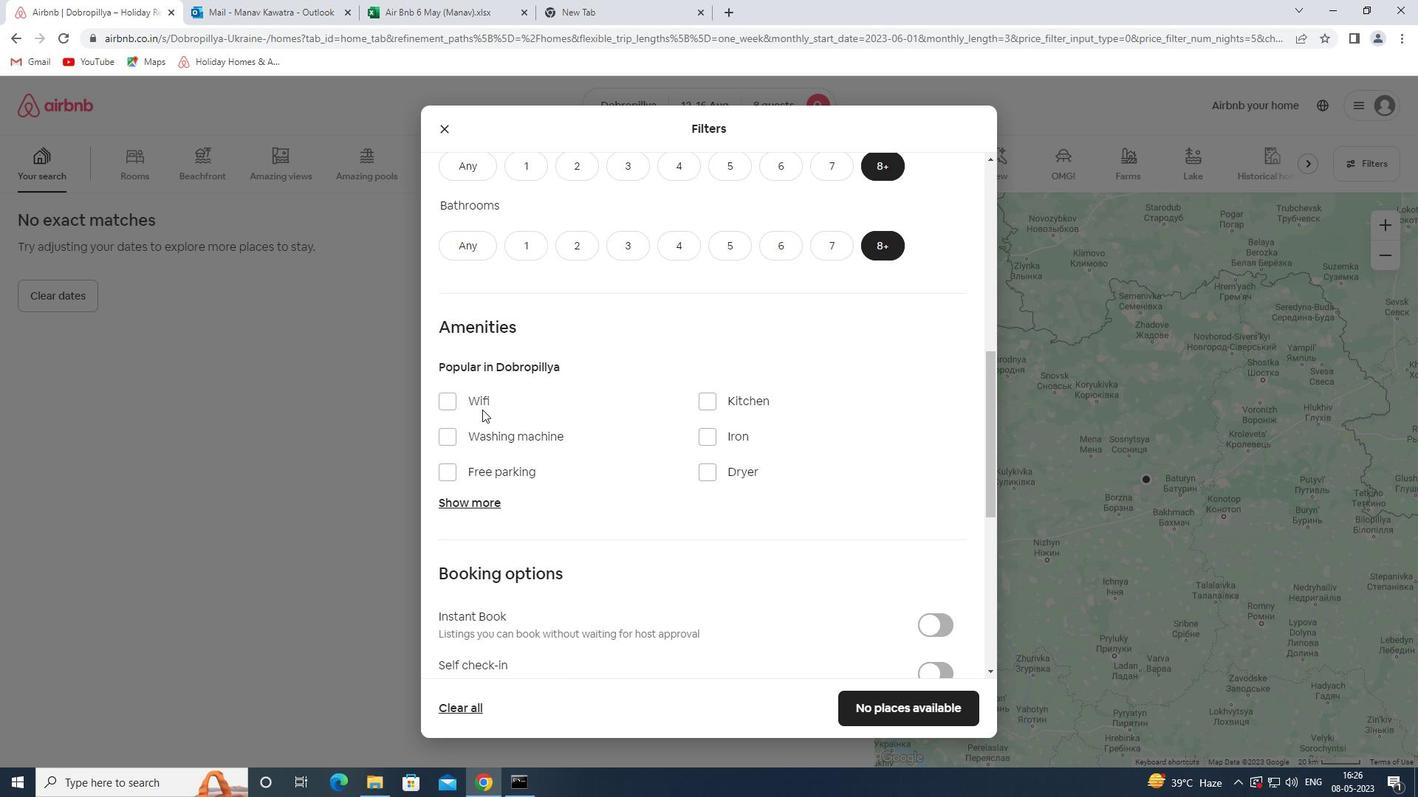 
Action: Mouse pressed left at (481, 400)
Screenshot: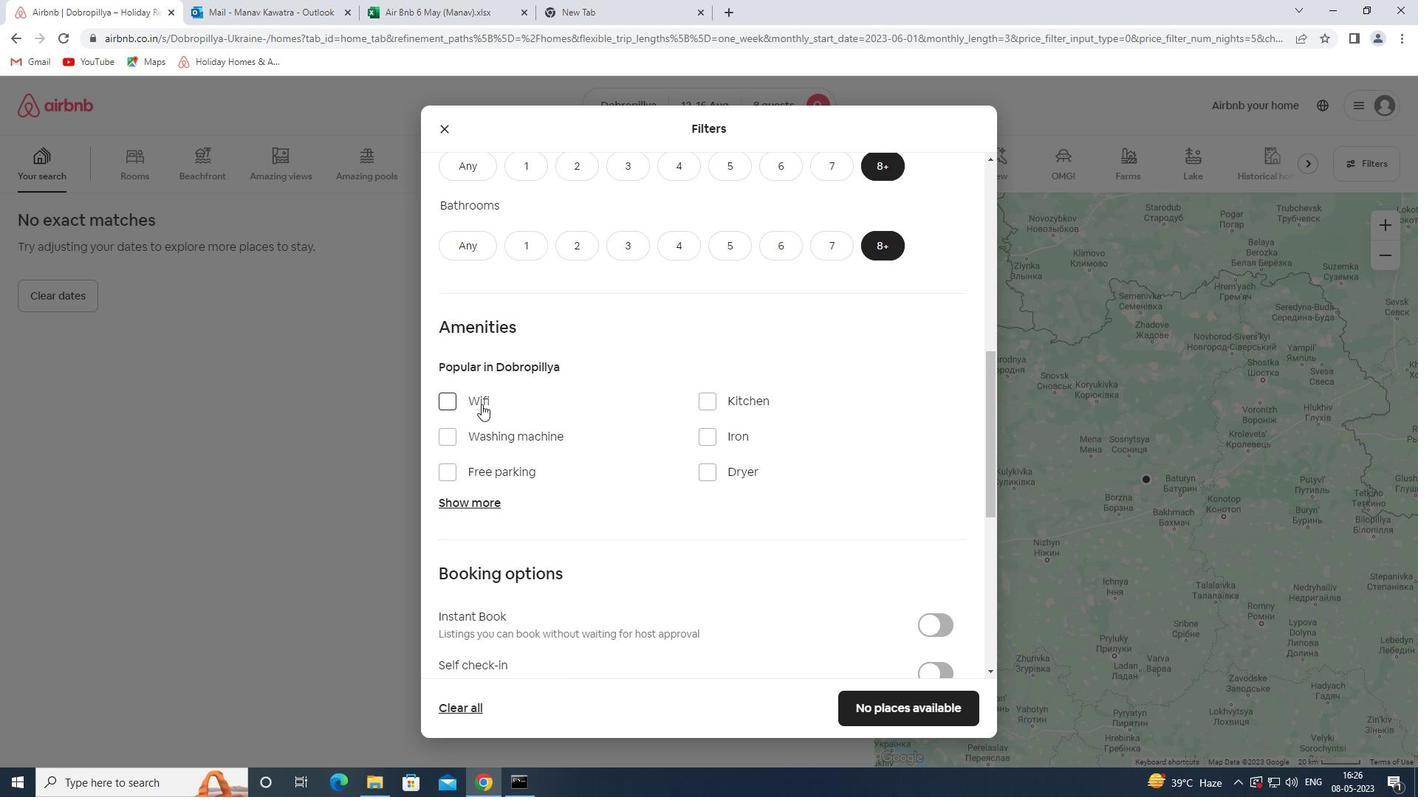 
Action: Mouse moved to (499, 472)
Screenshot: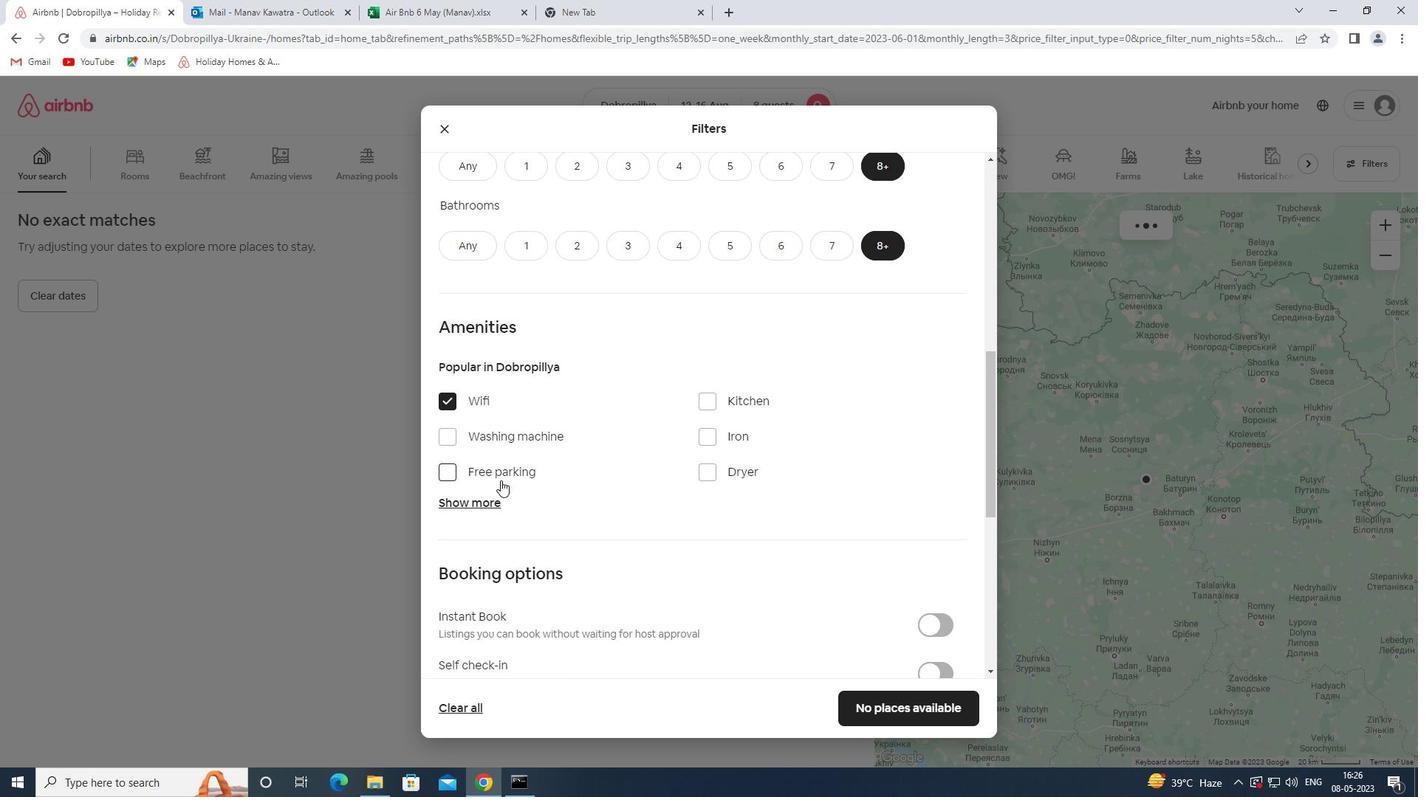
Action: Mouse pressed left at (499, 472)
Screenshot: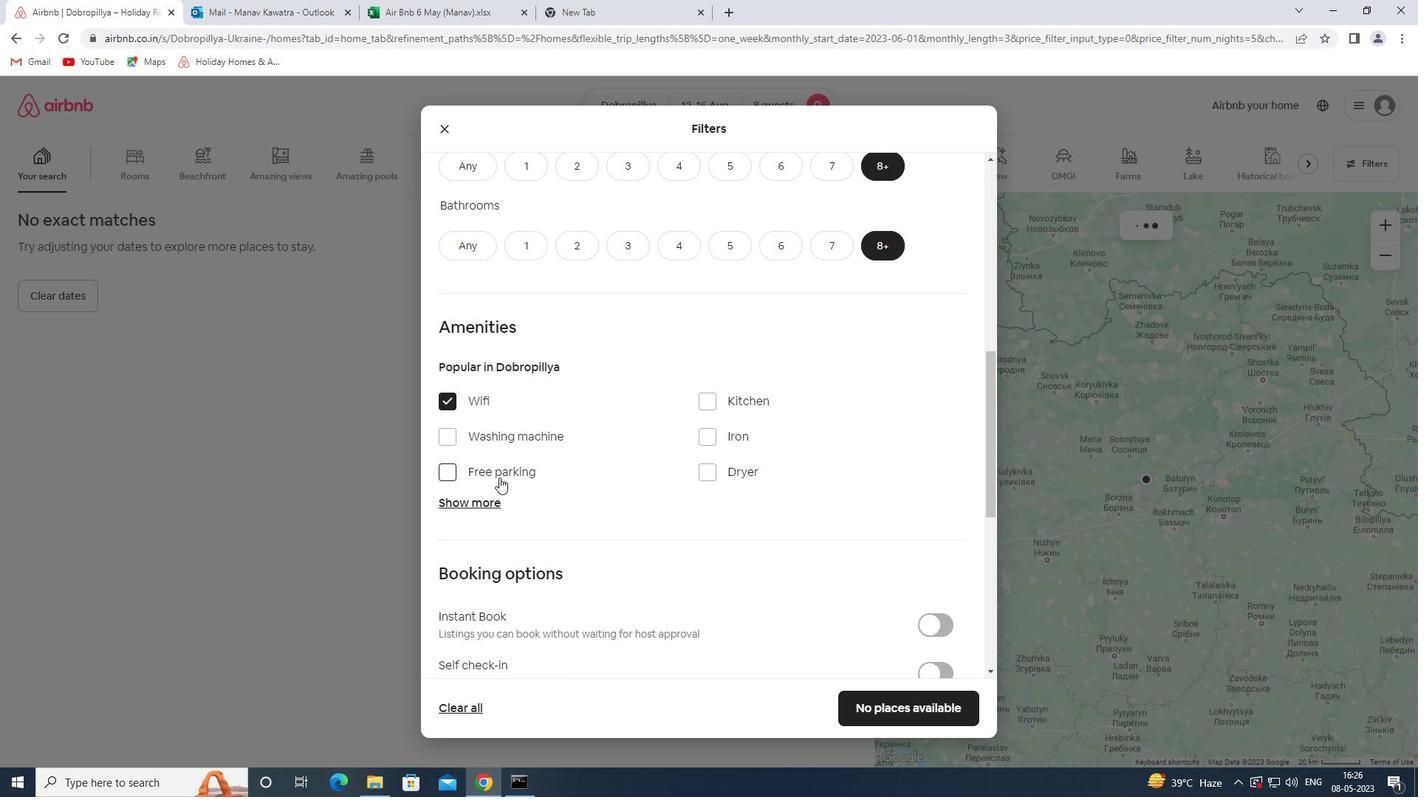 
Action: Mouse moved to (470, 498)
Screenshot: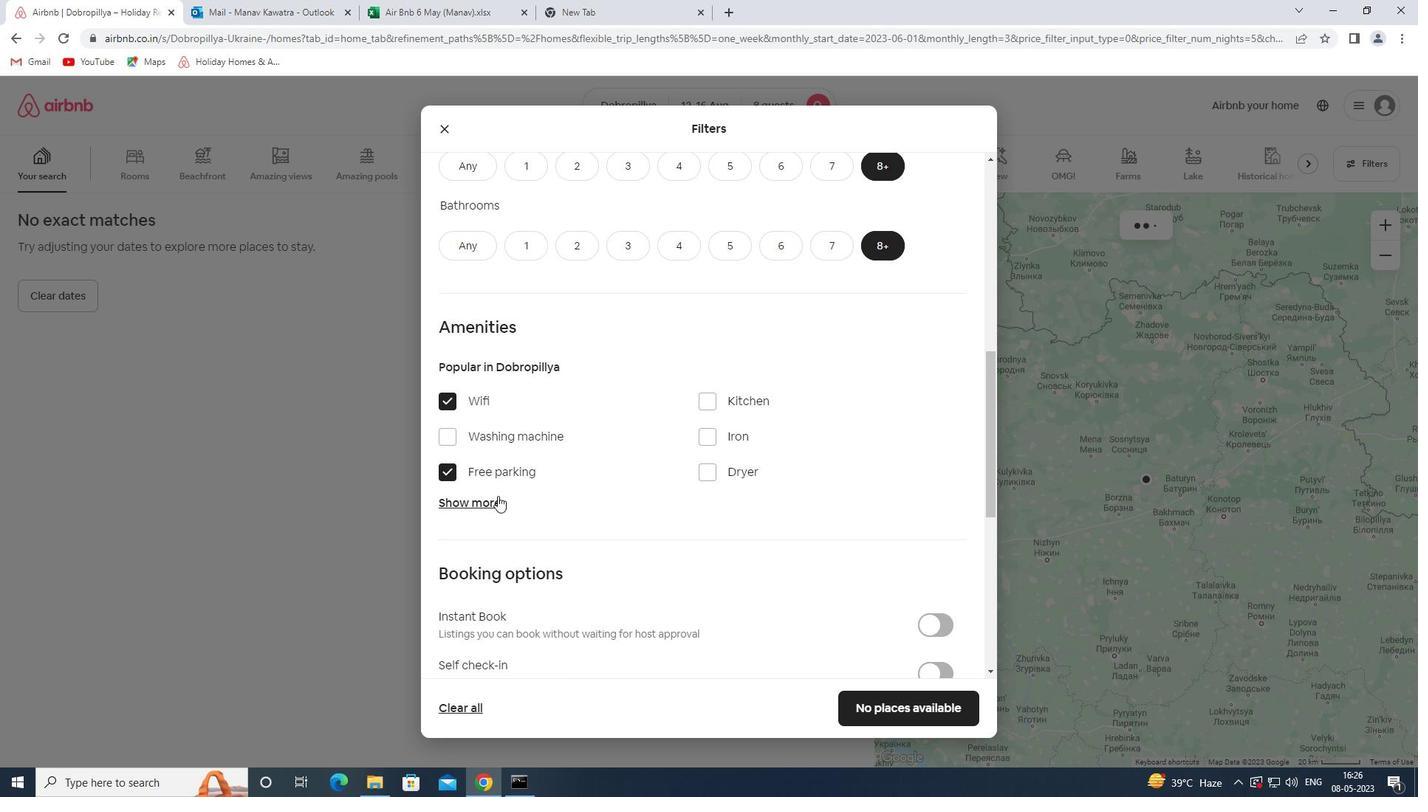 
Action: Mouse pressed left at (470, 498)
Screenshot: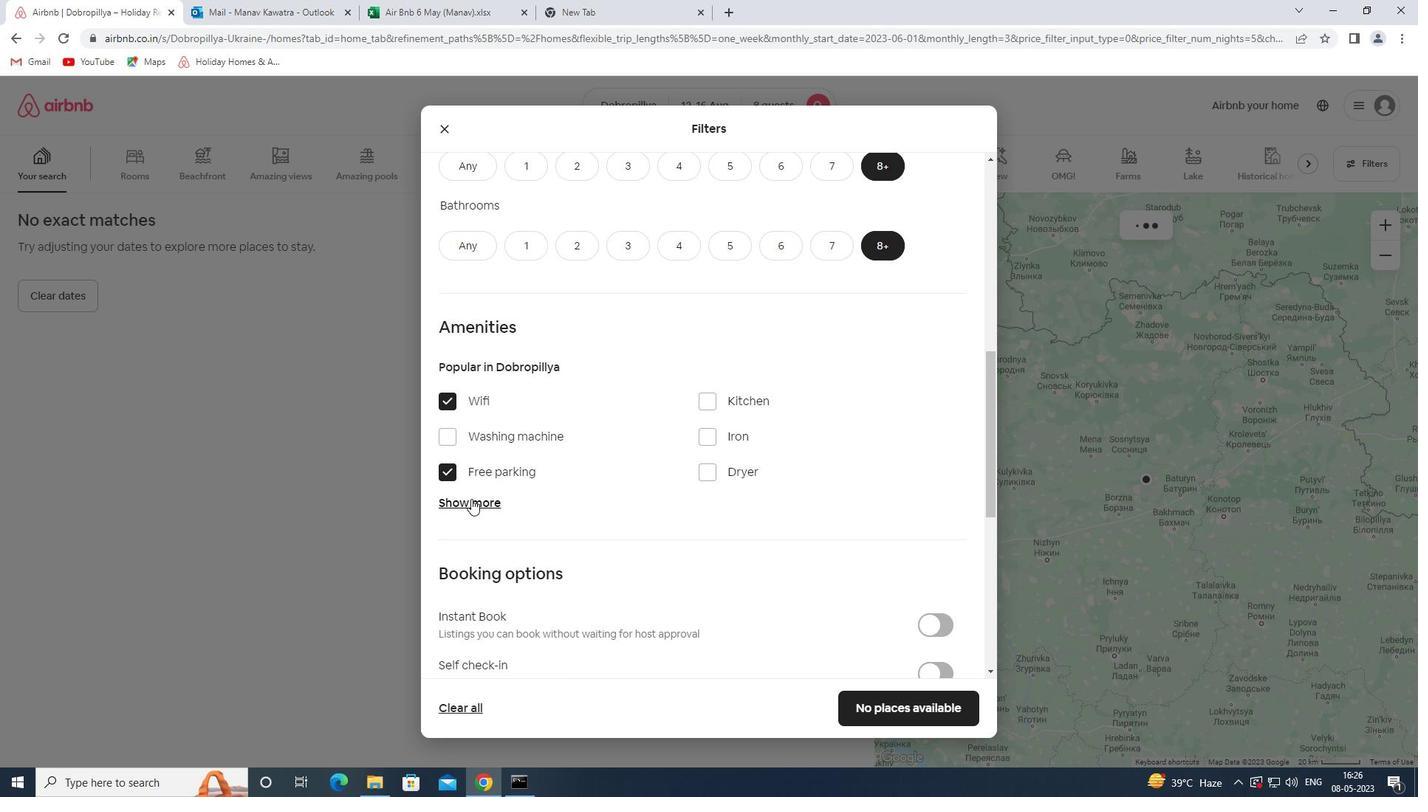 
Action: Mouse moved to (717, 579)
Screenshot: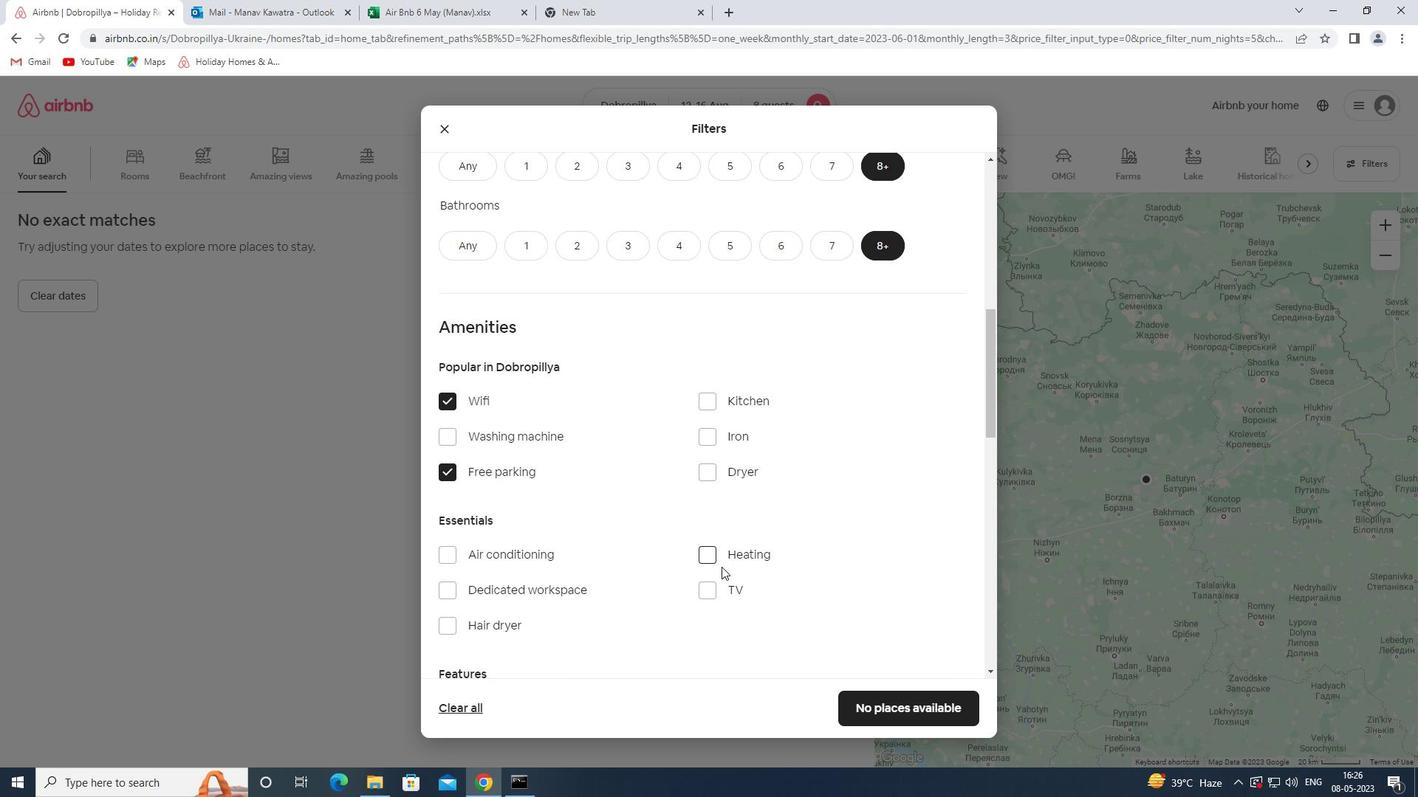 
Action: Mouse pressed left at (717, 579)
Screenshot: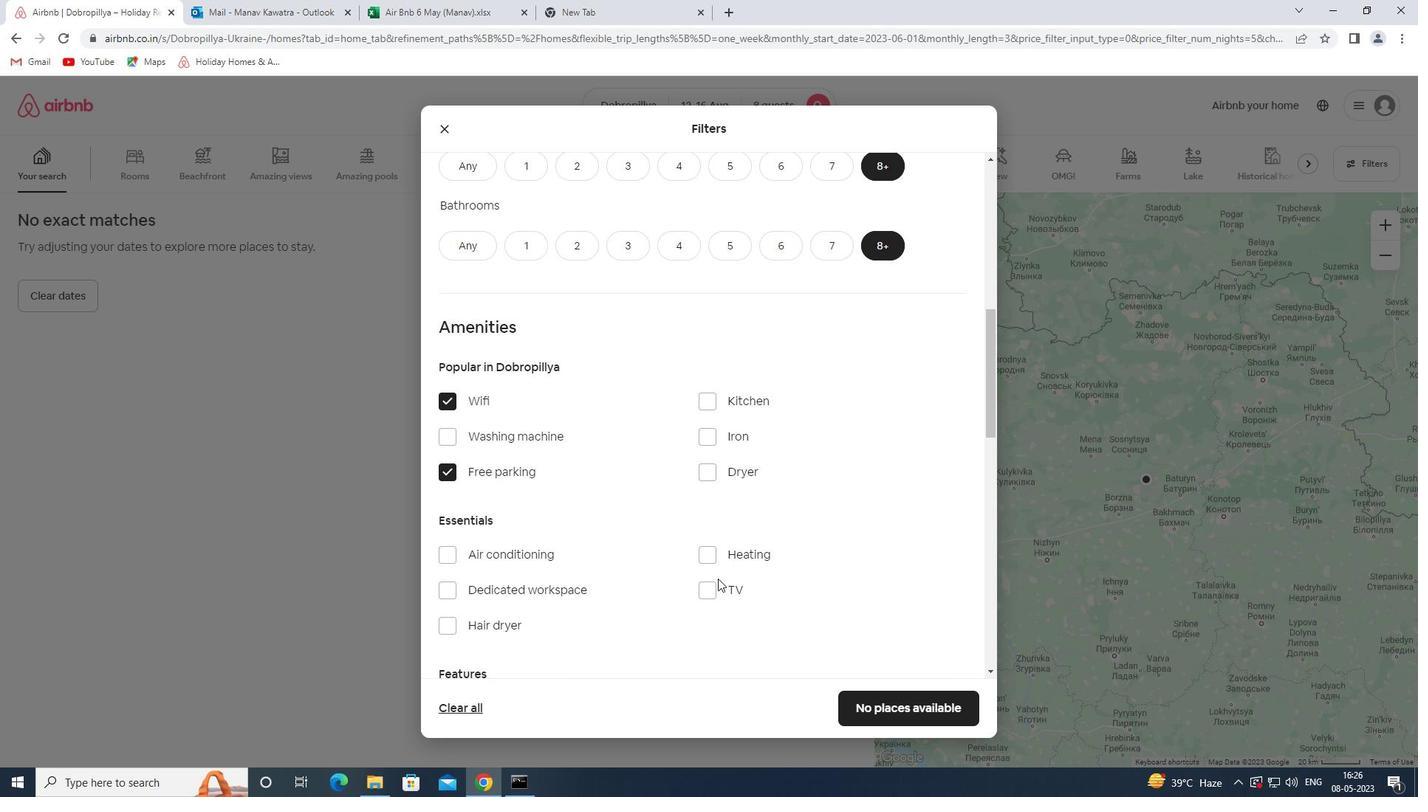 
Action: Mouse moved to (719, 539)
Screenshot: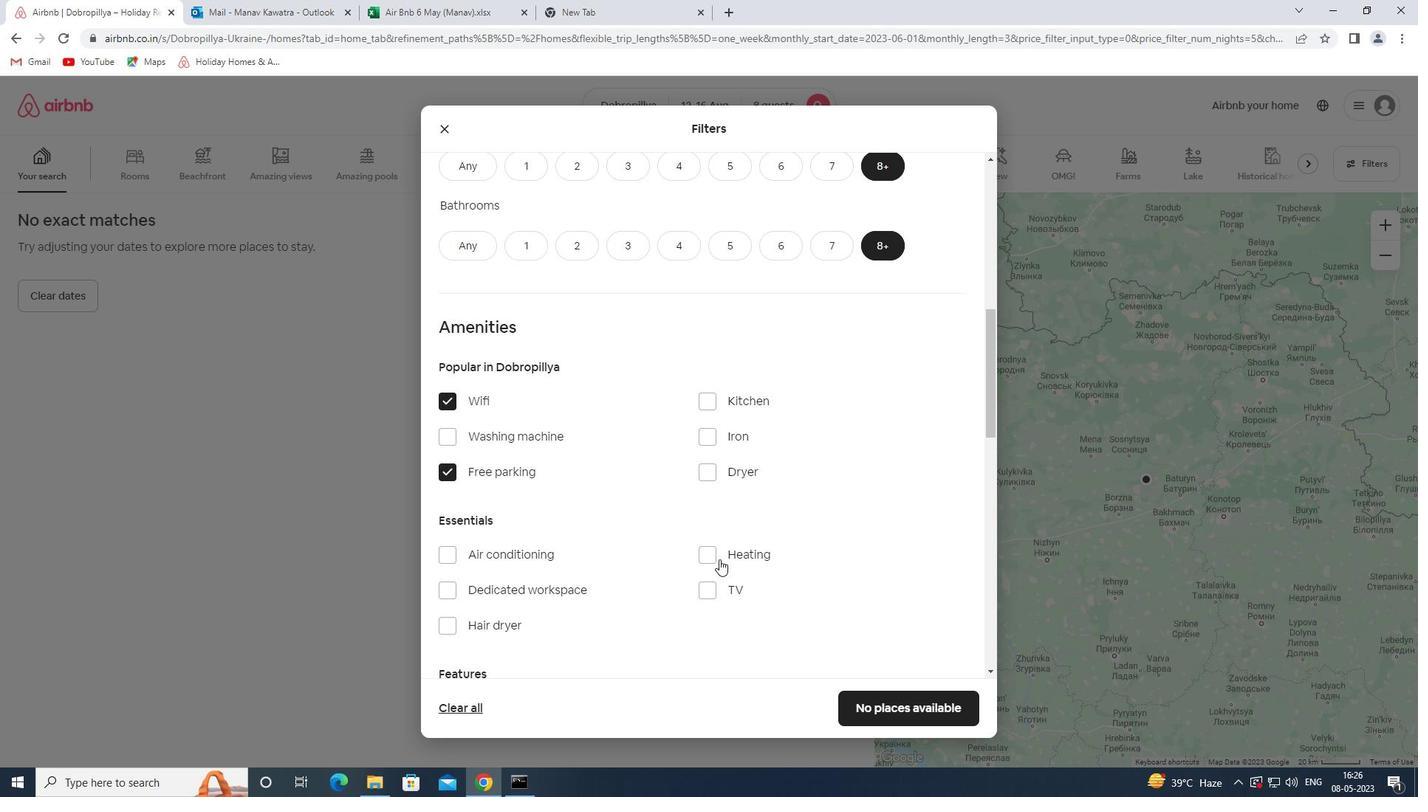 
Action: Mouse scrolled (719, 538) with delta (0, 0)
Screenshot: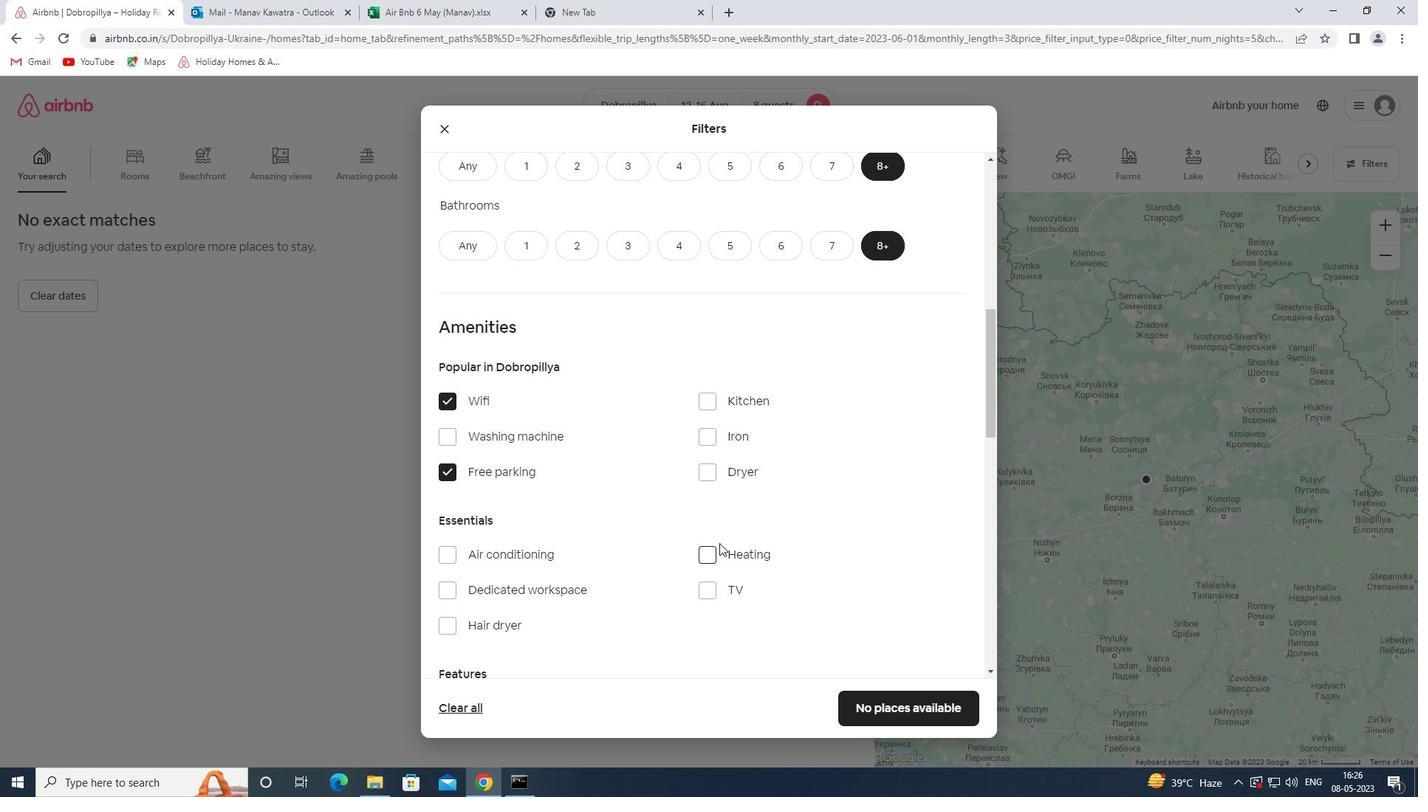 
Action: Mouse scrolled (719, 538) with delta (0, 0)
Screenshot: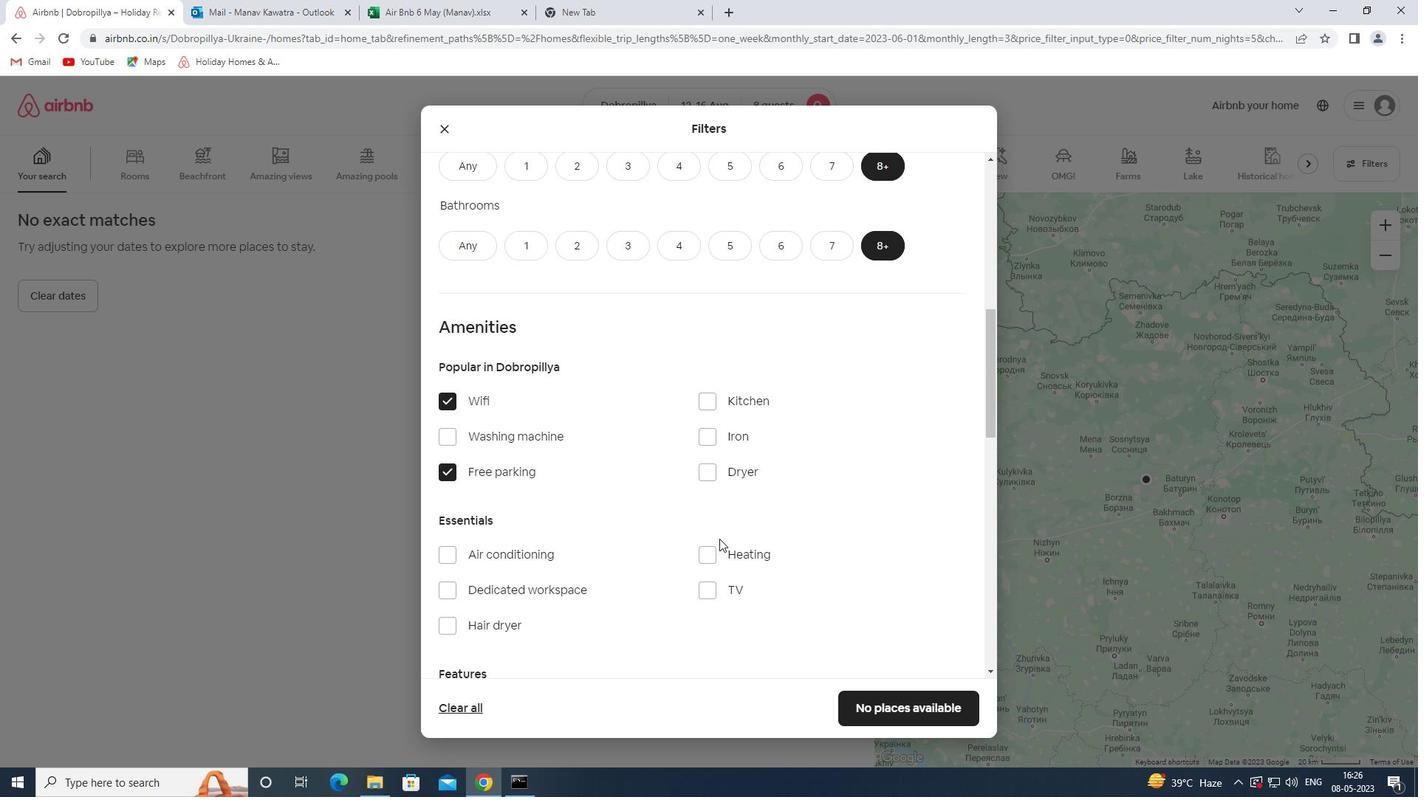 
Action: Mouse moved to (719, 432)
Screenshot: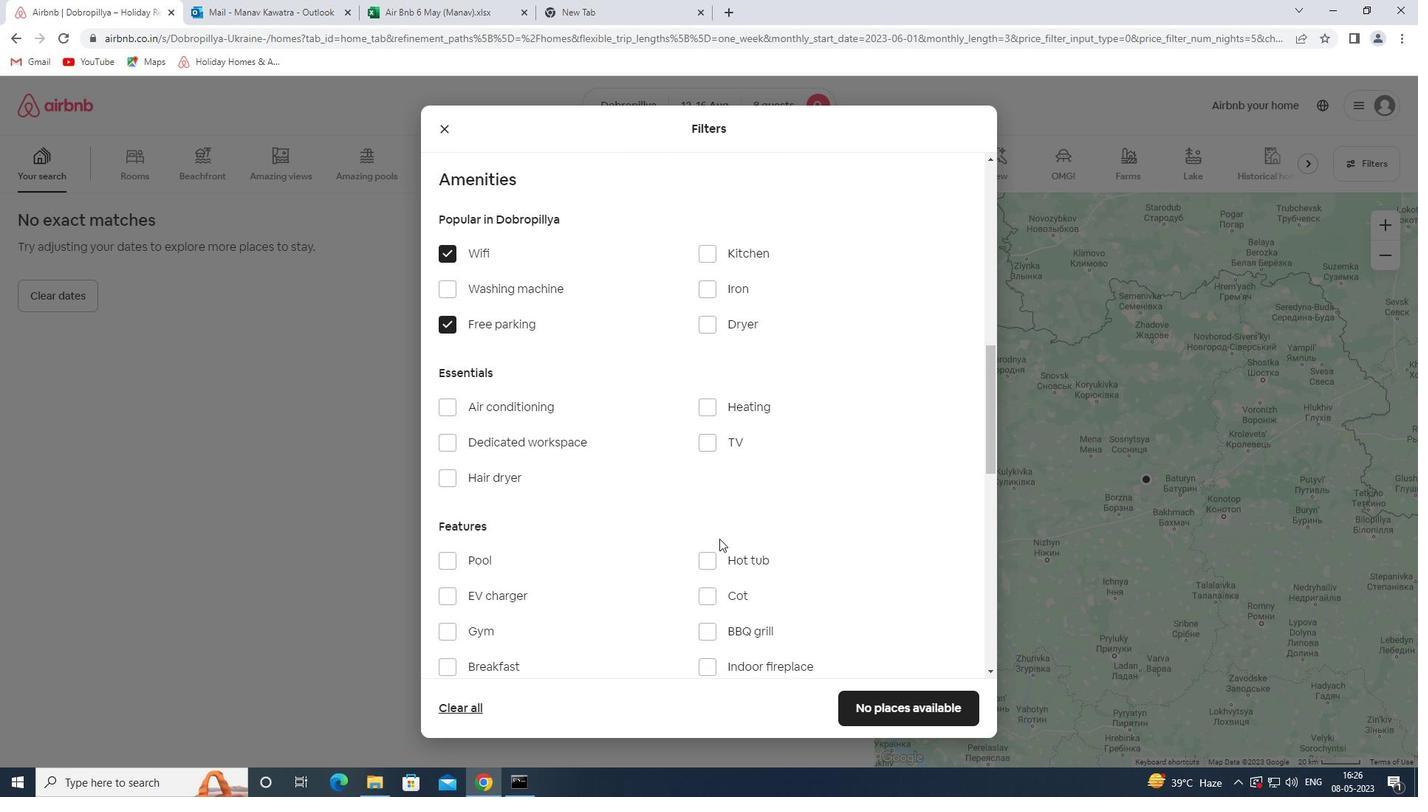 
Action: Mouse pressed left at (719, 432)
Screenshot: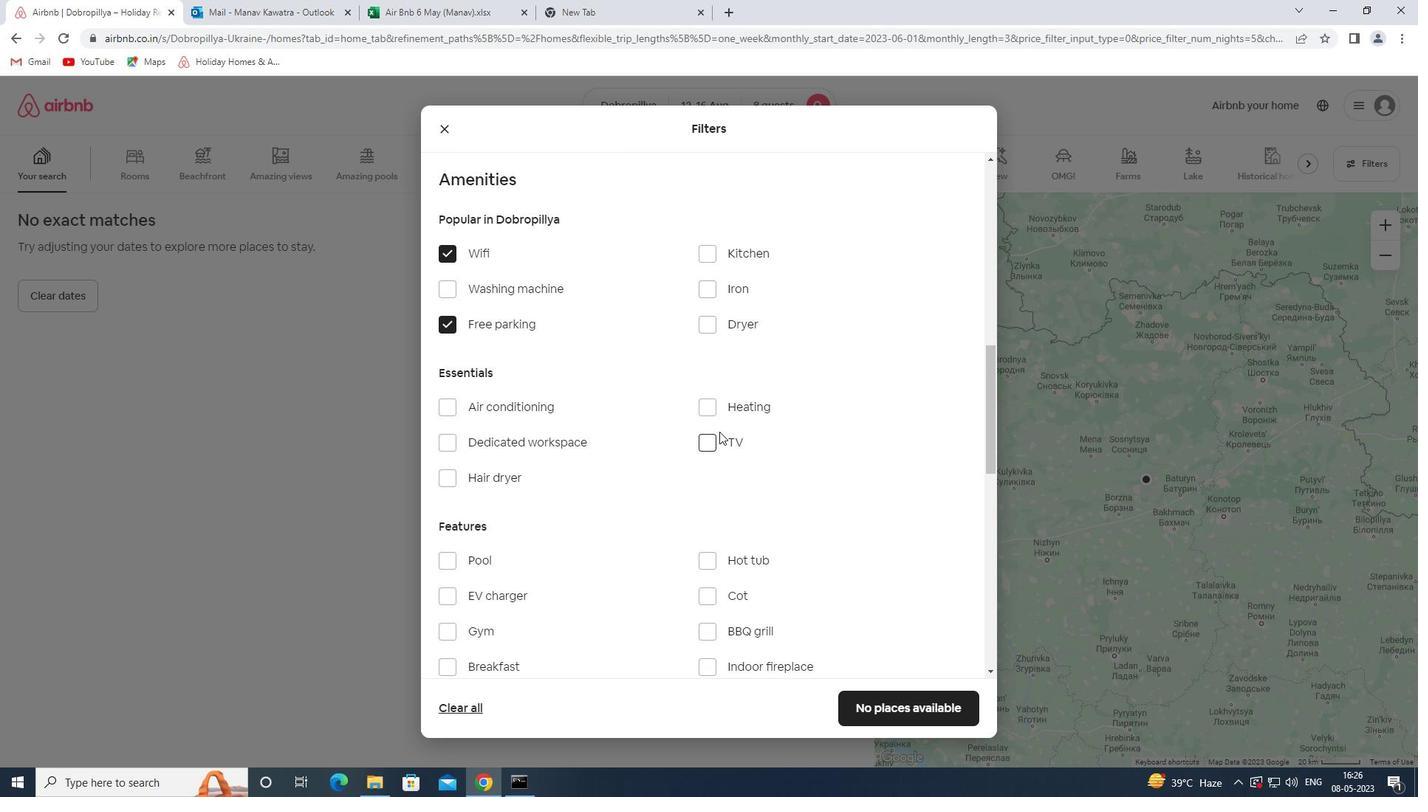 
Action: Mouse moved to (716, 443)
Screenshot: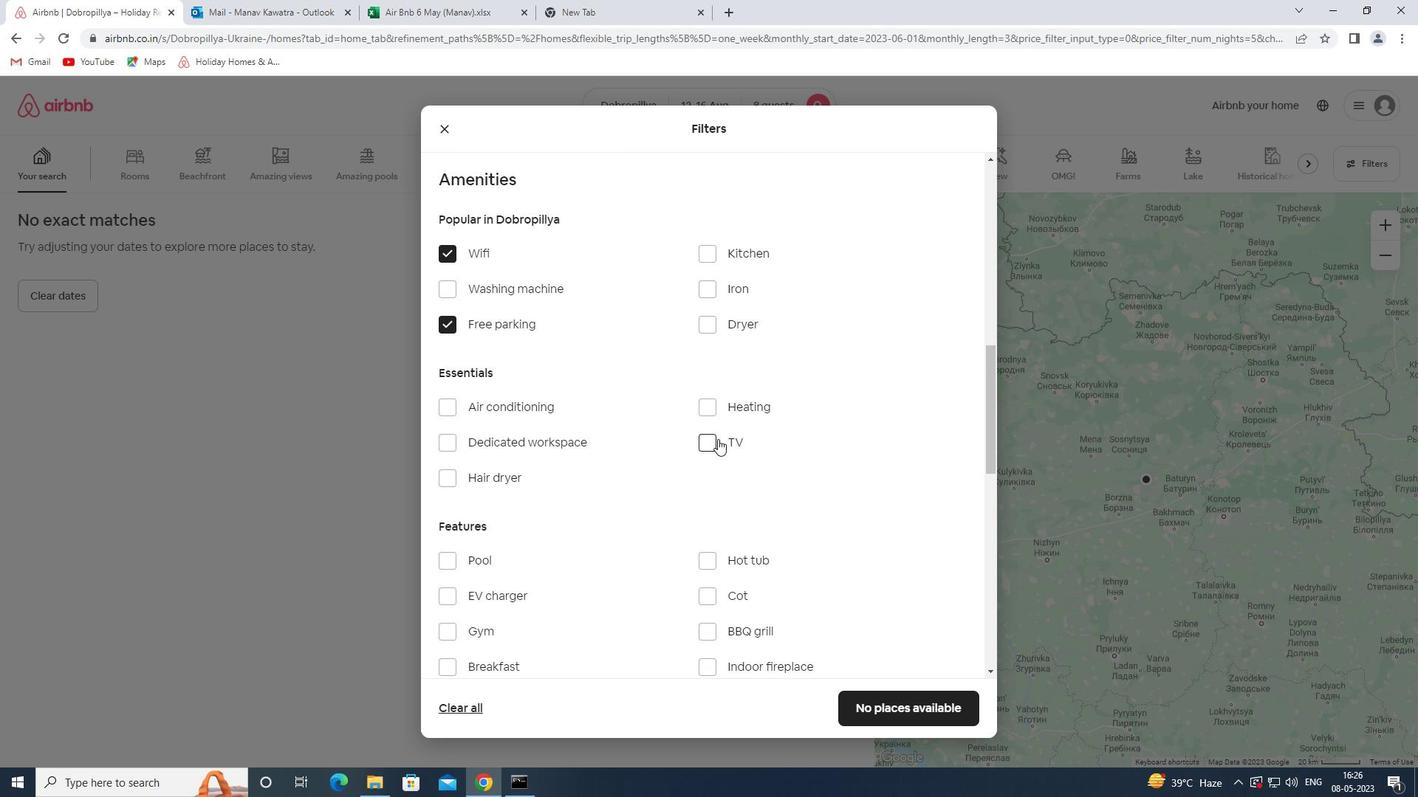
Action: Mouse pressed left at (716, 443)
Screenshot: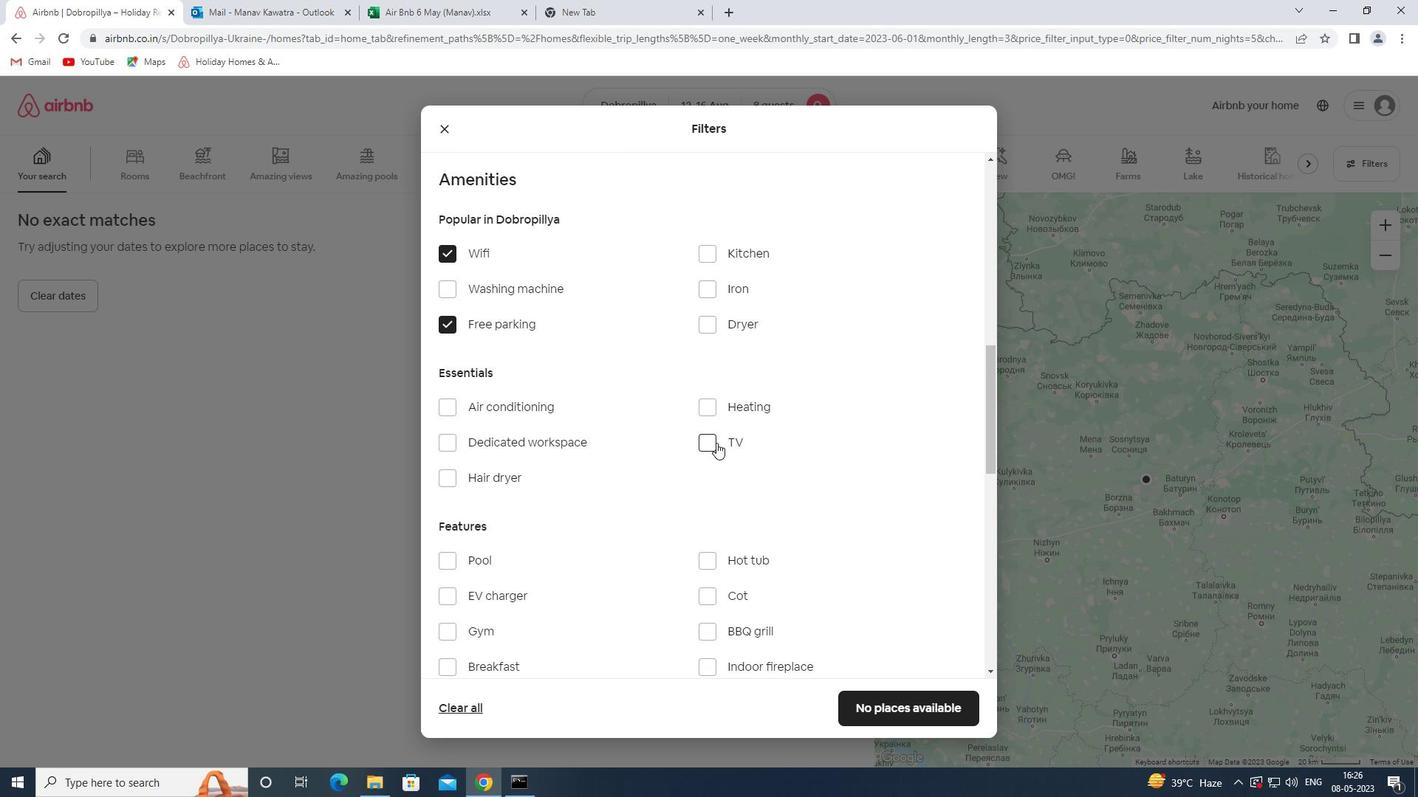 
Action: Mouse moved to (559, 407)
Screenshot: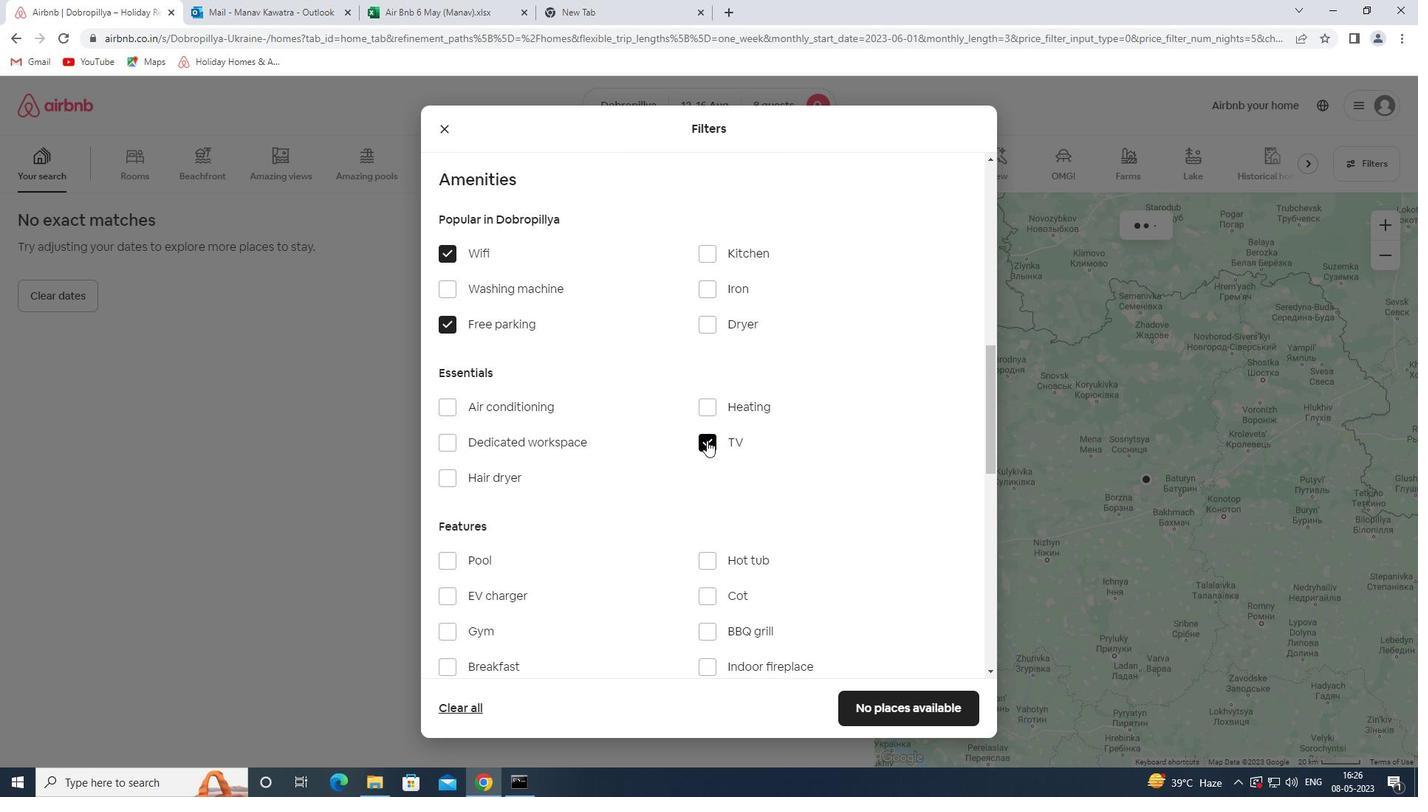 
Action: Mouse scrolled (559, 406) with delta (0, 0)
Screenshot: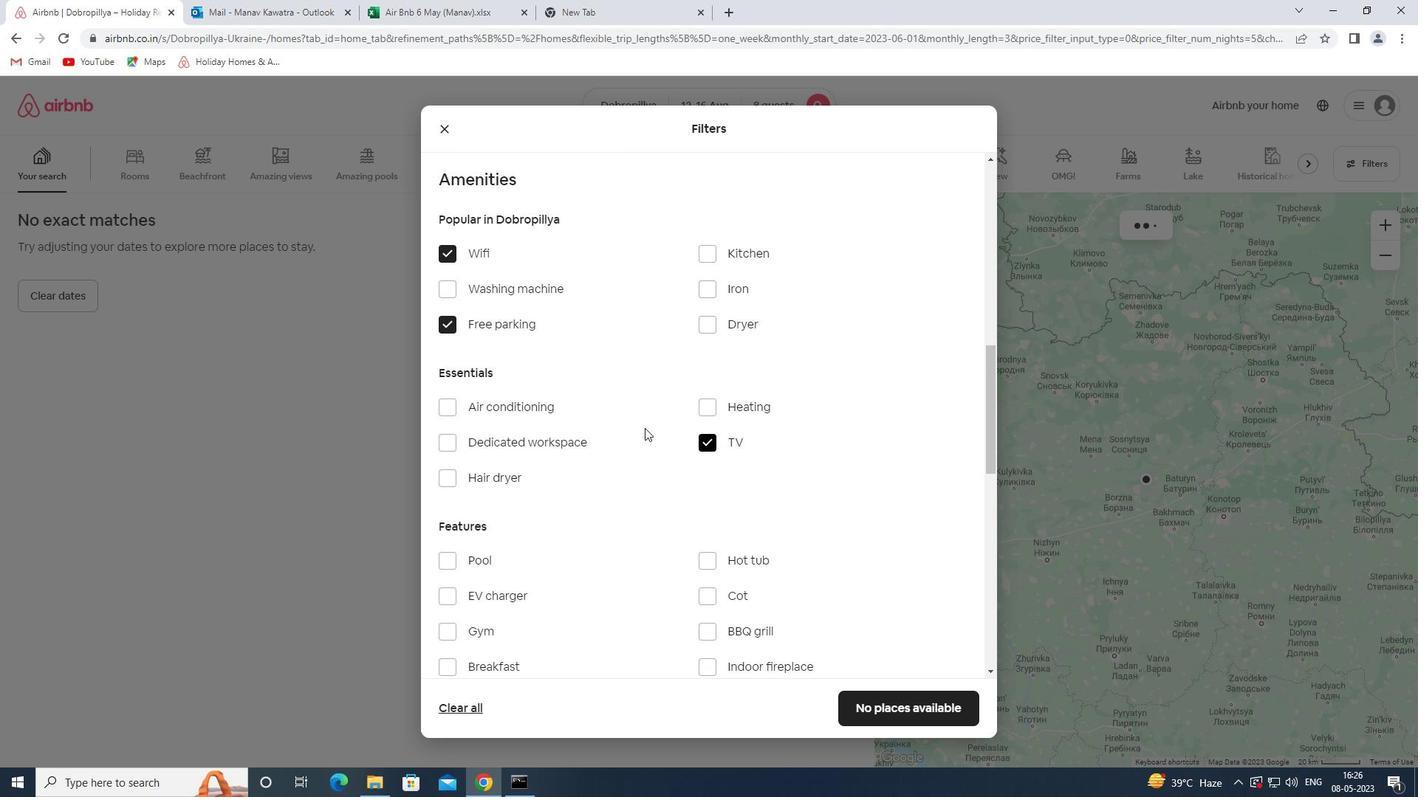 
Action: Mouse scrolled (559, 406) with delta (0, 0)
Screenshot: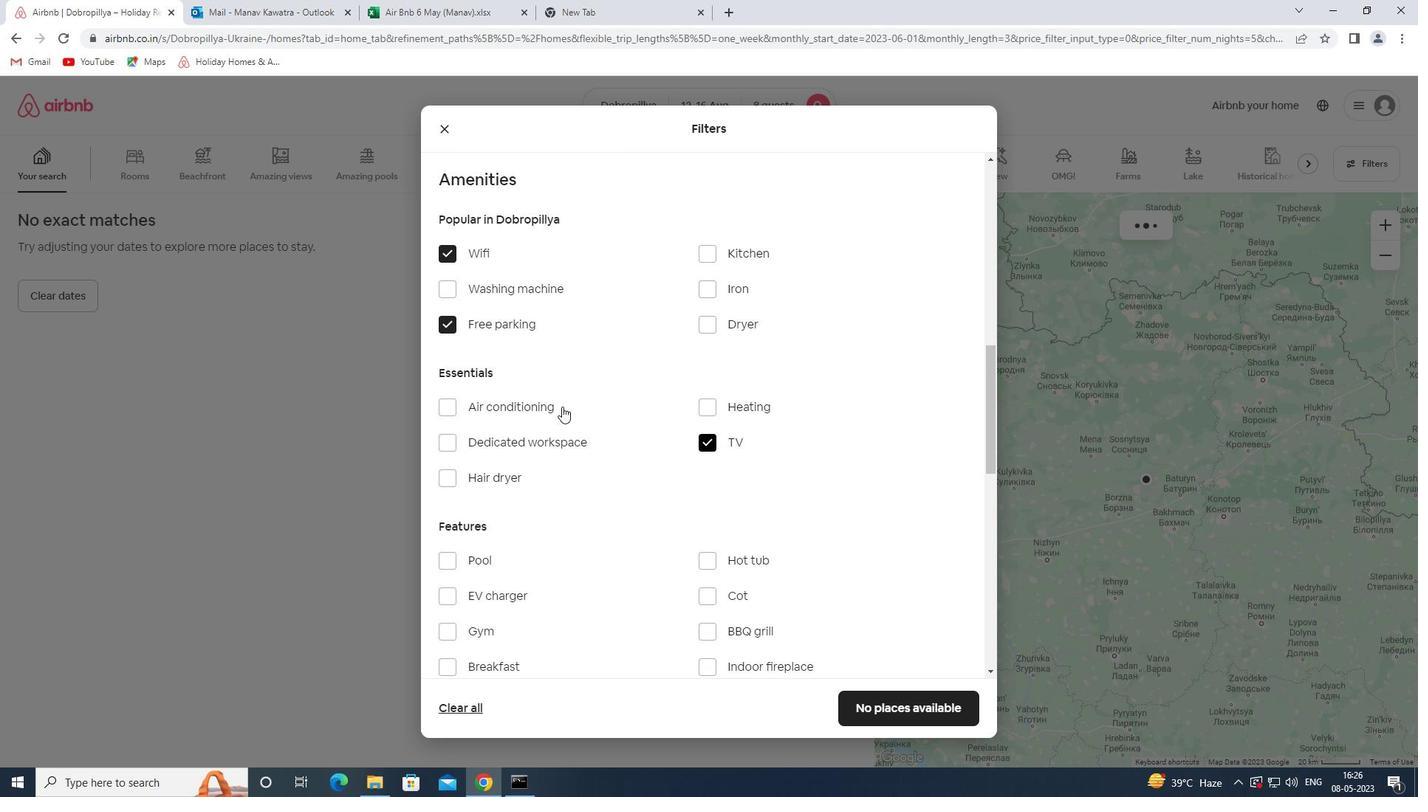 
Action: Mouse scrolled (559, 406) with delta (0, 0)
Screenshot: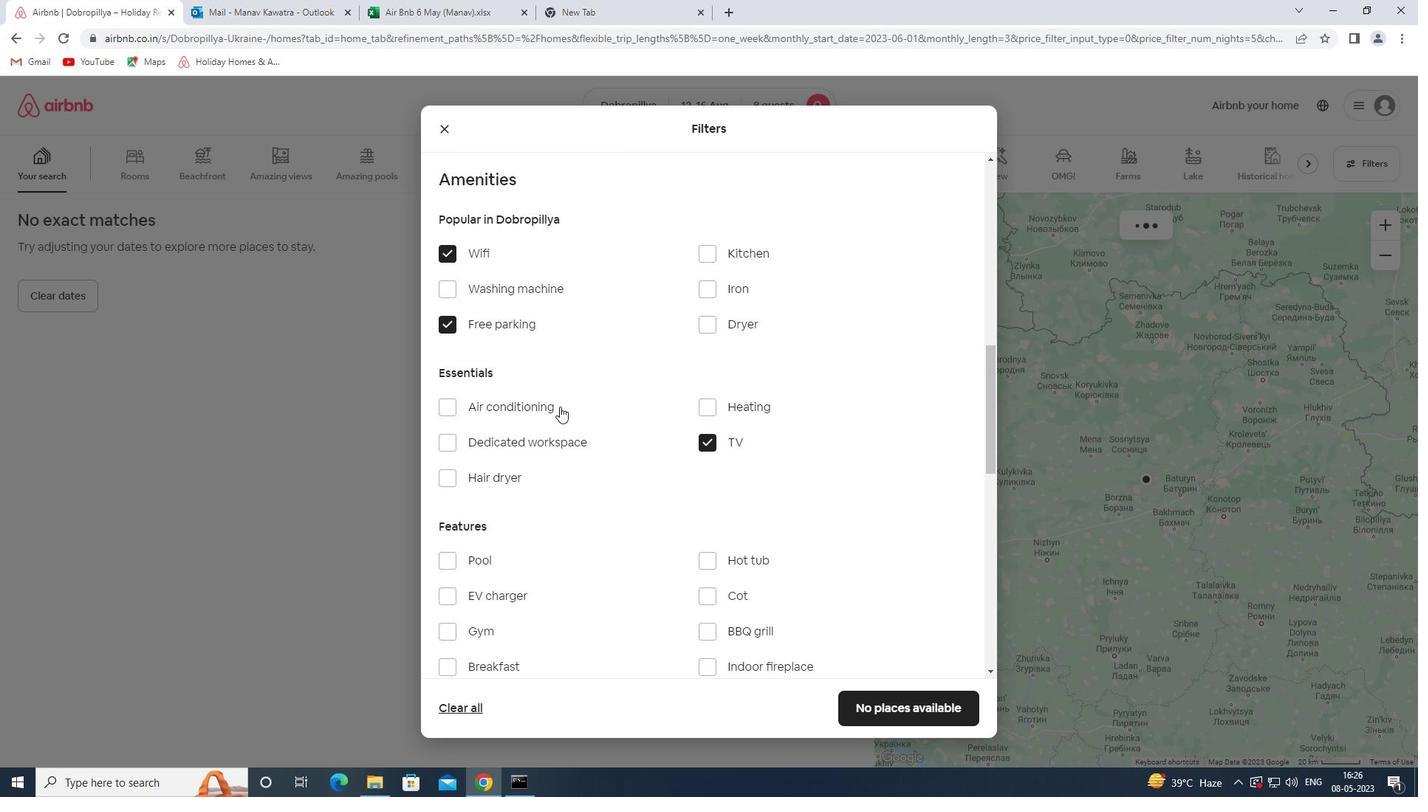 
Action: Mouse scrolled (559, 406) with delta (0, 0)
Screenshot: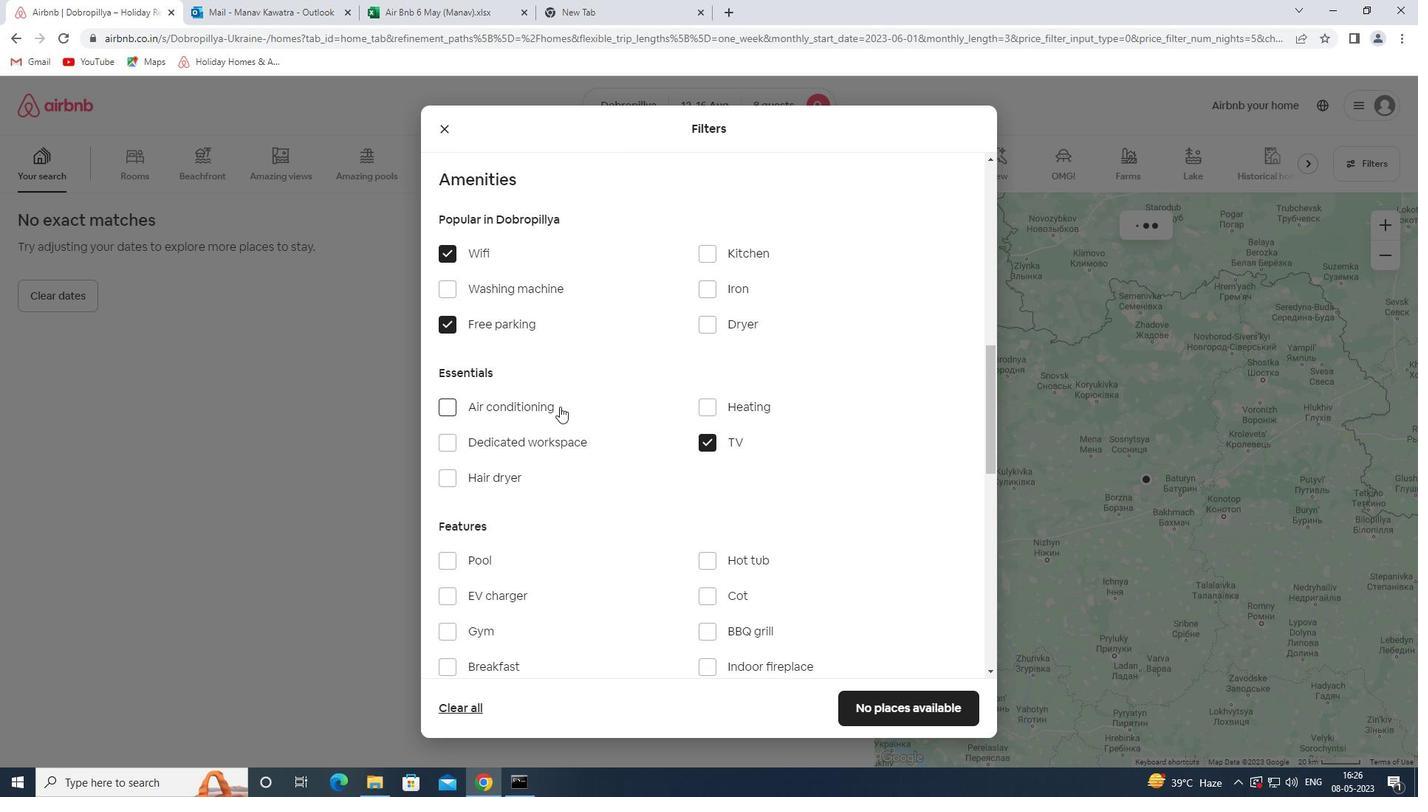 
Action: Mouse moved to (471, 331)
Screenshot: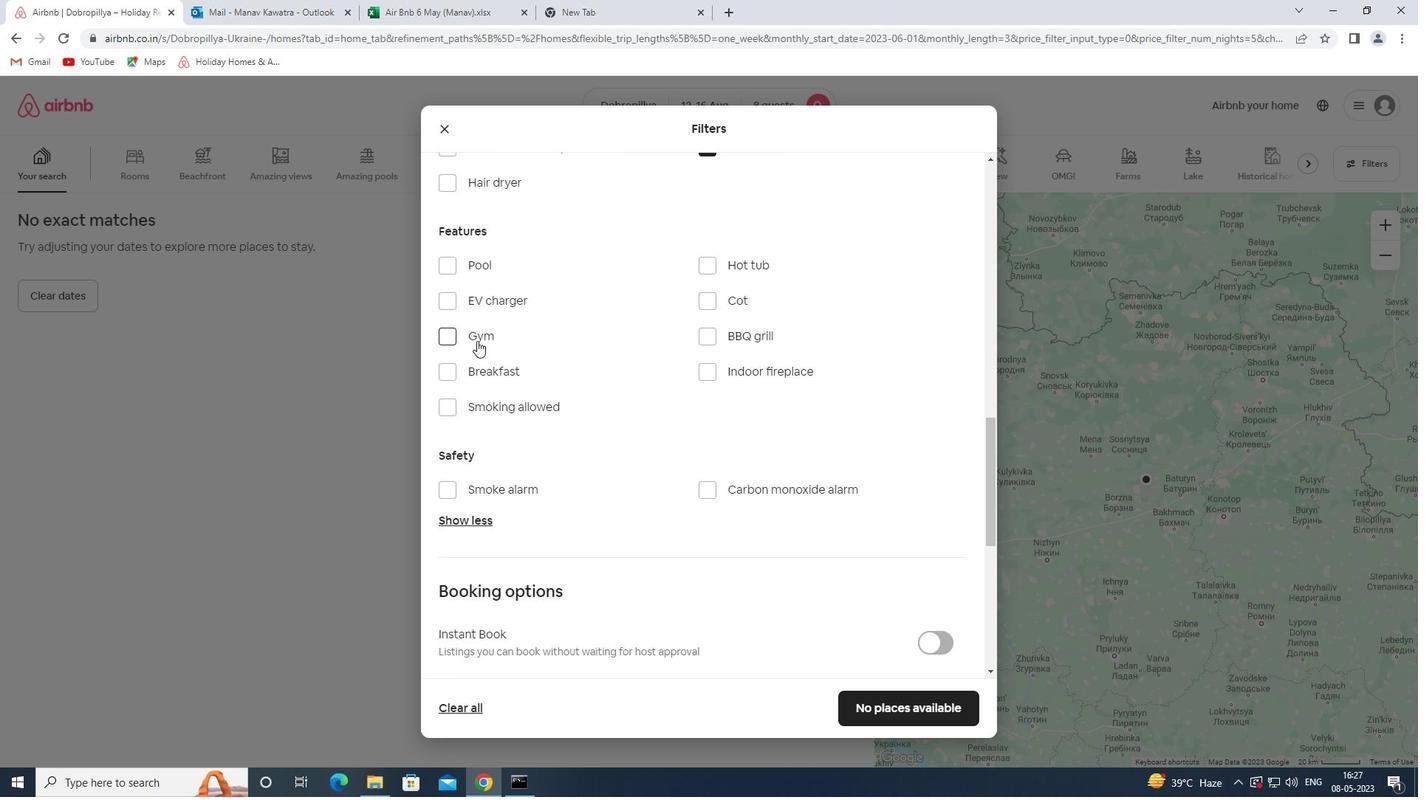 
Action: Mouse pressed left at (471, 331)
Screenshot: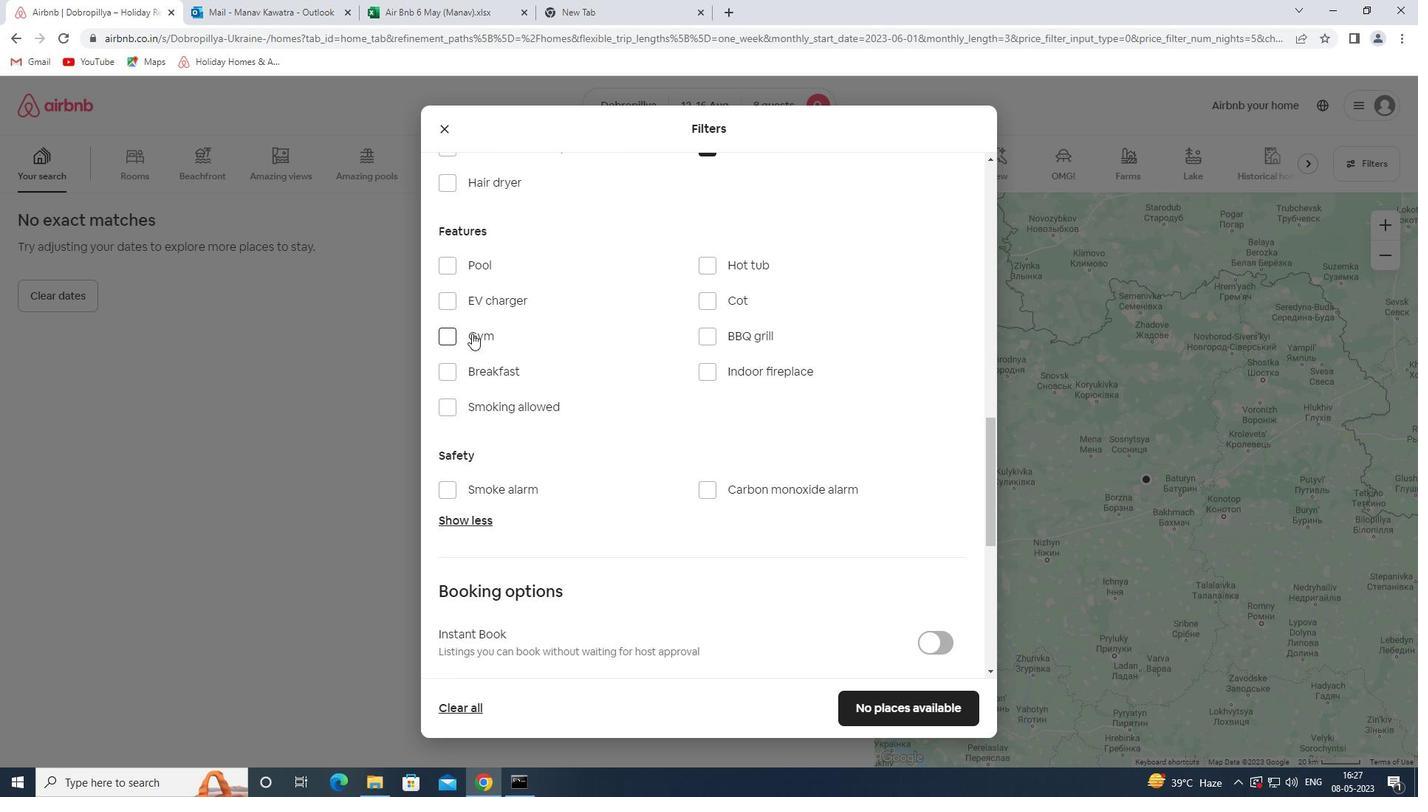 
Action: Mouse moved to (505, 366)
Screenshot: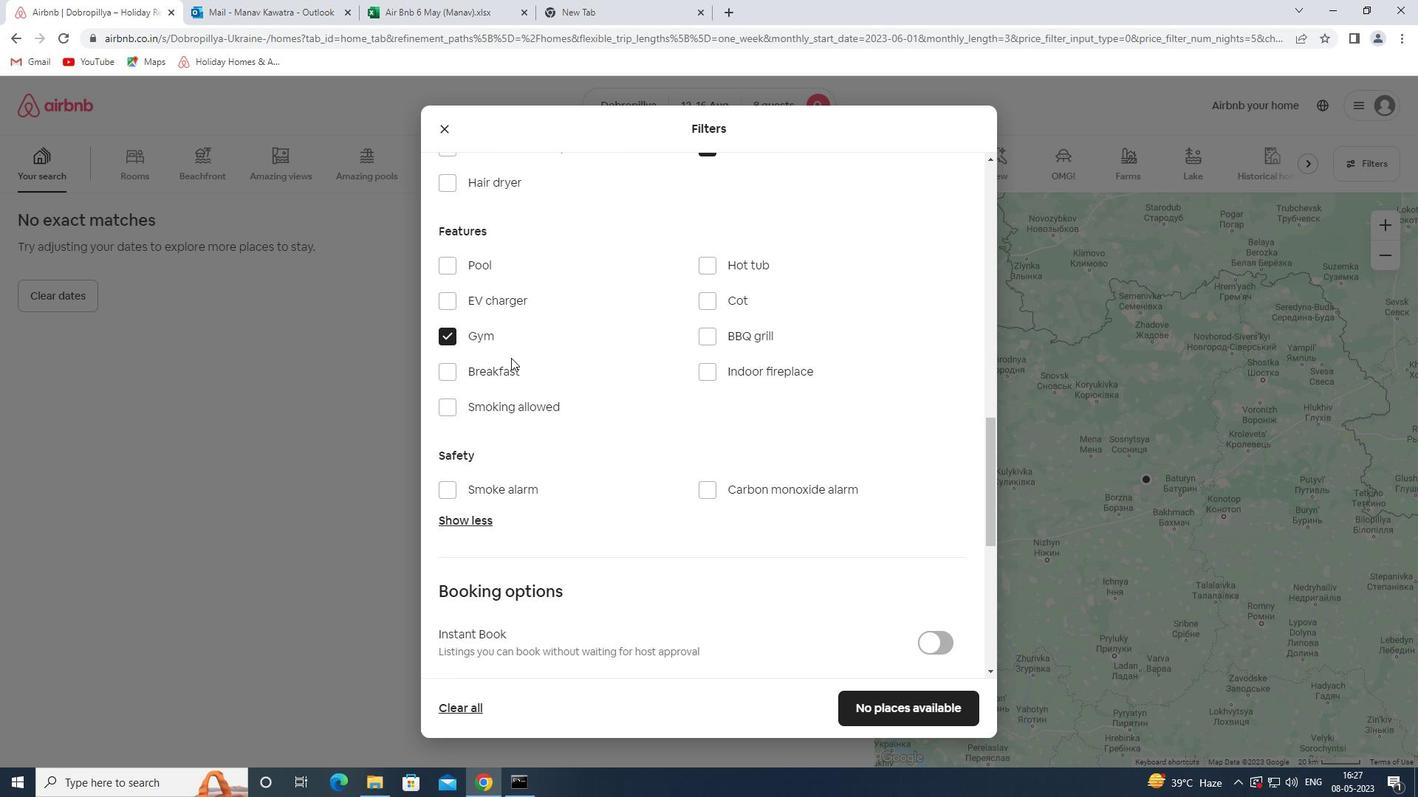 
Action: Mouse pressed left at (505, 366)
Screenshot: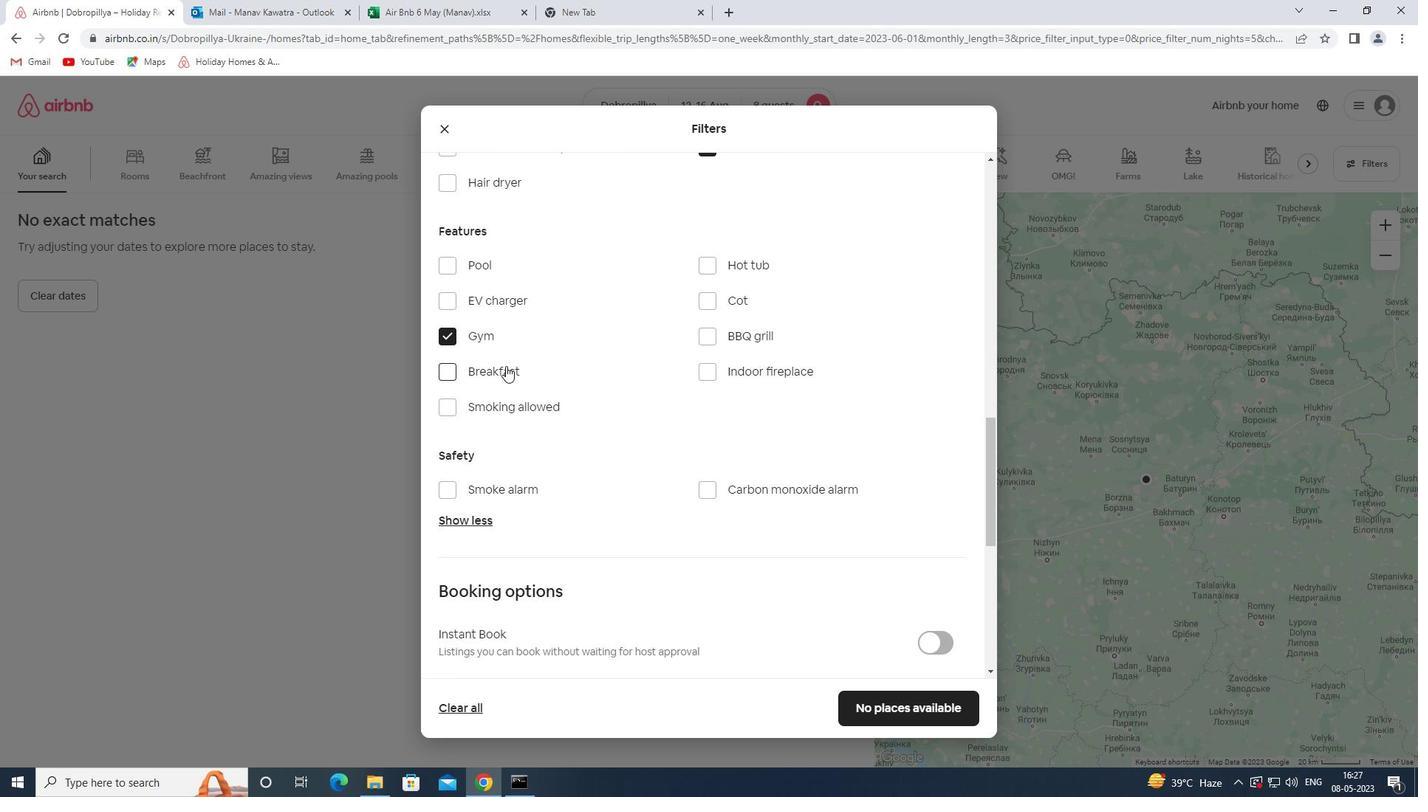 
Action: Mouse moved to (636, 462)
Screenshot: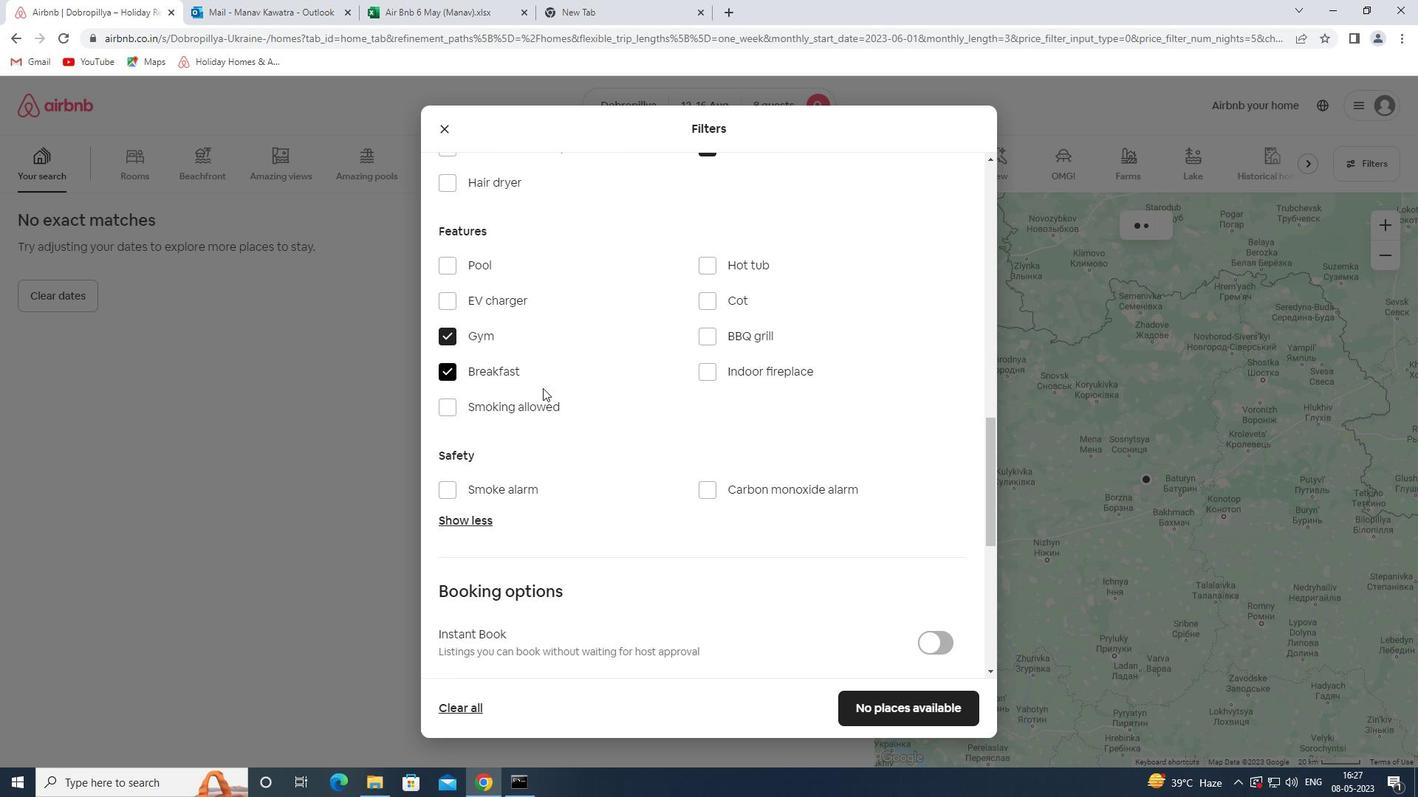 
Action: Mouse scrolled (636, 461) with delta (0, 0)
Screenshot: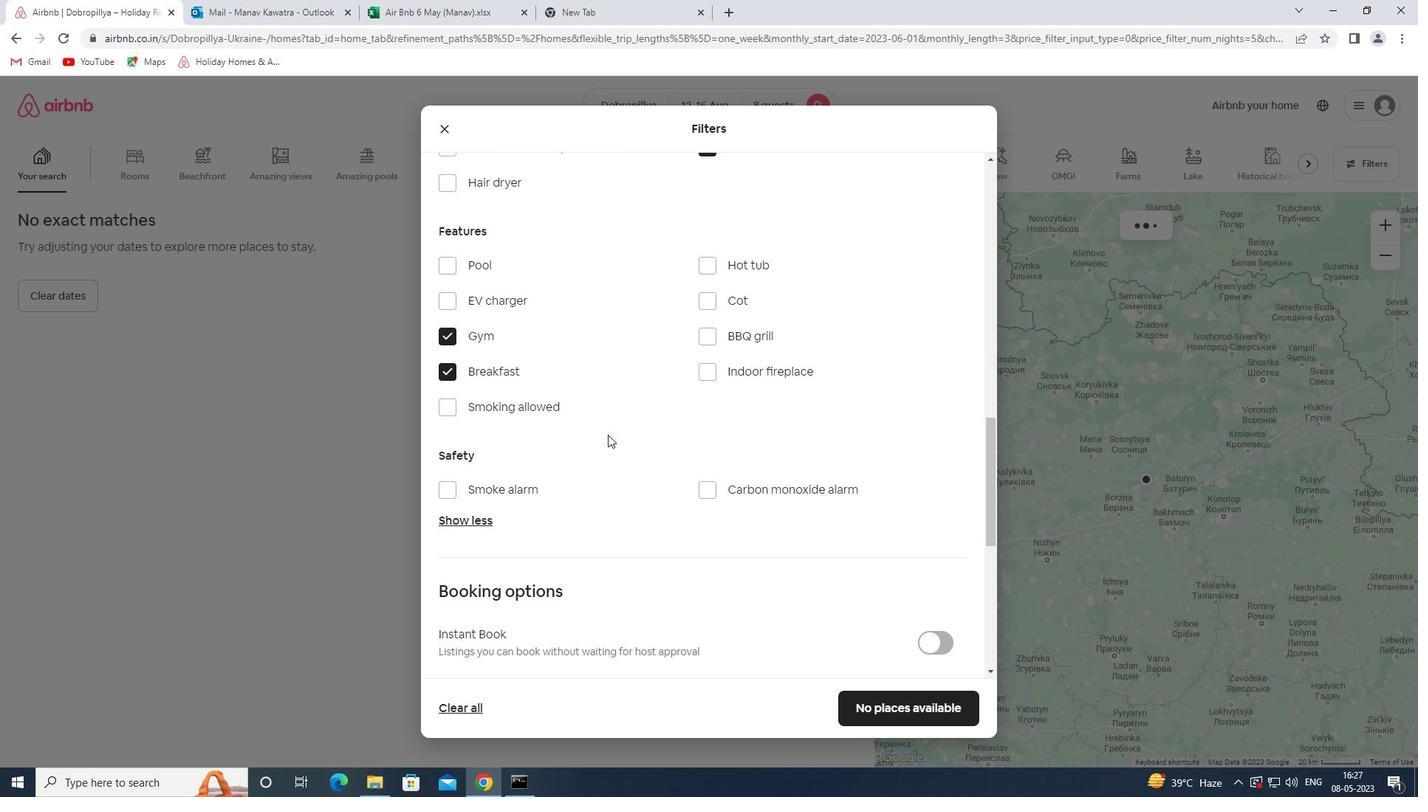 
Action: Mouse scrolled (636, 461) with delta (0, 0)
Screenshot: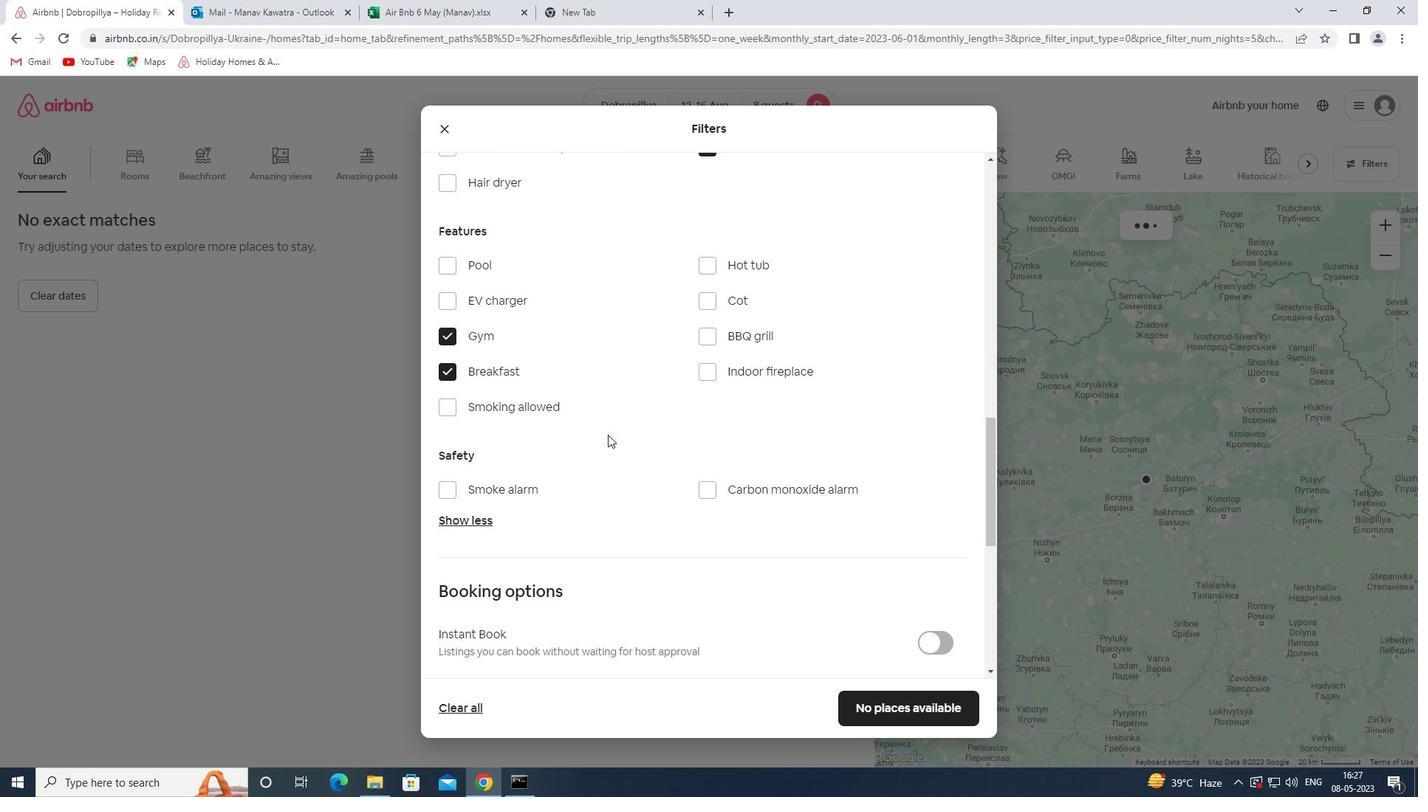 
Action: Mouse scrolled (636, 461) with delta (0, 0)
Screenshot: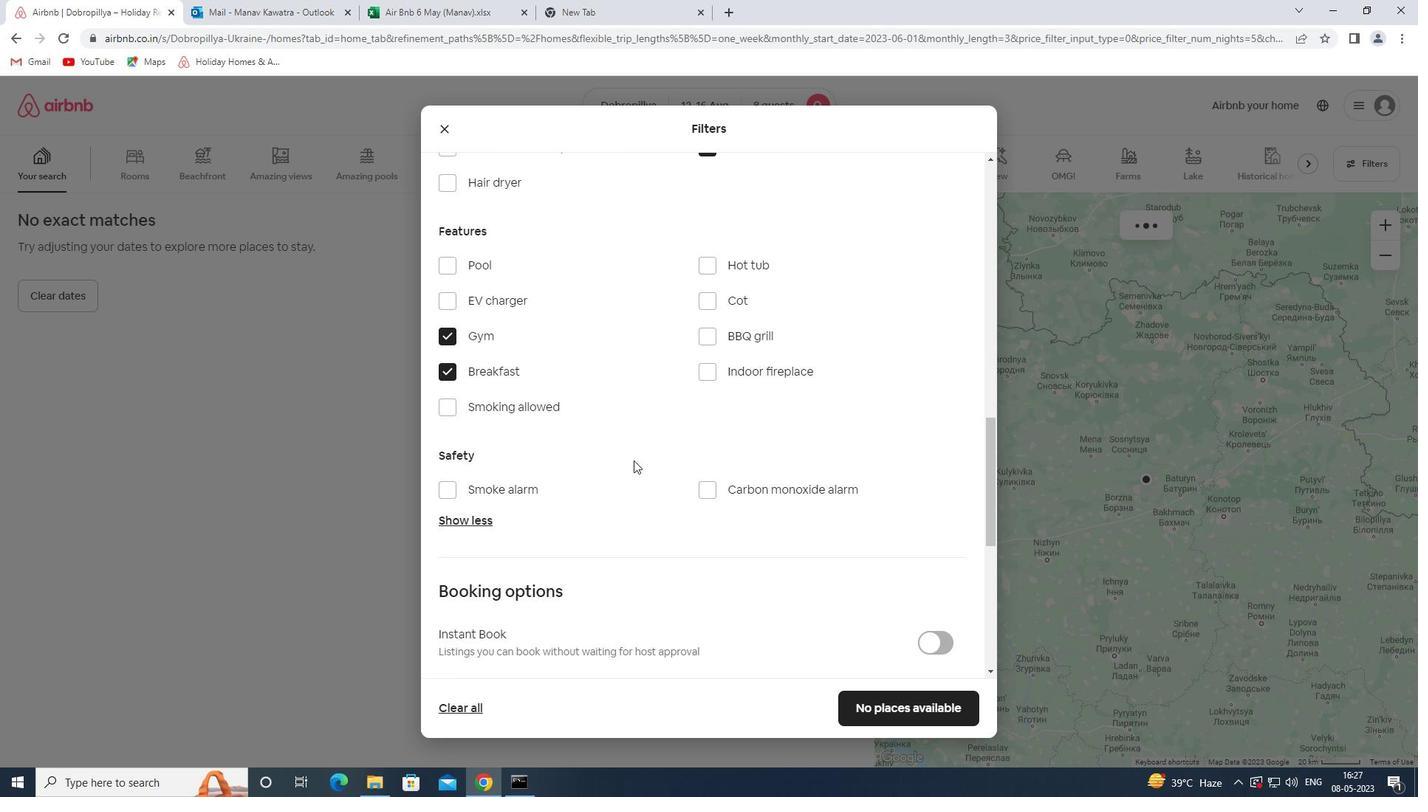 
Action: Mouse scrolled (636, 461) with delta (0, 0)
Screenshot: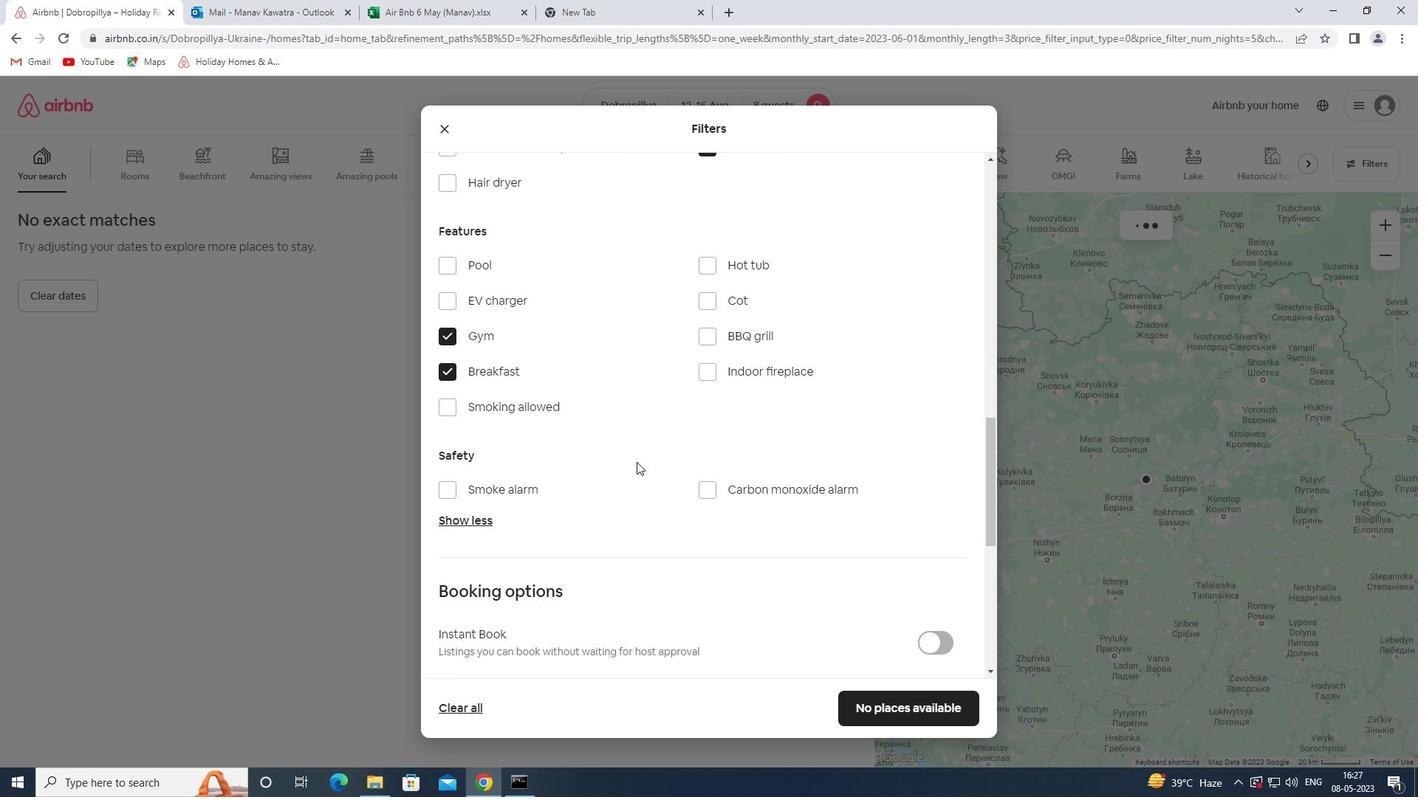 
Action: Mouse moved to (936, 393)
Screenshot: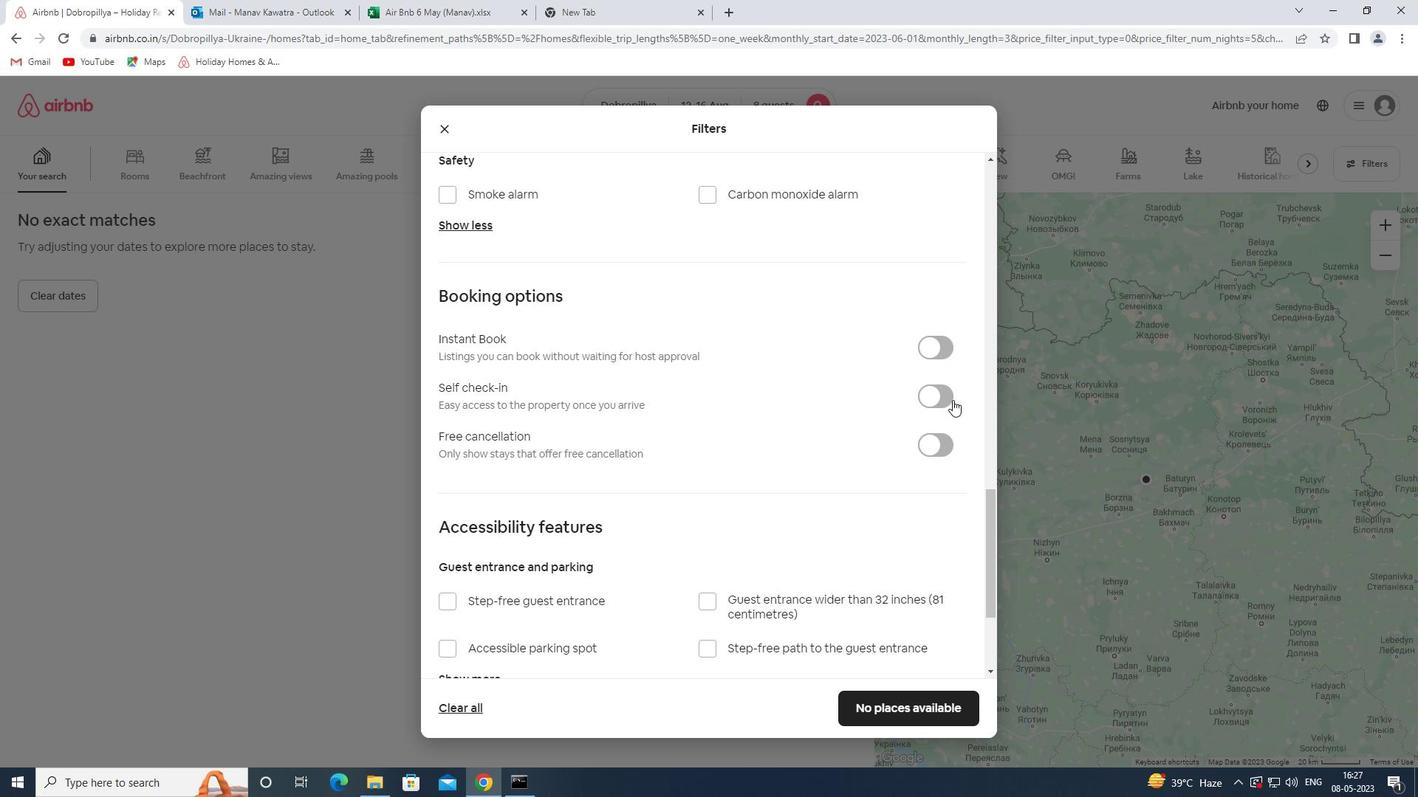 
Action: Mouse pressed left at (936, 393)
Screenshot: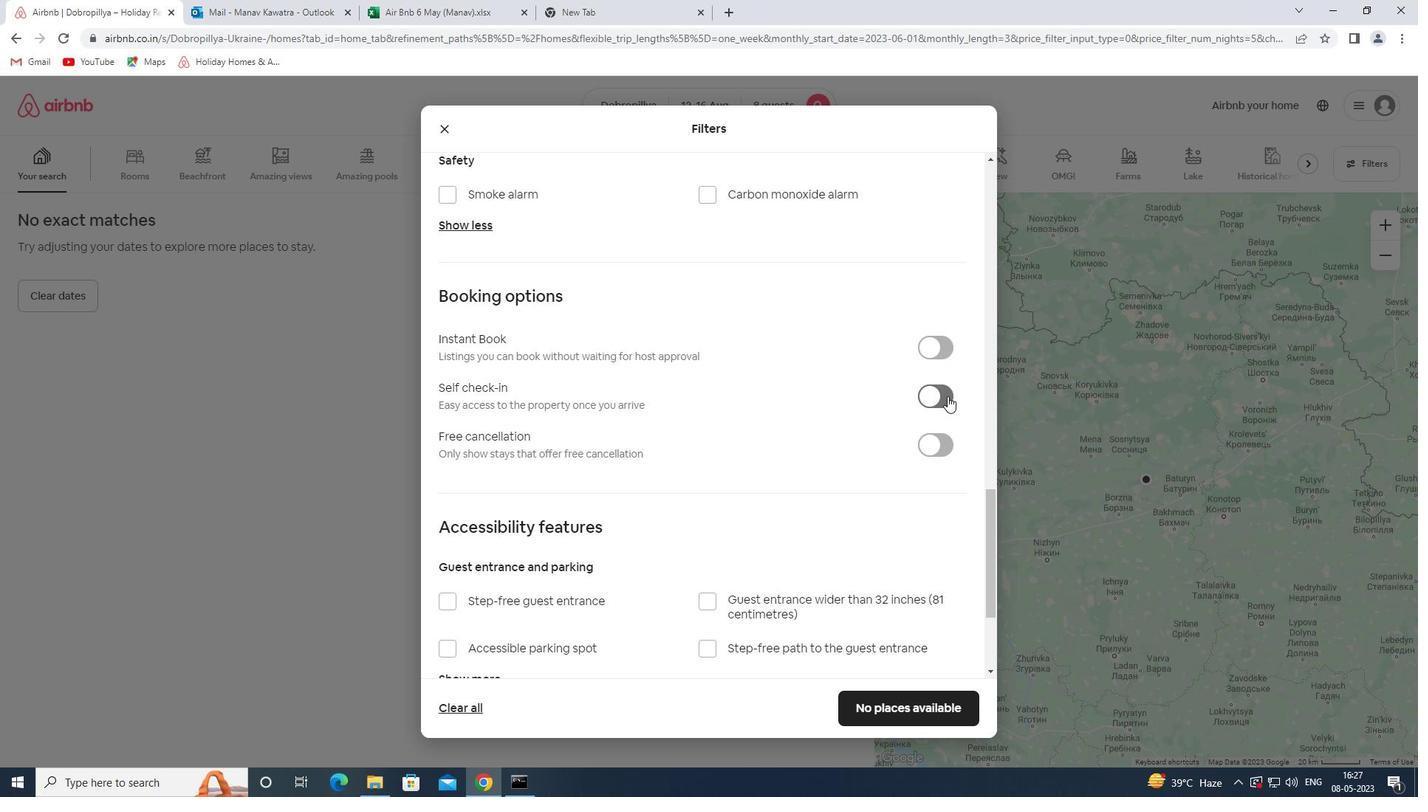 
Action: Mouse moved to (667, 486)
Screenshot: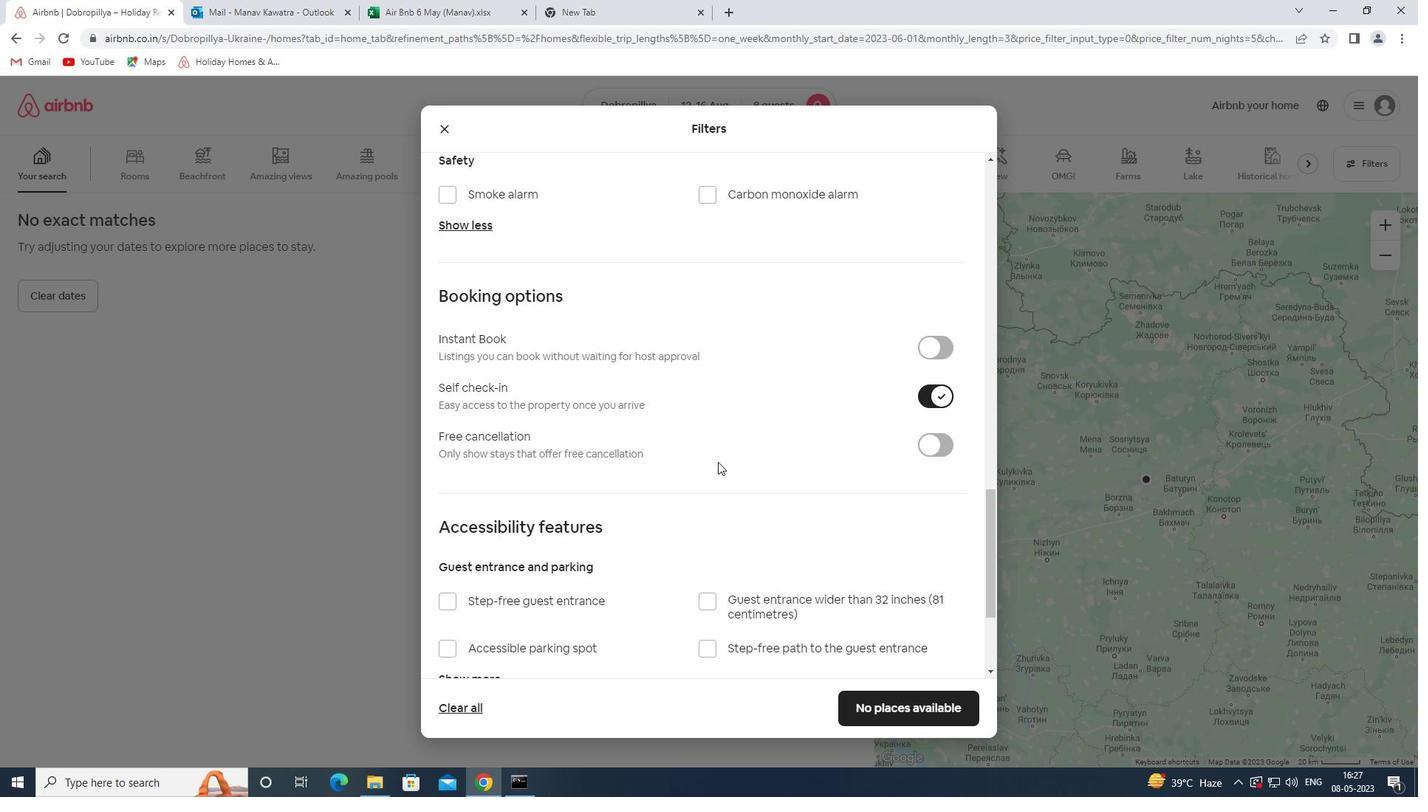 
Action: Mouse scrolled (667, 485) with delta (0, 0)
Screenshot: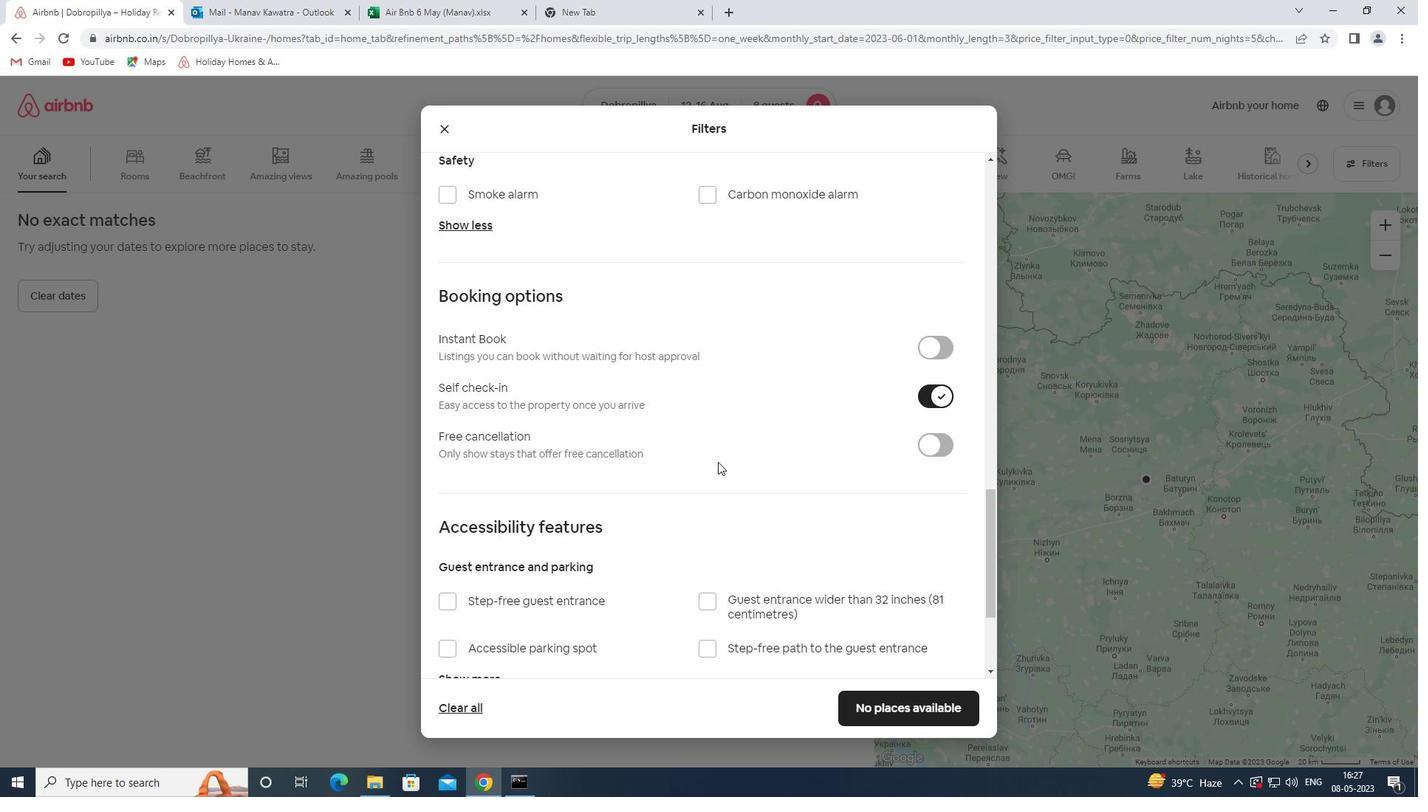 
Action: Mouse scrolled (667, 485) with delta (0, 0)
Screenshot: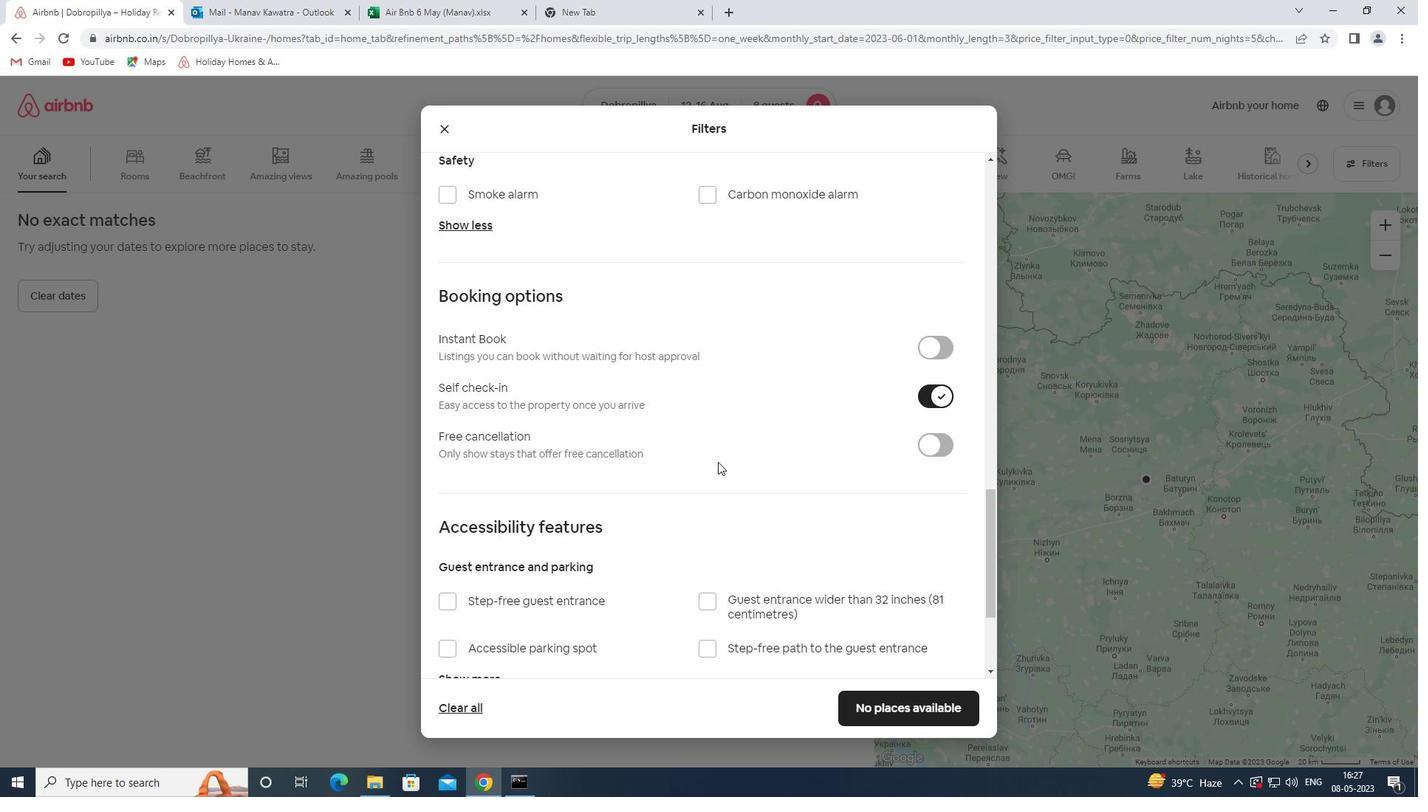 
Action: Mouse moved to (664, 486)
Screenshot: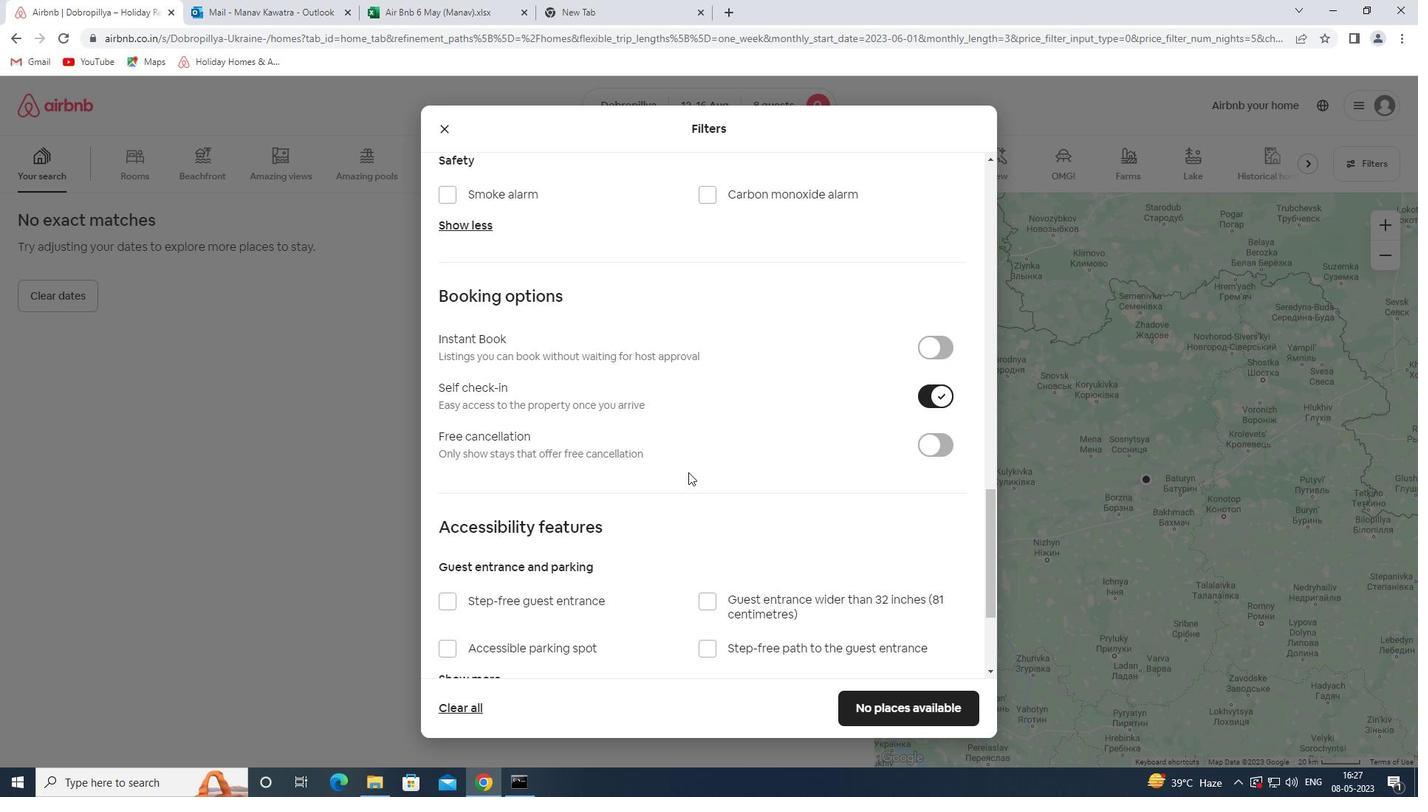 
Action: Mouse scrolled (664, 485) with delta (0, 0)
Screenshot: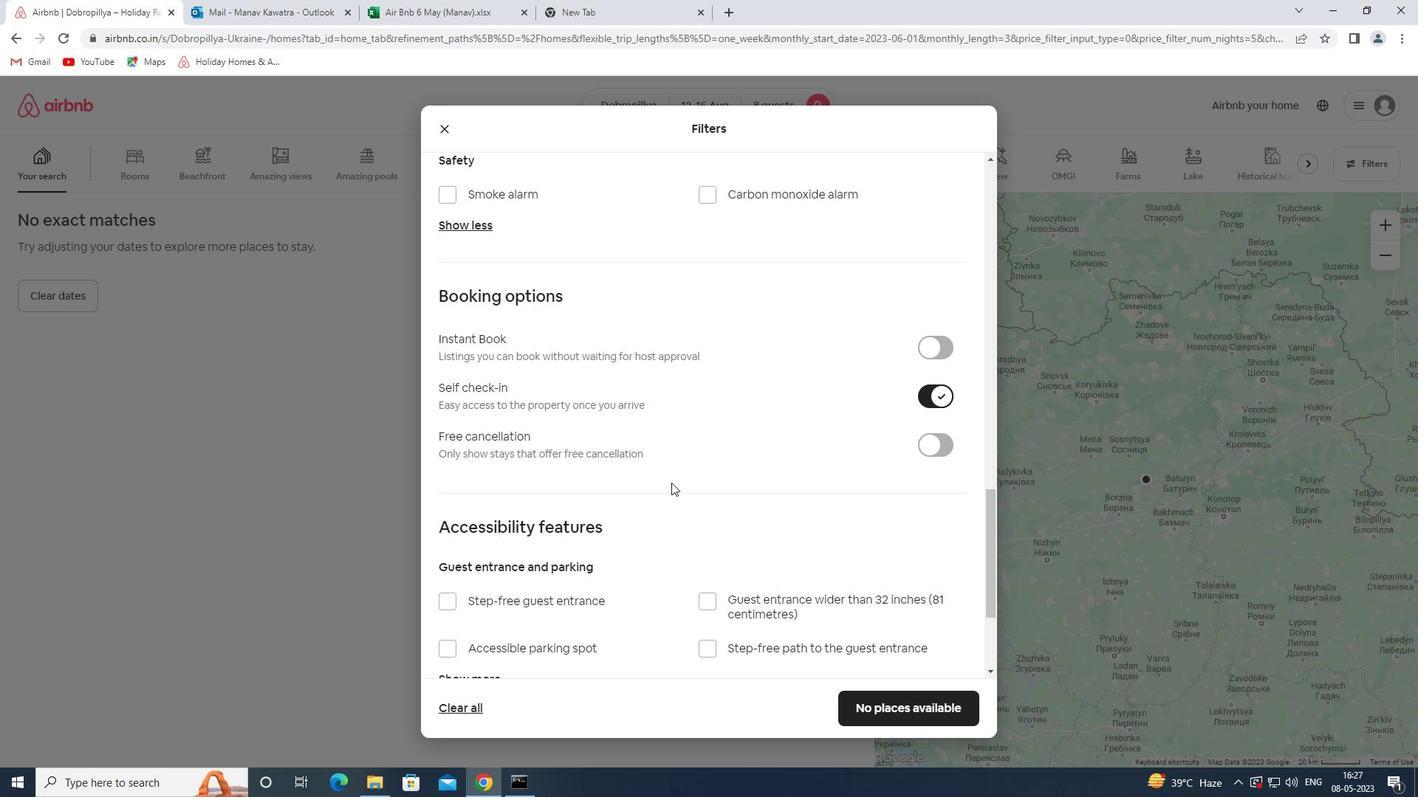 
Action: Mouse scrolled (664, 485) with delta (0, 0)
Screenshot: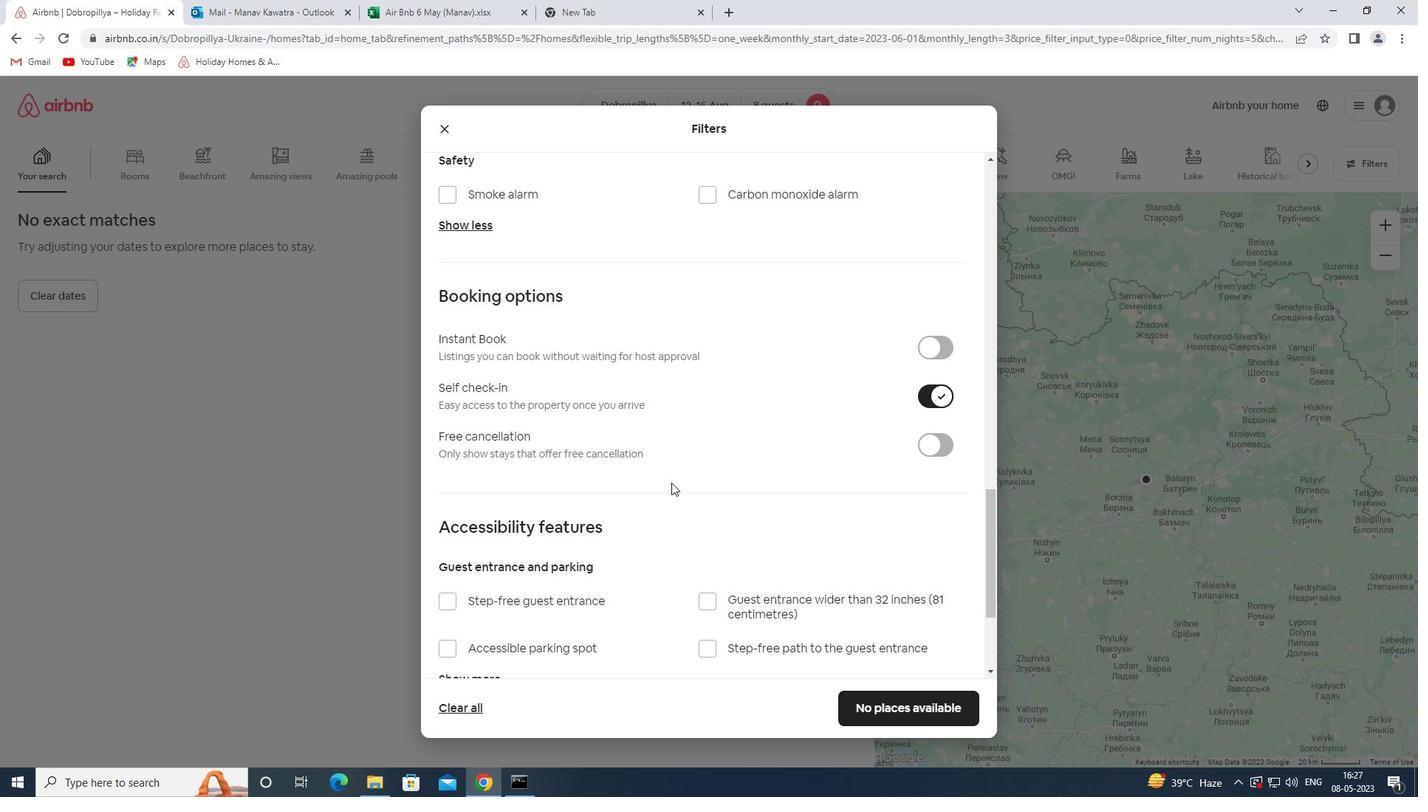 
Action: Mouse moved to (579, 652)
Screenshot: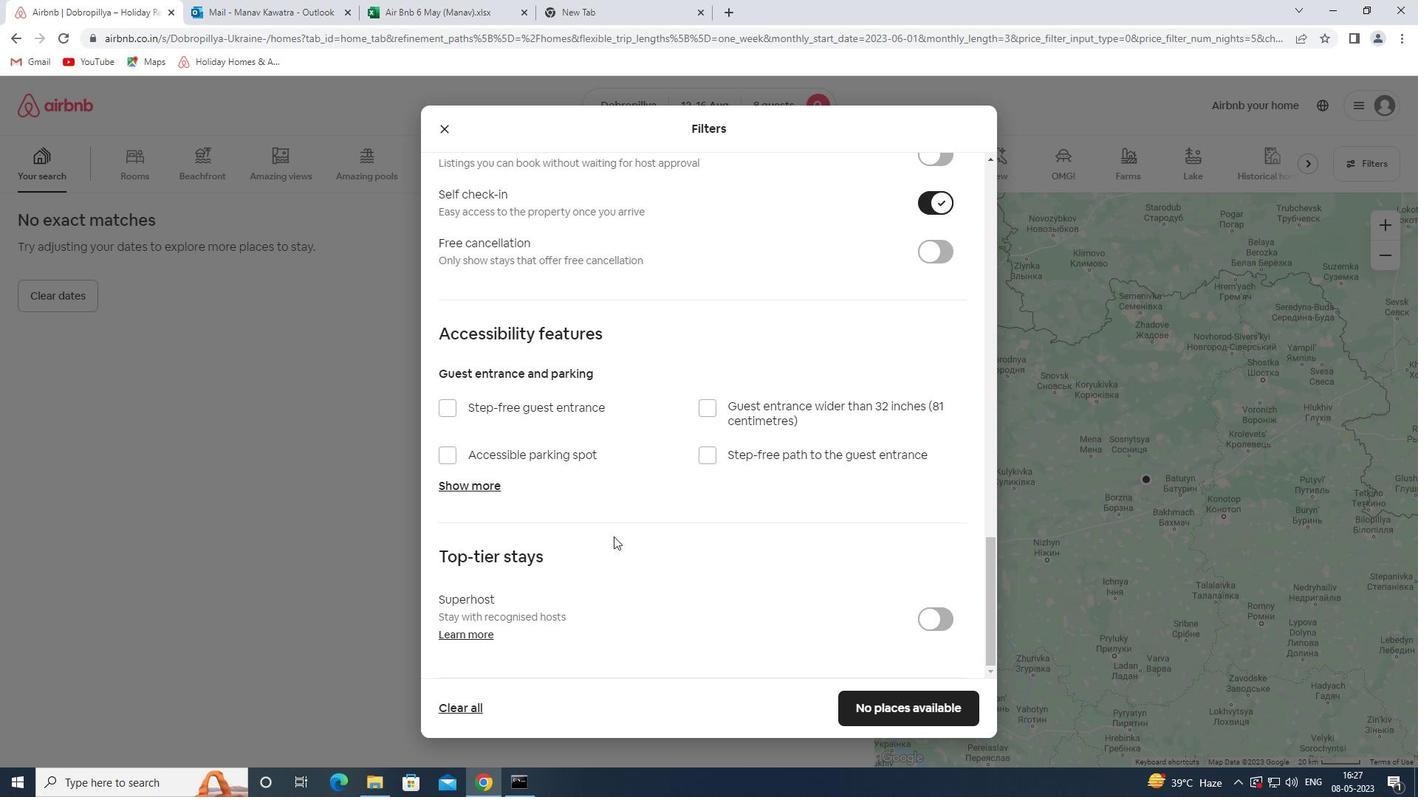 
Action: Mouse scrolled (579, 652) with delta (0, 0)
Screenshot: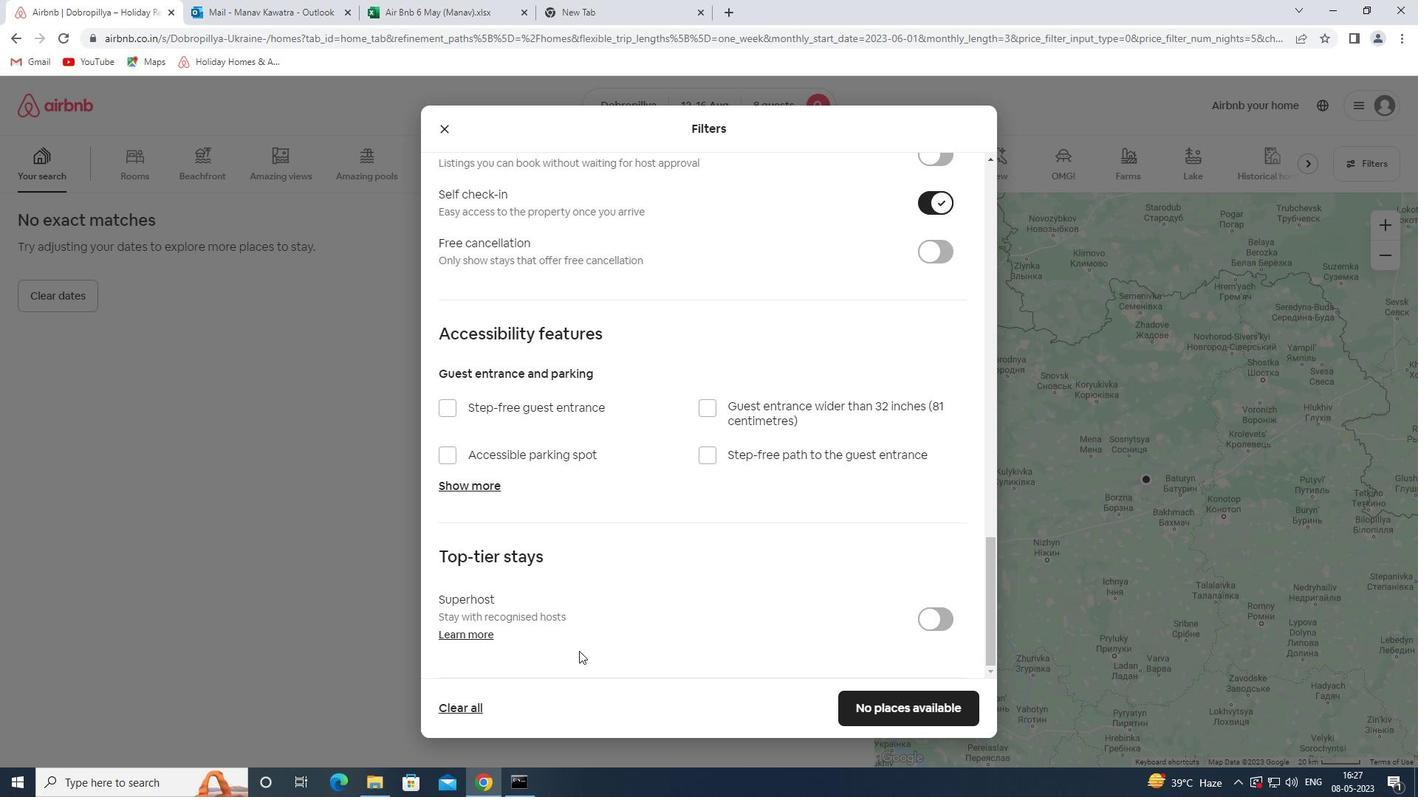 
Action: Mouse scrolled (579, 652) with delta (0, 0)
Screenshot: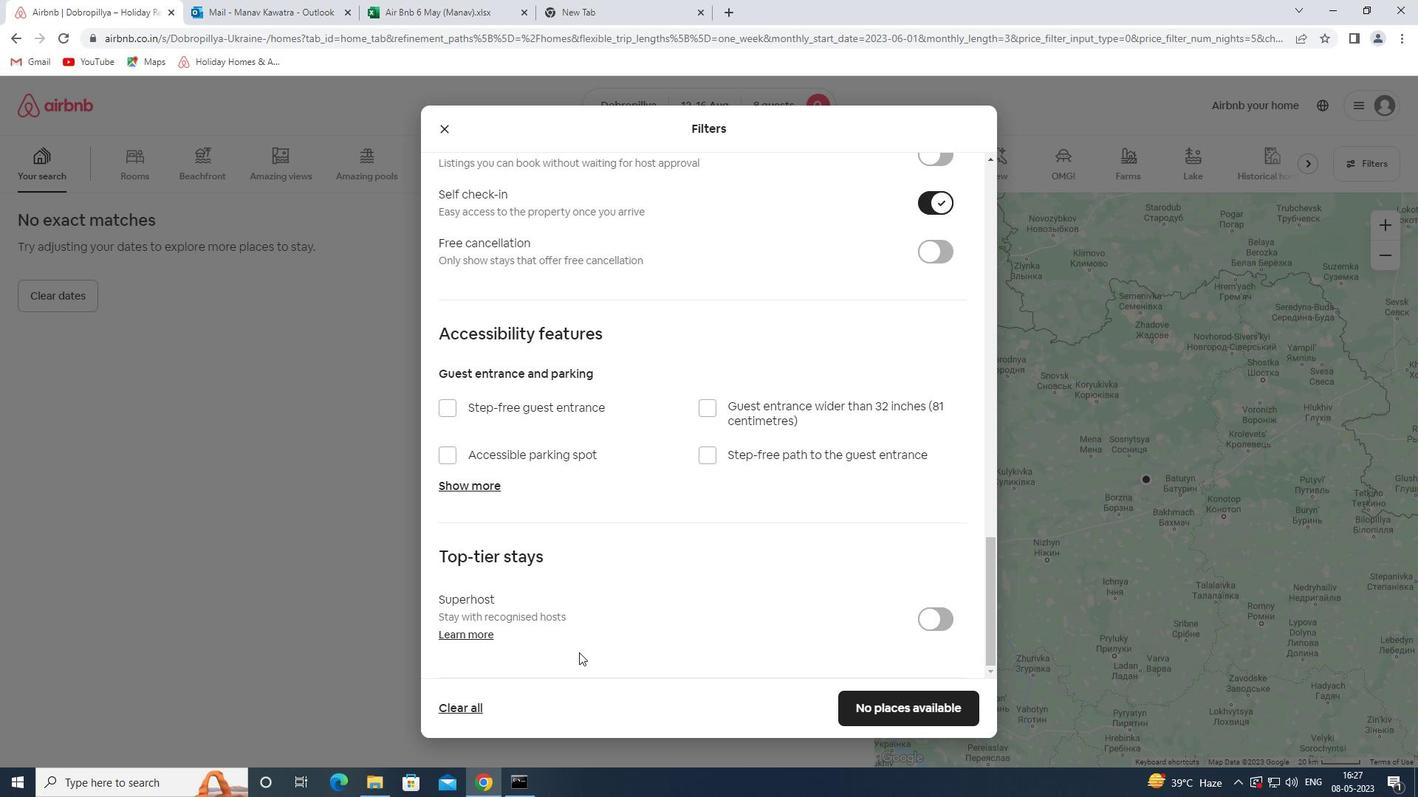 
Action: Mouse scrolled (579, 652) with delta (0, 0)
Screenshot: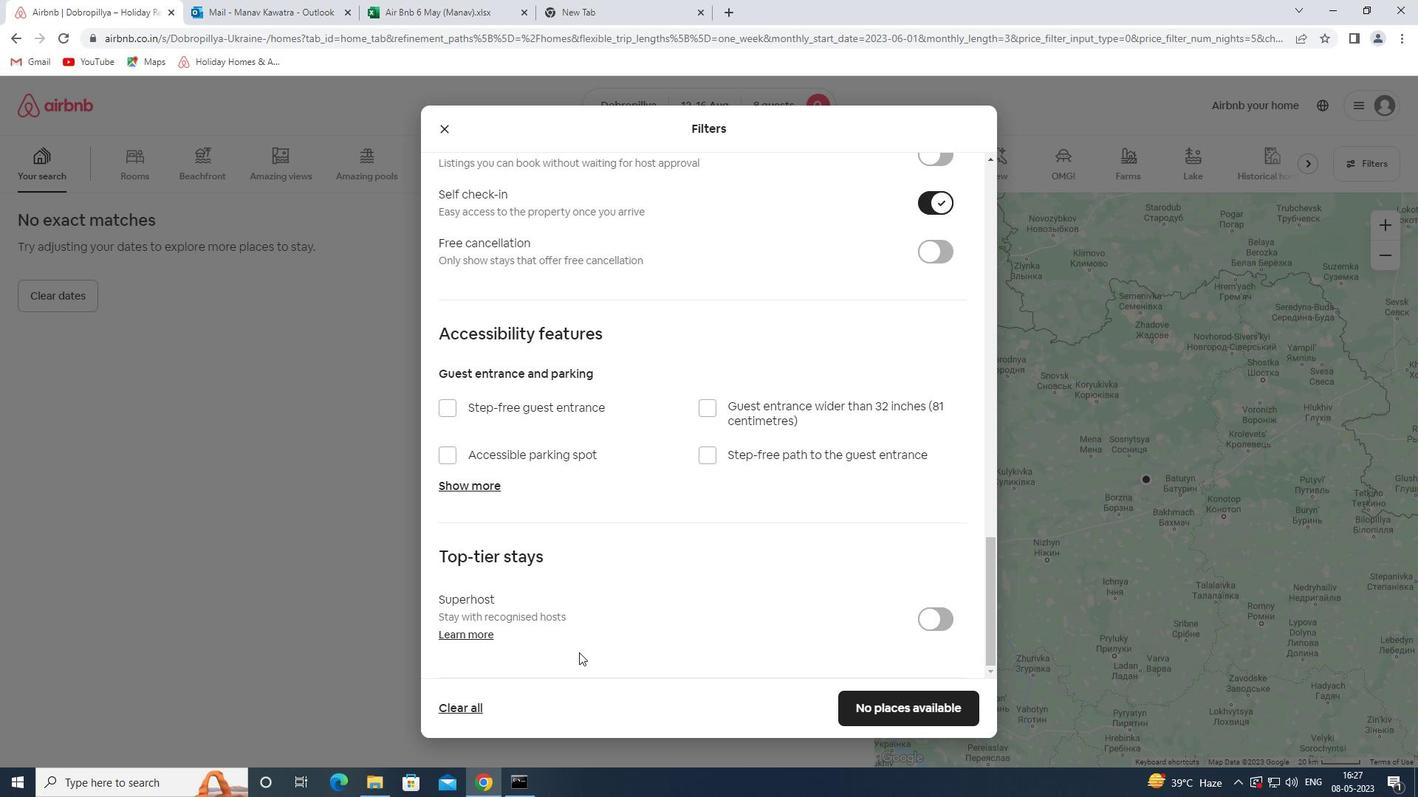 
Action: Mouse scrolled (579, 652) with delta (0, 0)
Screenshot: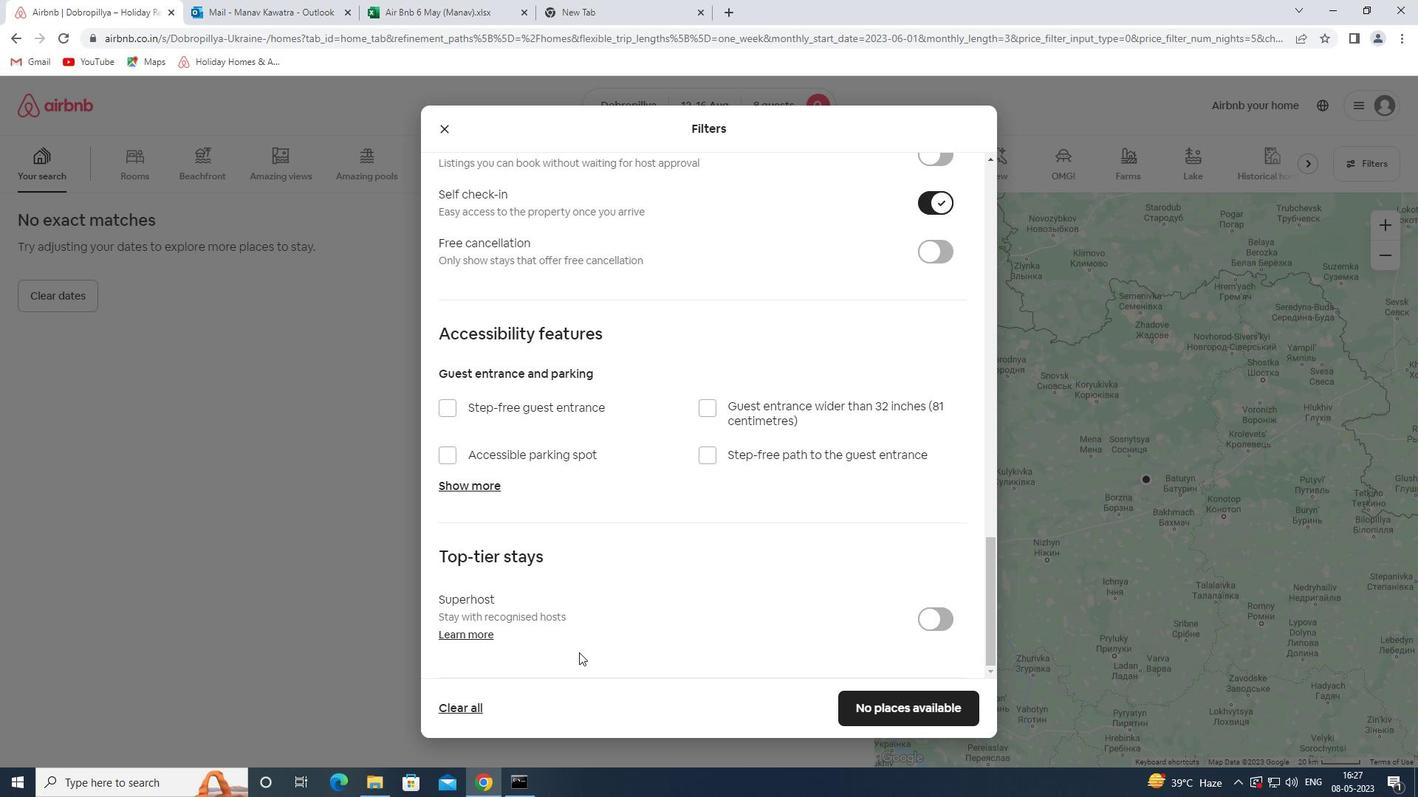 
Action: Mouse scrolled (579, 652) with delta (0, 0)
Screenshot: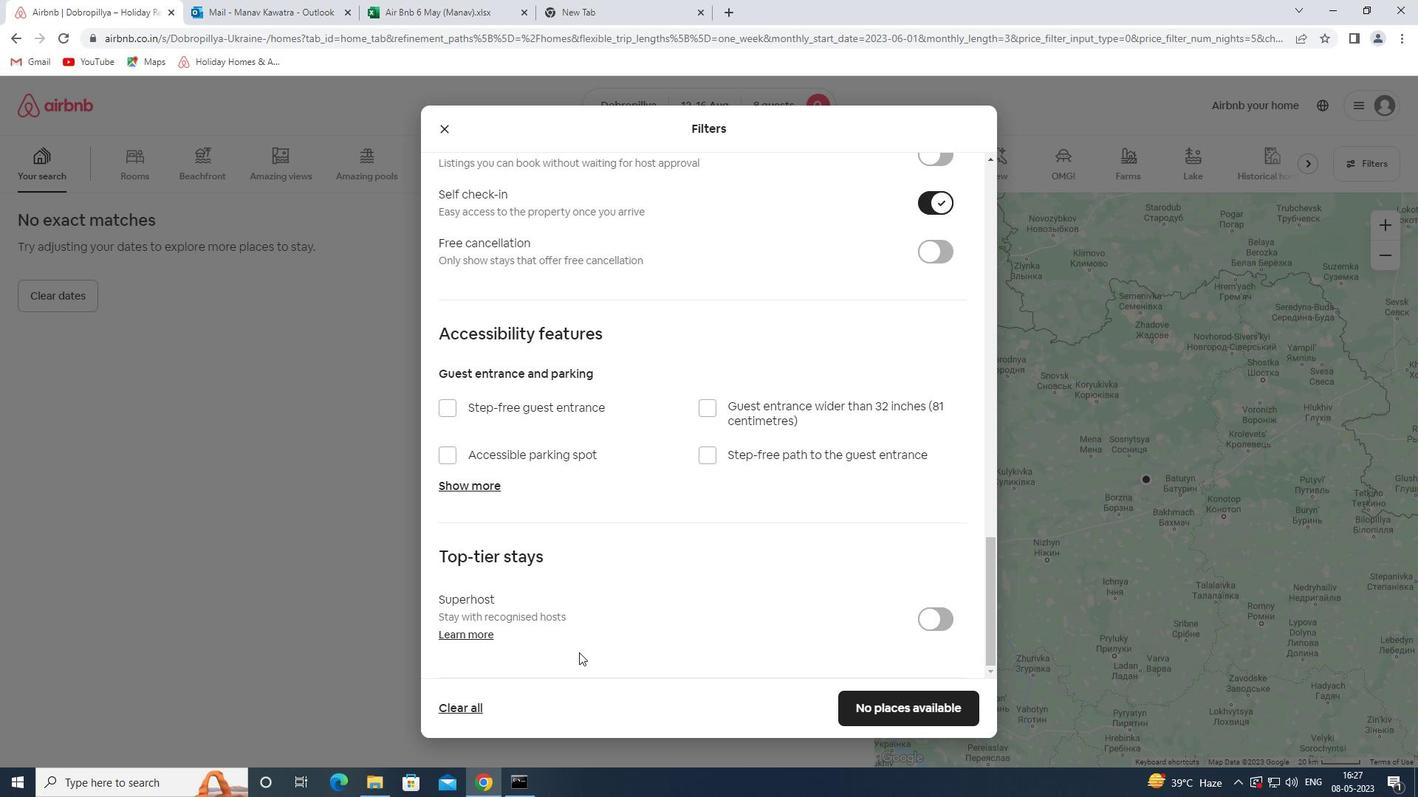 
Action: Mouse moved to (883, 710)
Screenshot: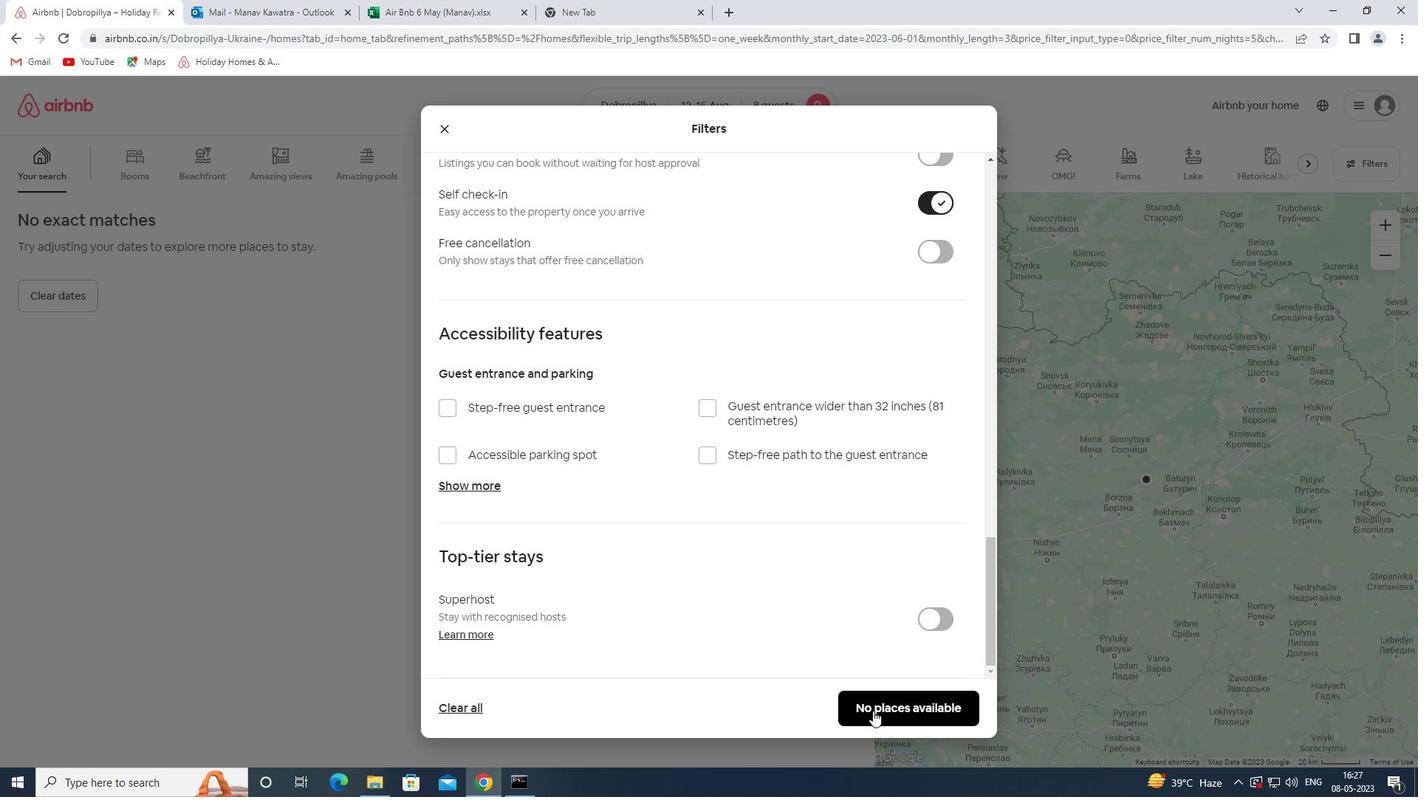 
Action: Mouse pressed left at (883, 710)
Screenshot: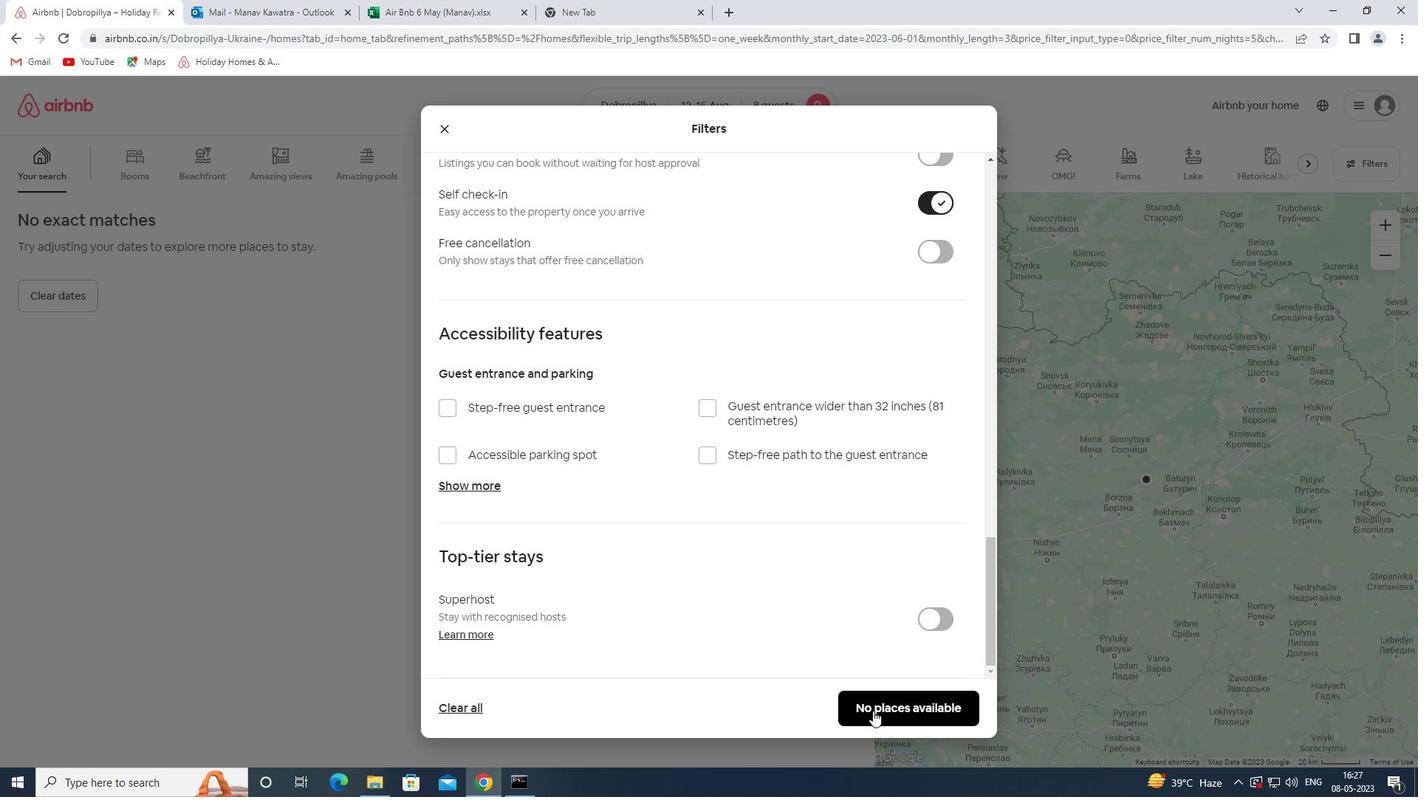 
Action: Mouse moved to (870, 712)
Screenshot: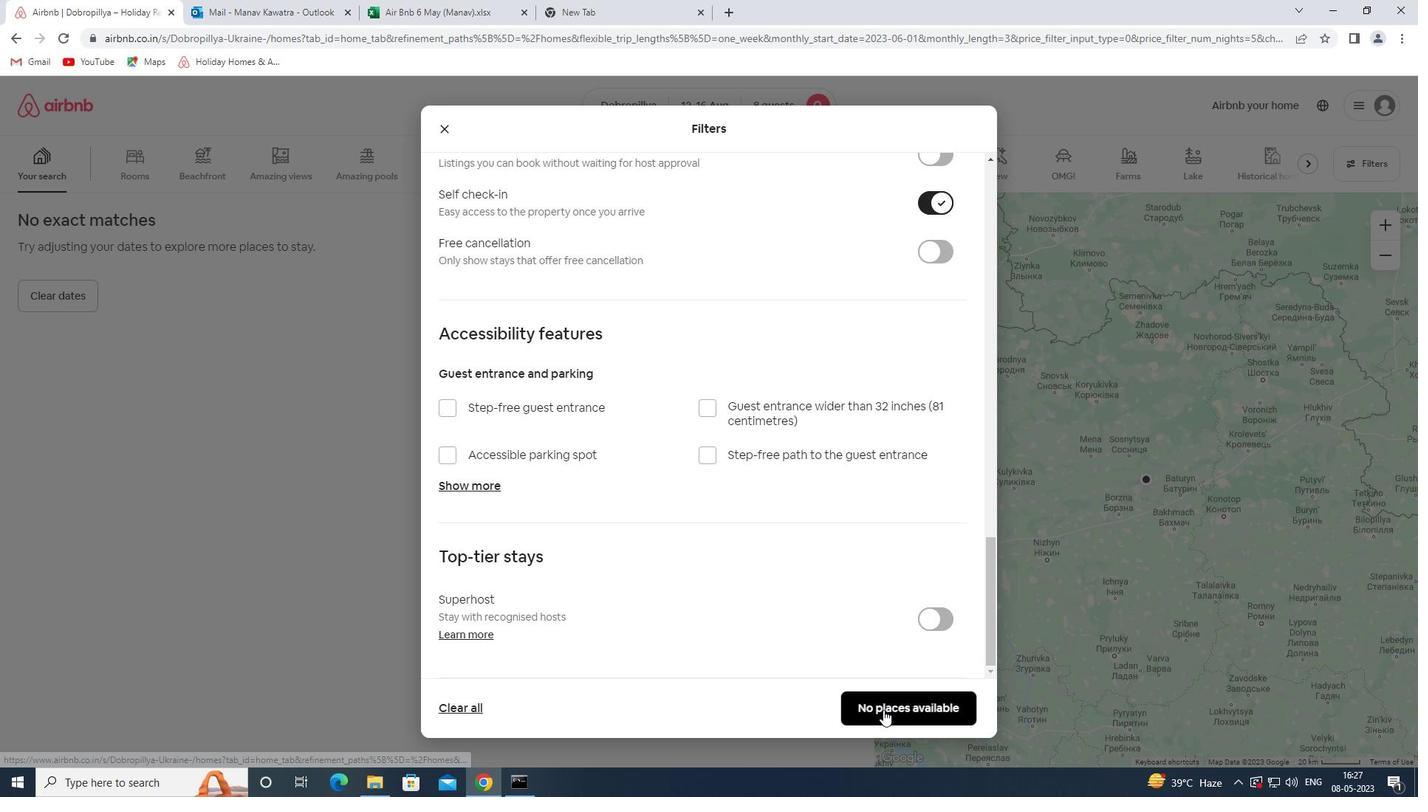 
